 Task: Find connections with filter location Shambu with filter topic #communitybuildingwith filter profile language Spanish with filter current company IFF with filter school Rajeev Institute of Technology, HASSAN with filter industry Building Finishing Contractors with filter service category Search Engine Optimization (SEO) with filter keywords title Credit Counselor
Action: Mouse moved to (185, 279)
Screenshot: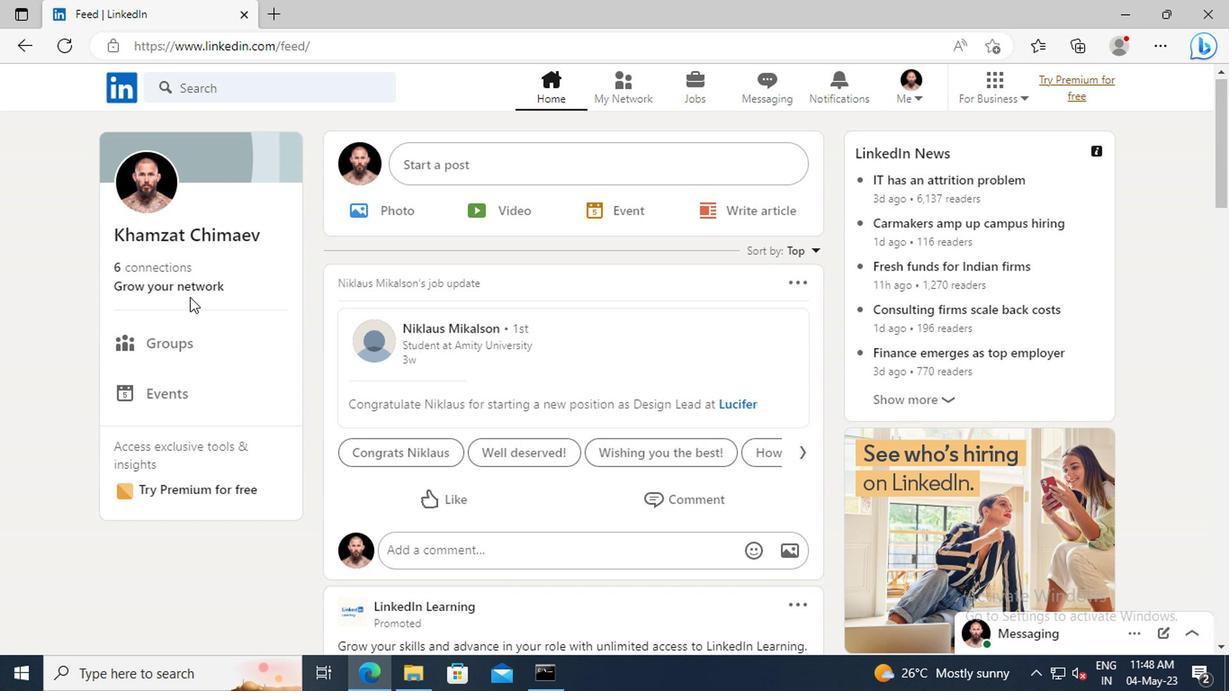 
Action: Mouse pressed left at (185, 279)
Screenshot: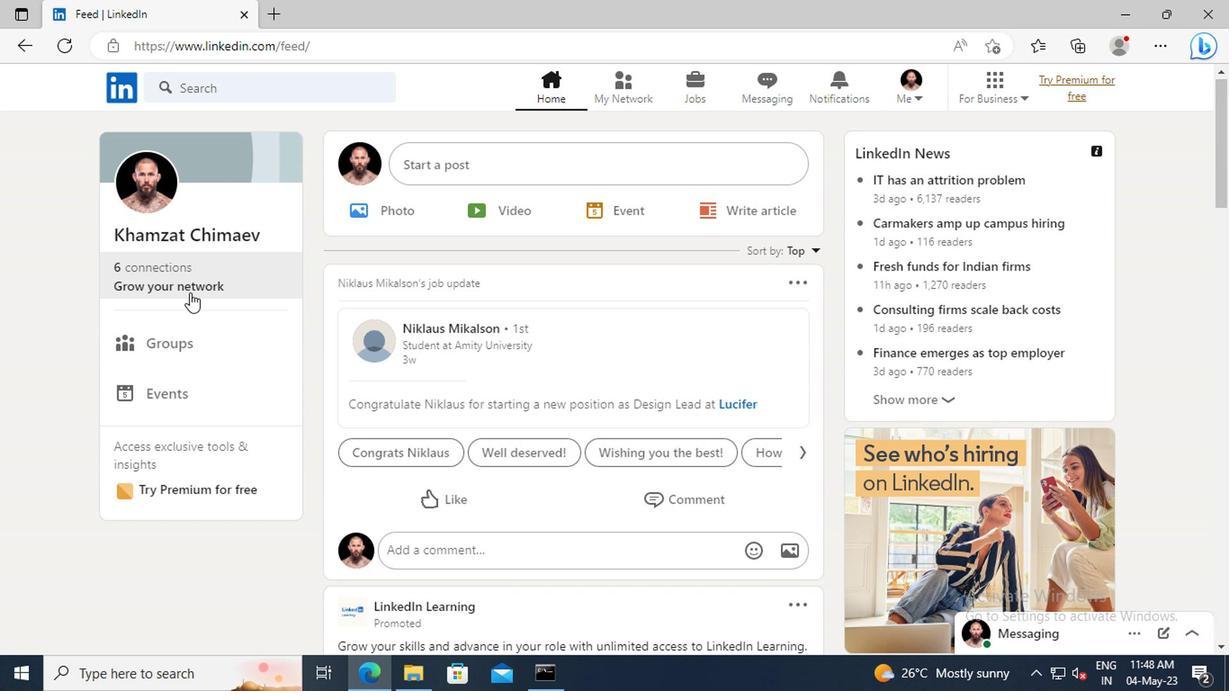 
Action: Mouse moved to (185, 185)
Screenshot: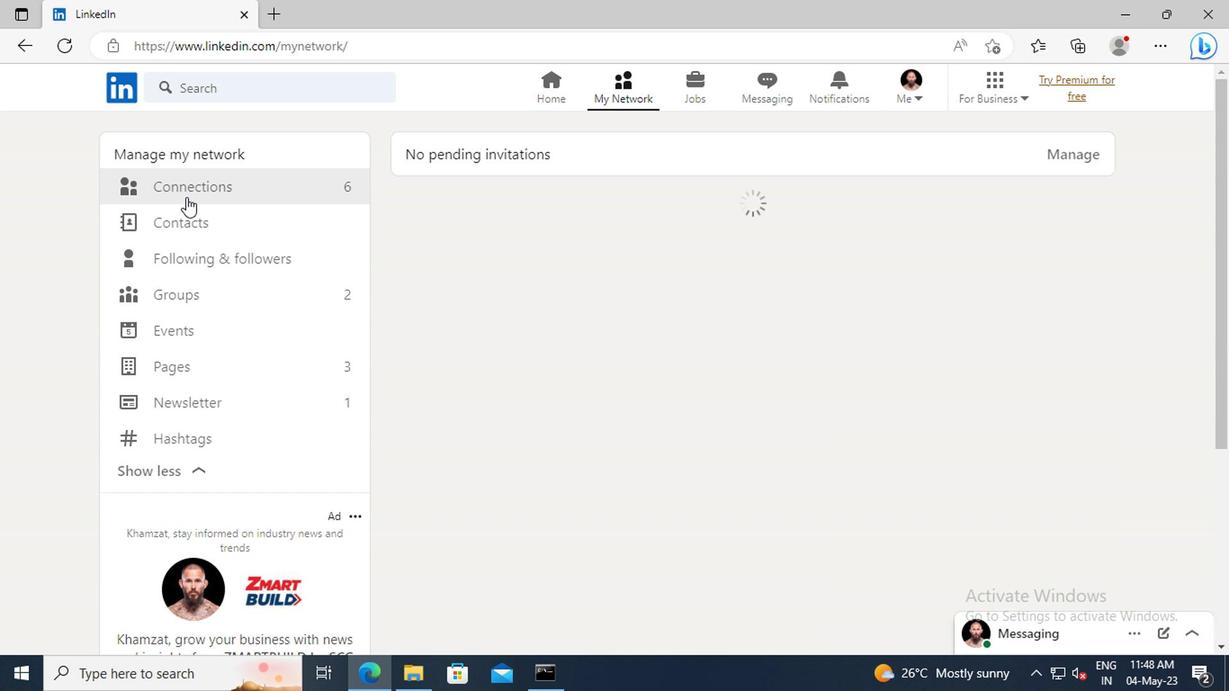 
Action: Mouse pressed left at (185, 185)
Screenshot: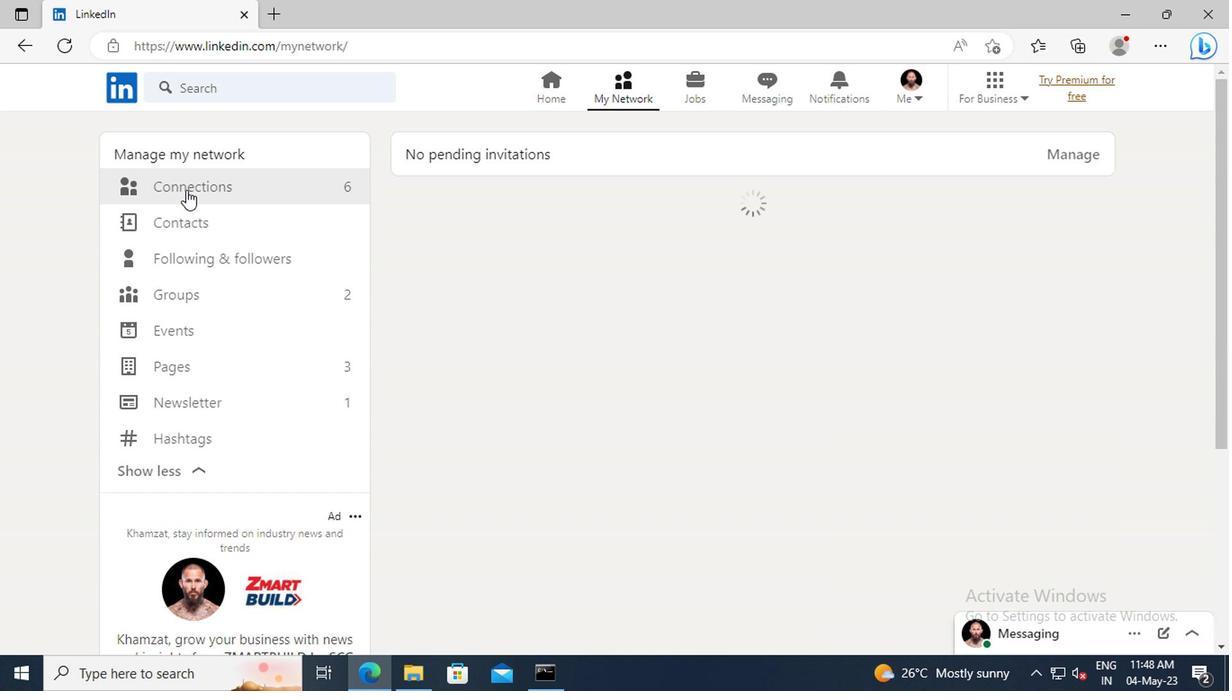 
Action: Mouse moved to (713, 192)
Screenshot: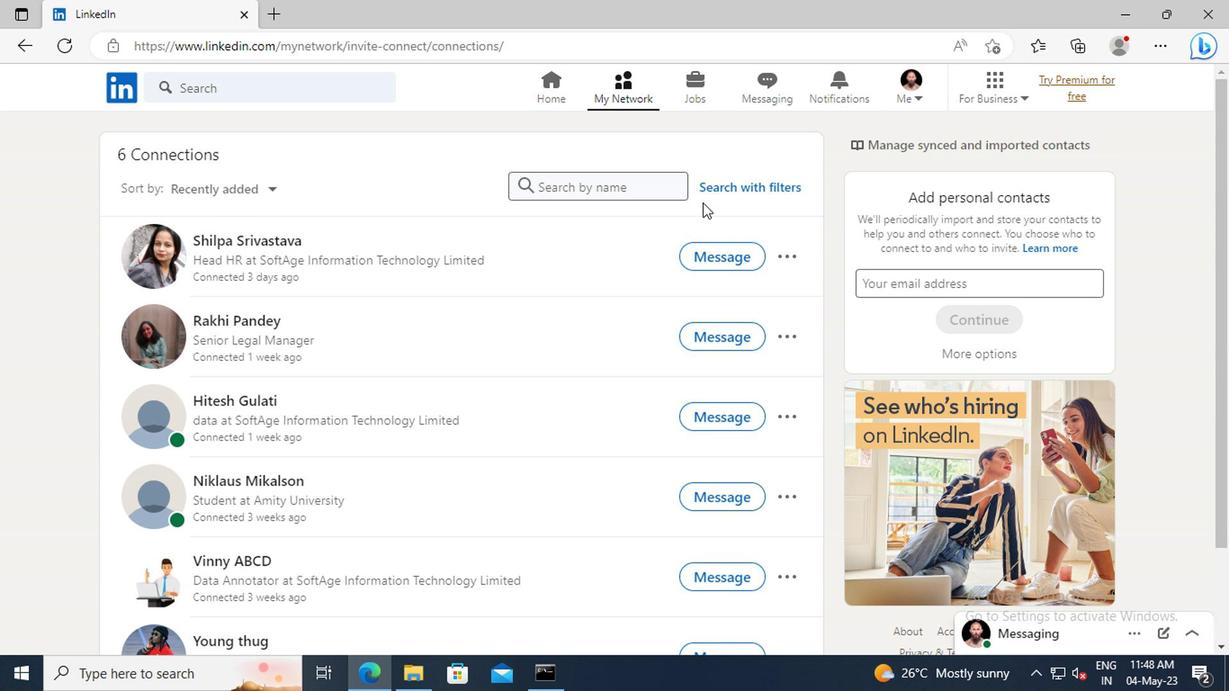 
Action: Mouse pressed left at (713, 192)
Screenshot: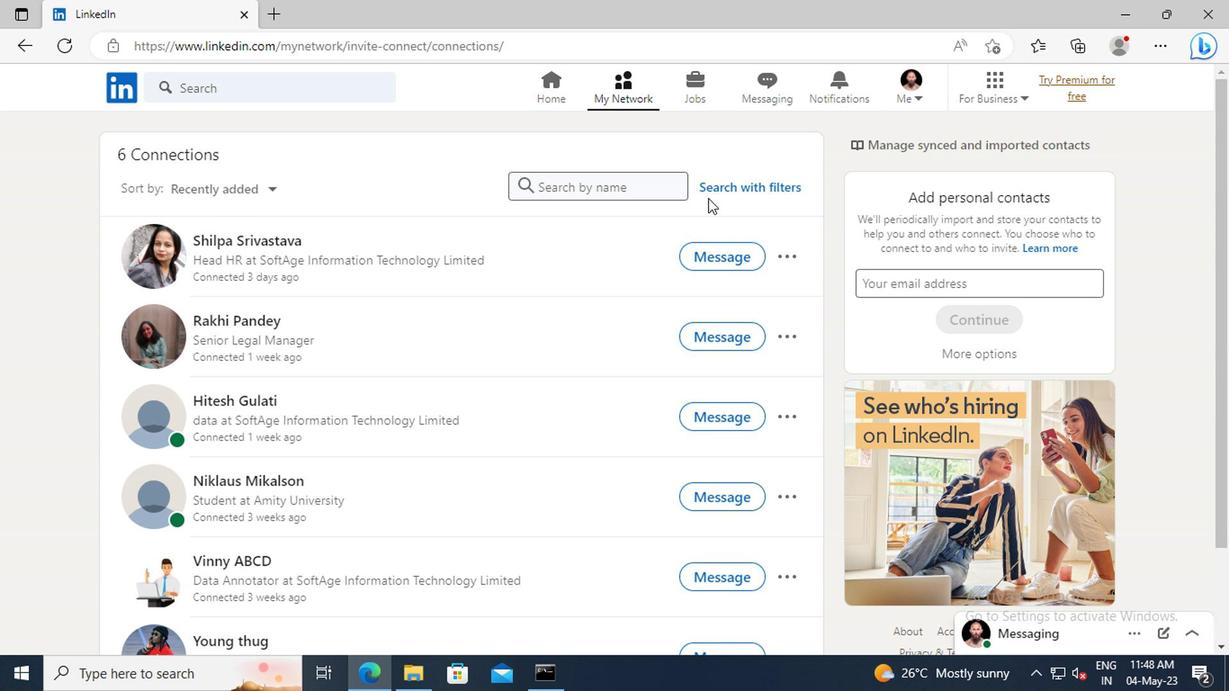 
Action: Mouse moved to (686, 139)
Screenshot: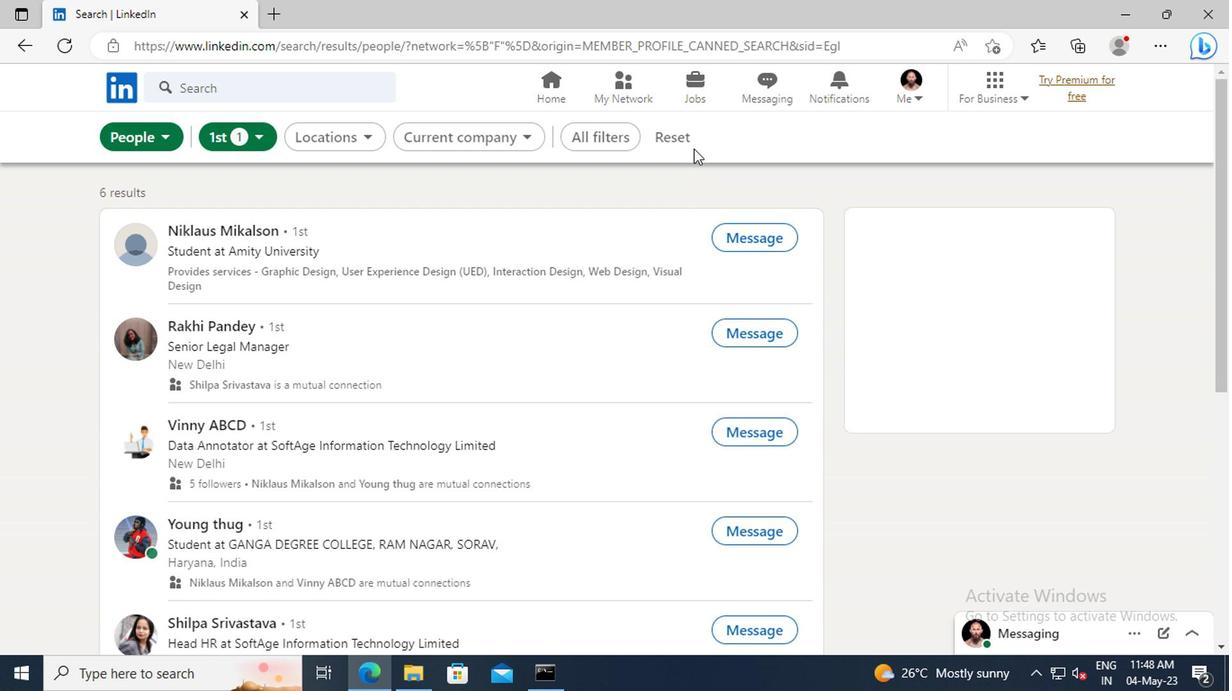 
Action: Mouse pressed left at (686, 139)
Screenshot: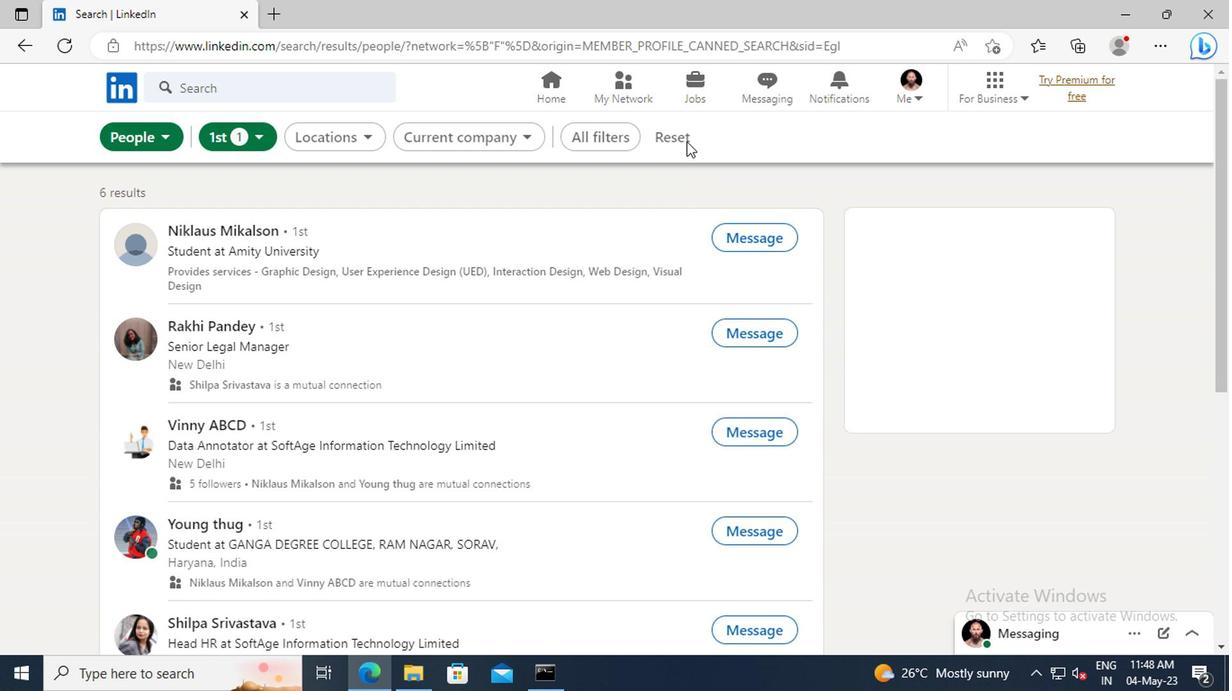 
Action: Mouse moved to (672, 138)
Screenshot: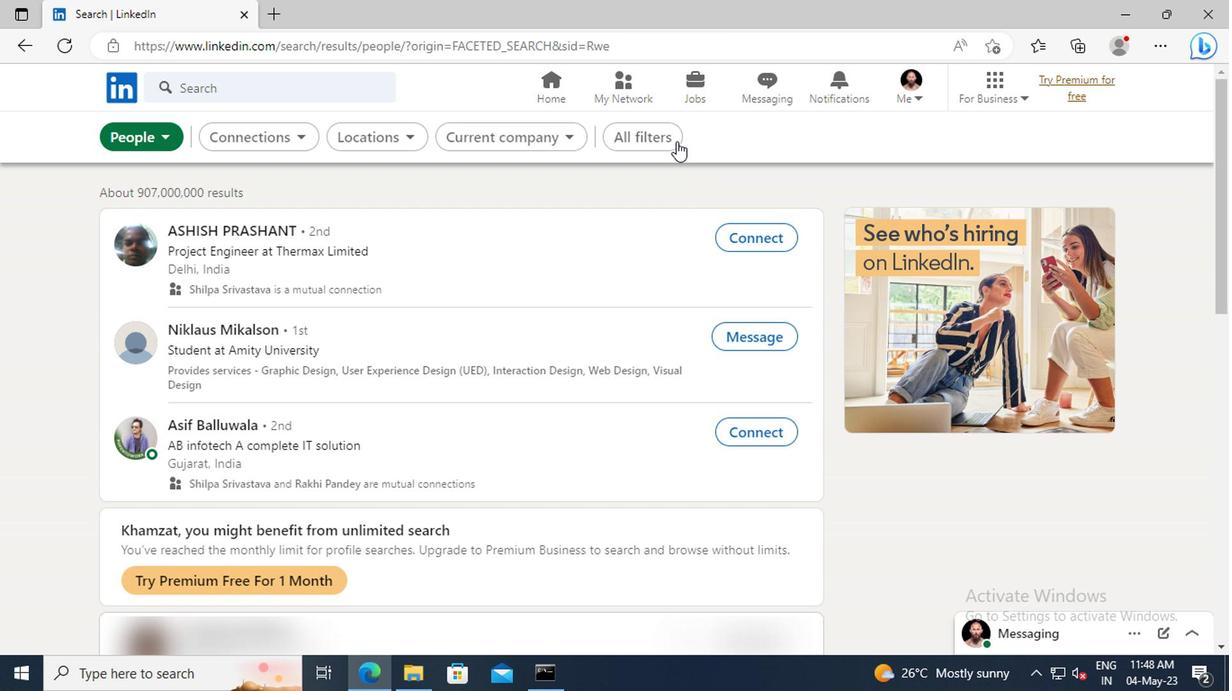 
Action: Mouse pressed left at (672, 138)
Screenshot: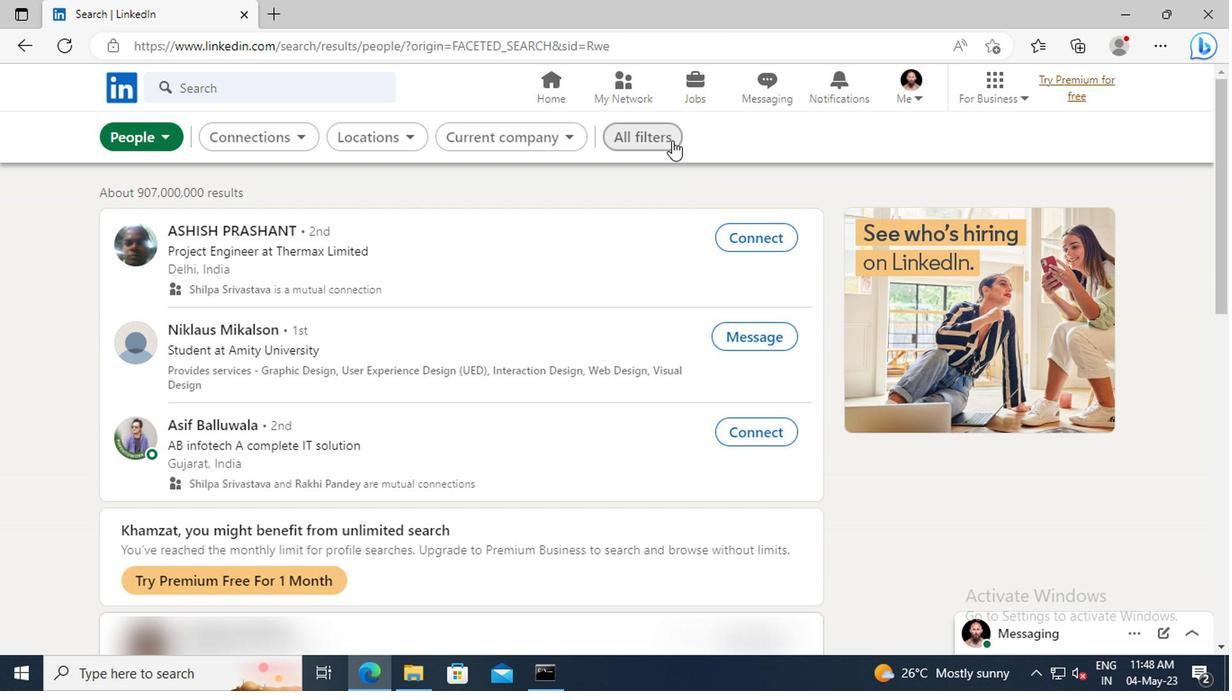 
Action: Mouse moved to (986, 329)
Screenshot: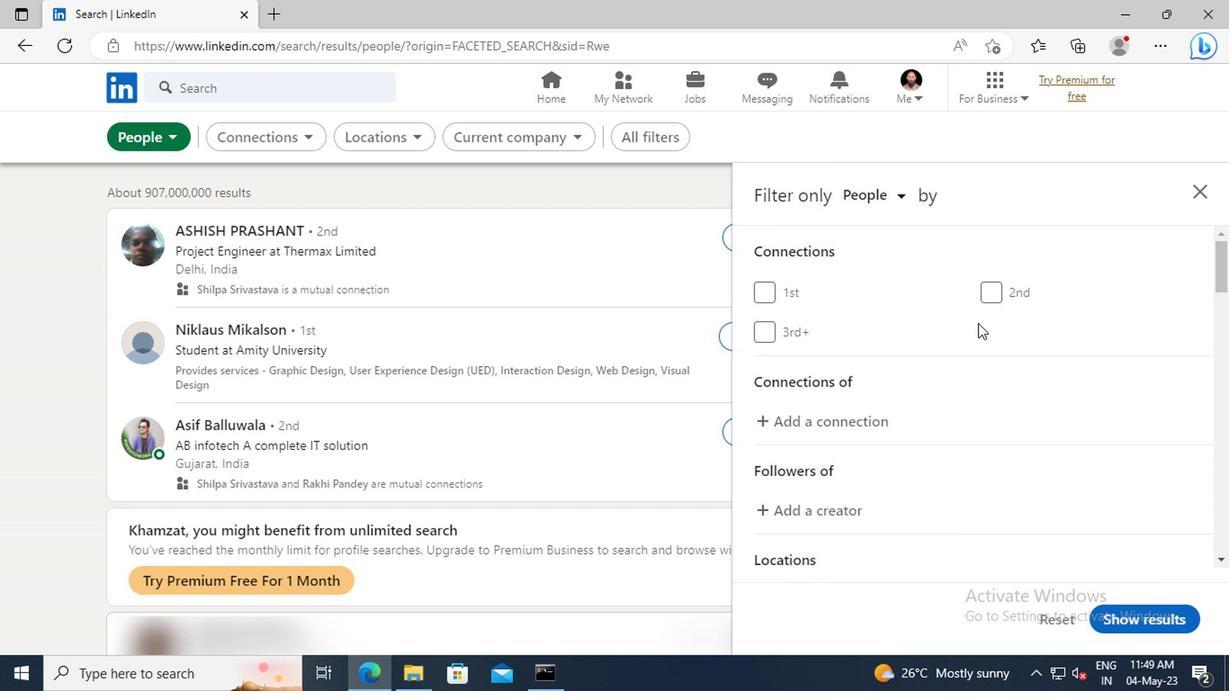 
Action: Mouse scrolled (986, 328) with delta (0, 0)
Screenshot: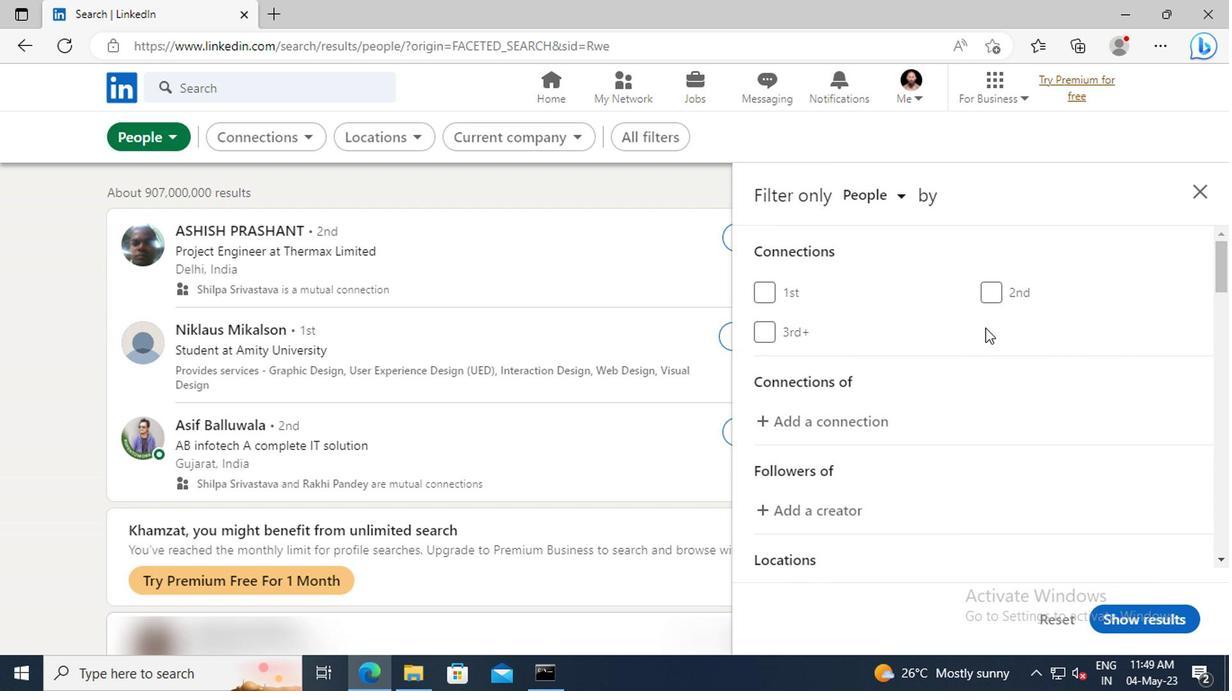 
Action: Mouse scrolled (986, 328) with delta (0, 0)
Screenshot: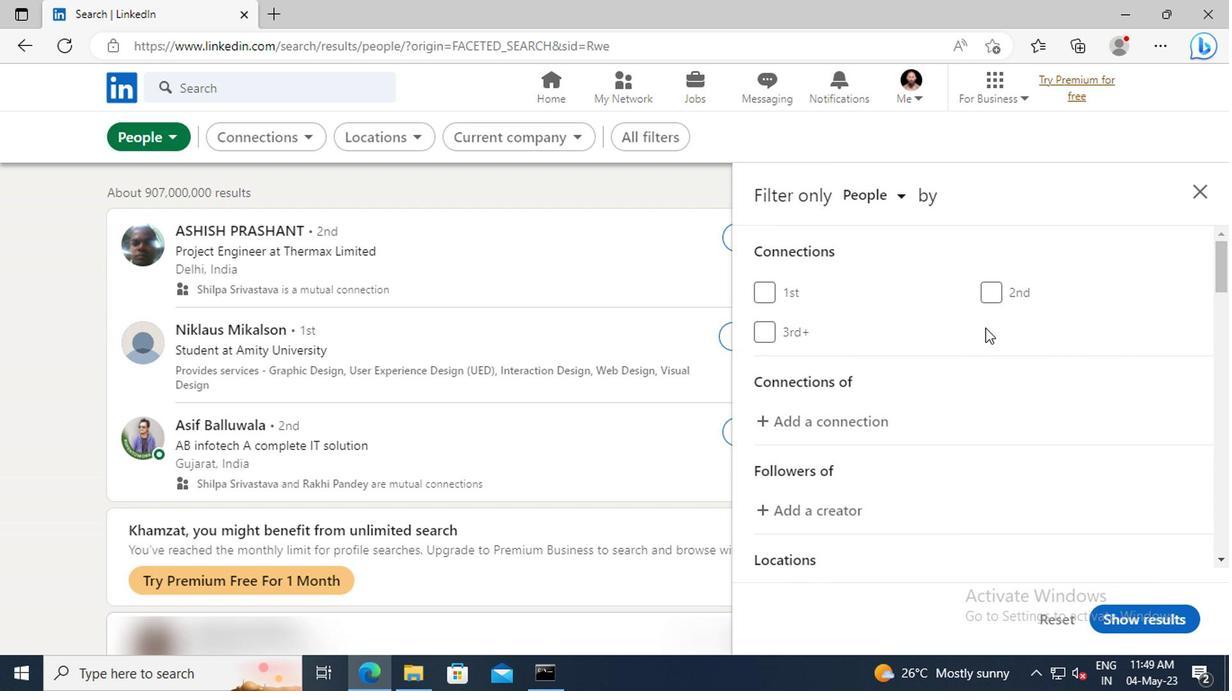 
Action: Mouse scrolled (986, 328) with delta (0, 0)
Screenshot: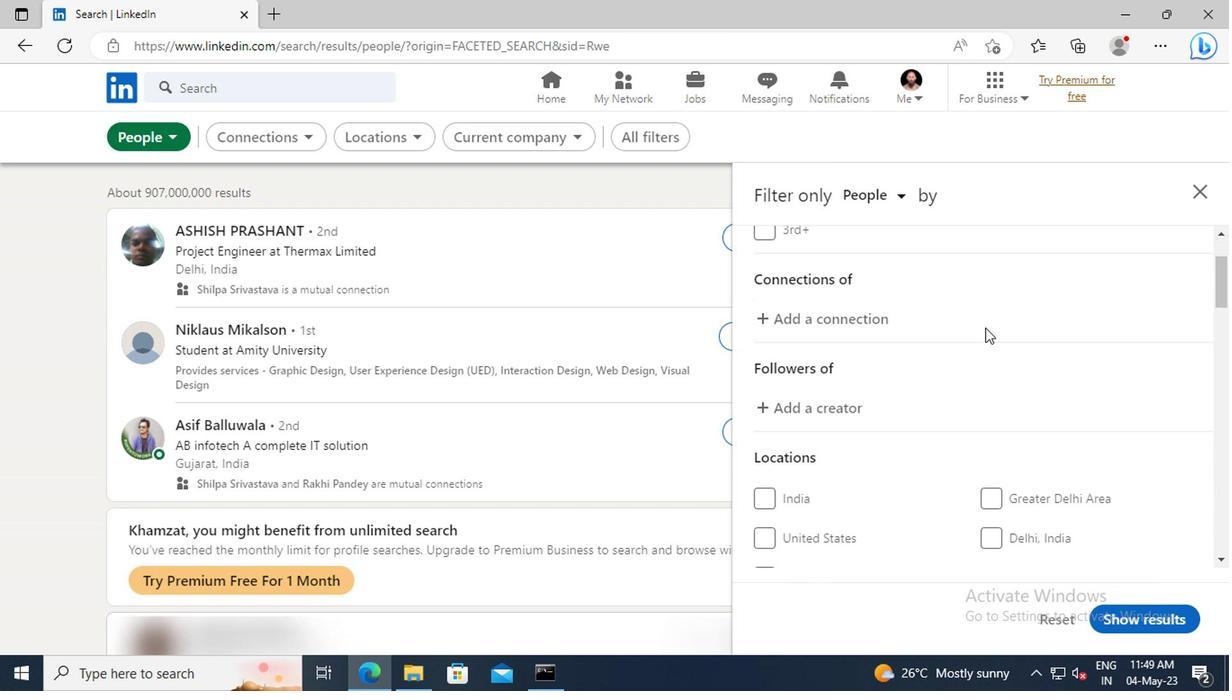 
Action: Mouse scrolled (986, 328) with delta (0, 0)
Screenshot: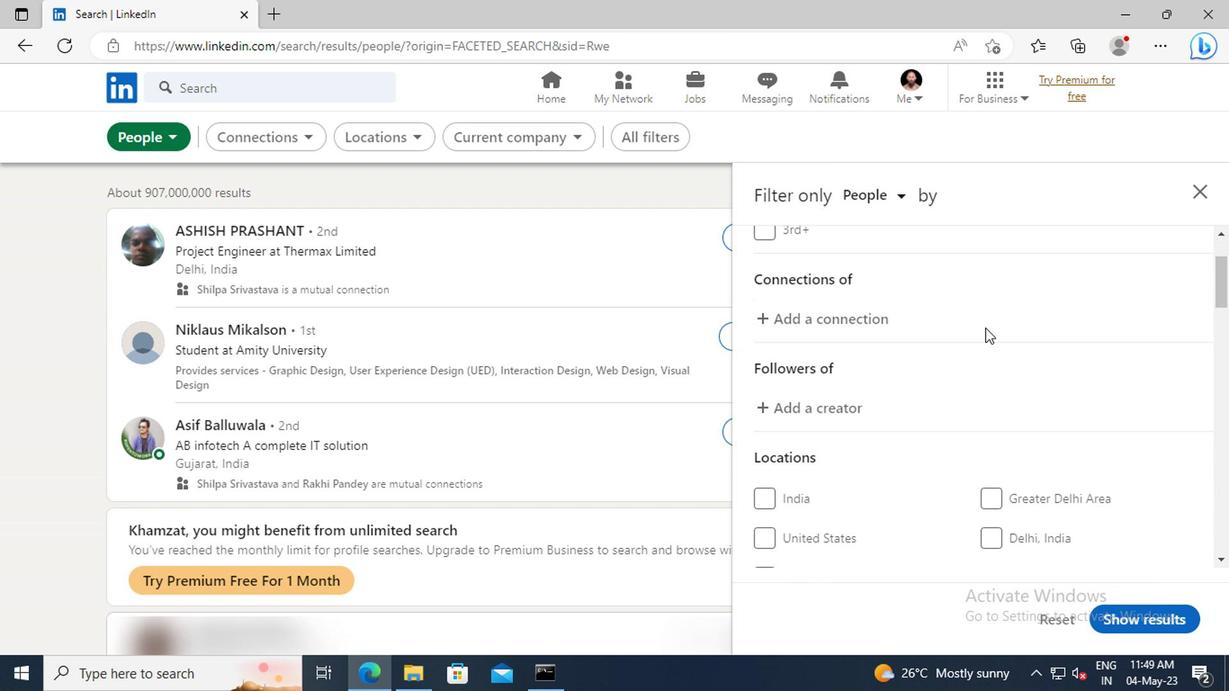 
Action: Mouse scrolled (986, 328) with delta (0, 0)
Screenshot: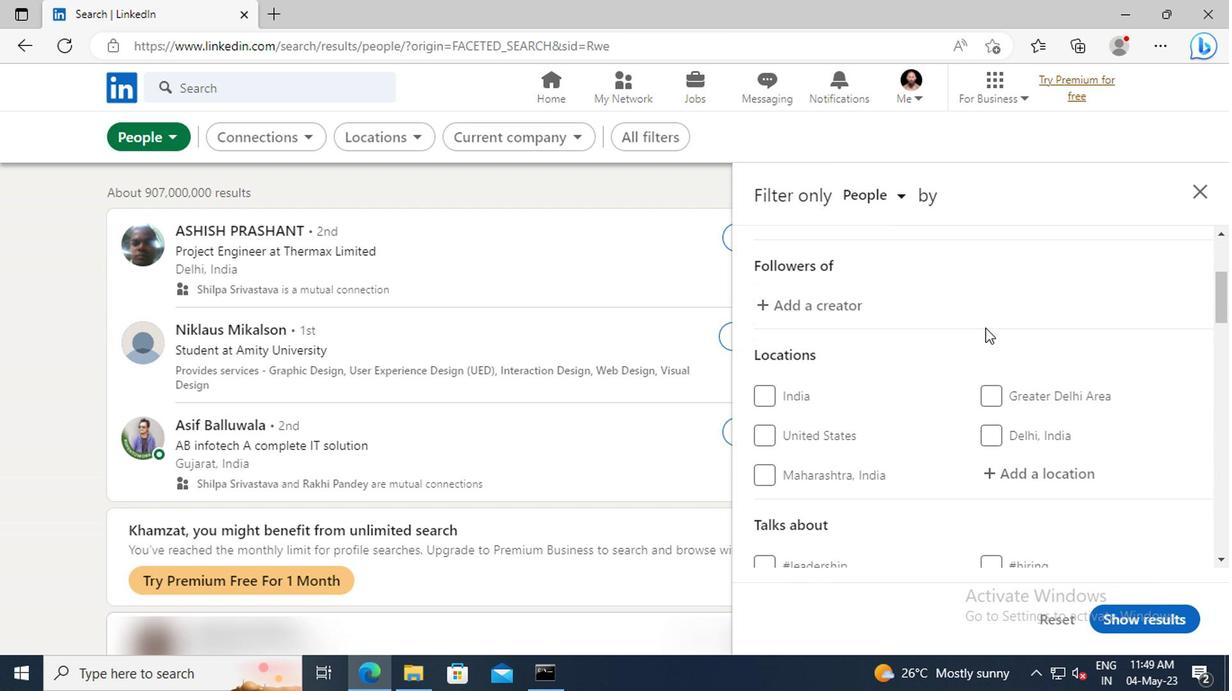 
Action: Mouse scrolled (986, 328) with delta (0, 0)
Screenshot: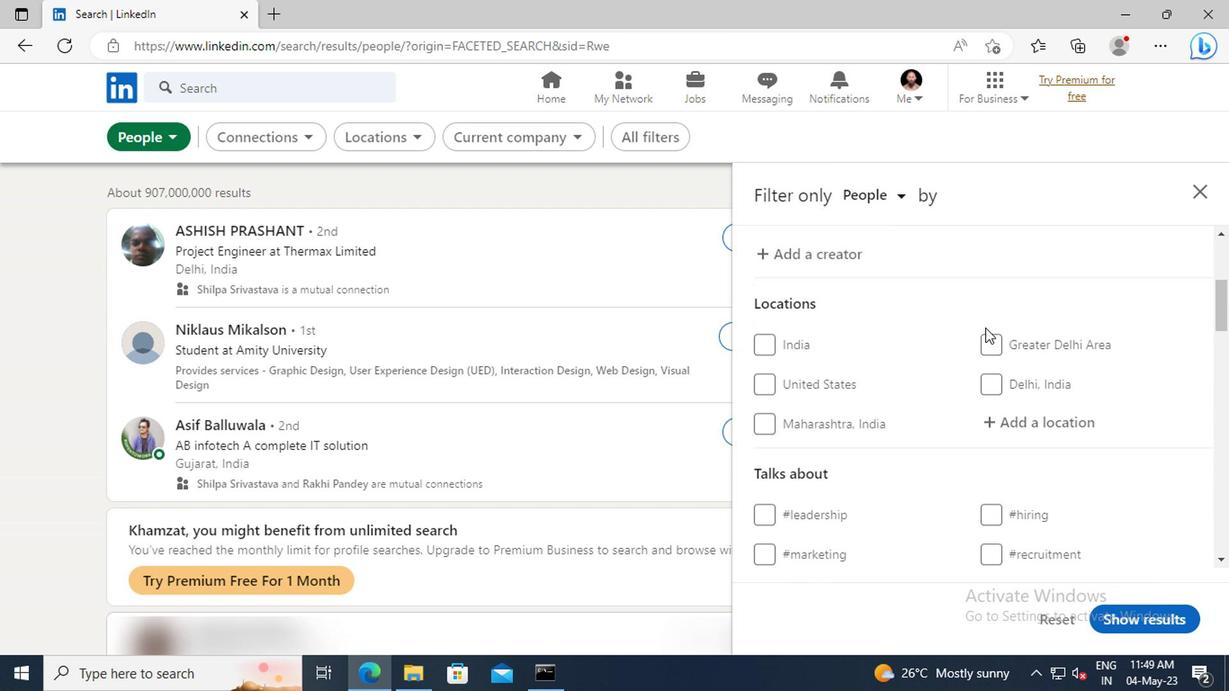 
Action: Mouse scrolled (986, 328) with delta (0, 0)
Screenshot: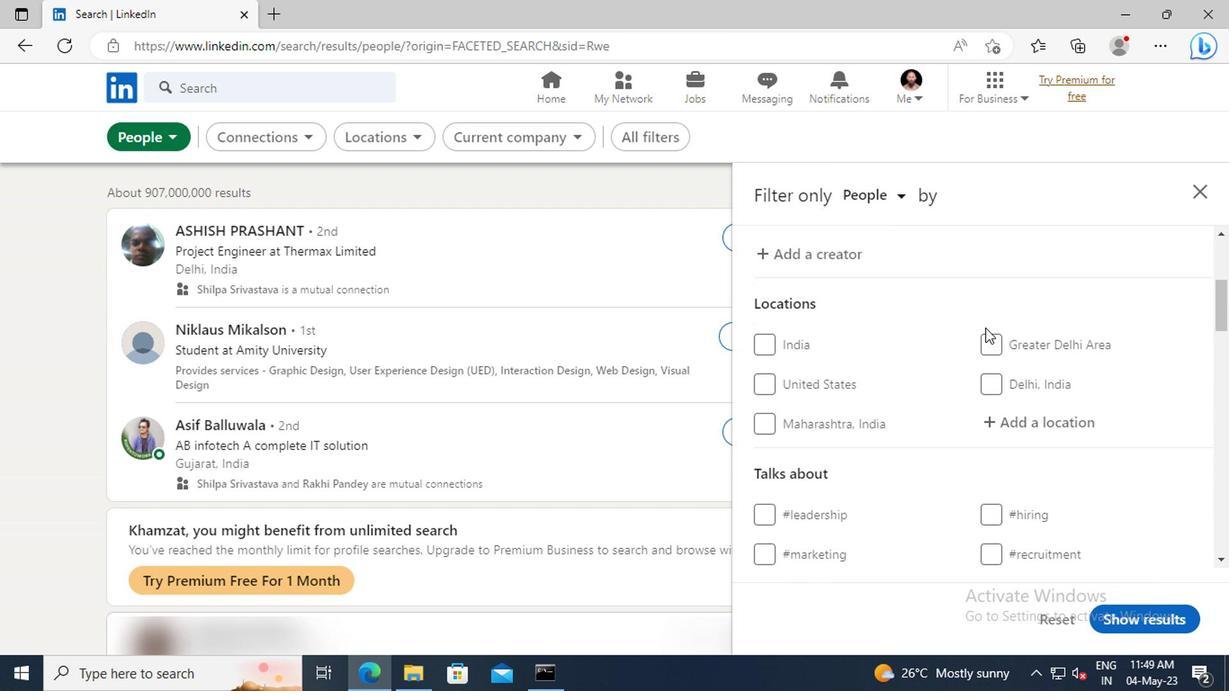 
Action: Mouse moved to (1000, 332)
Screenshot: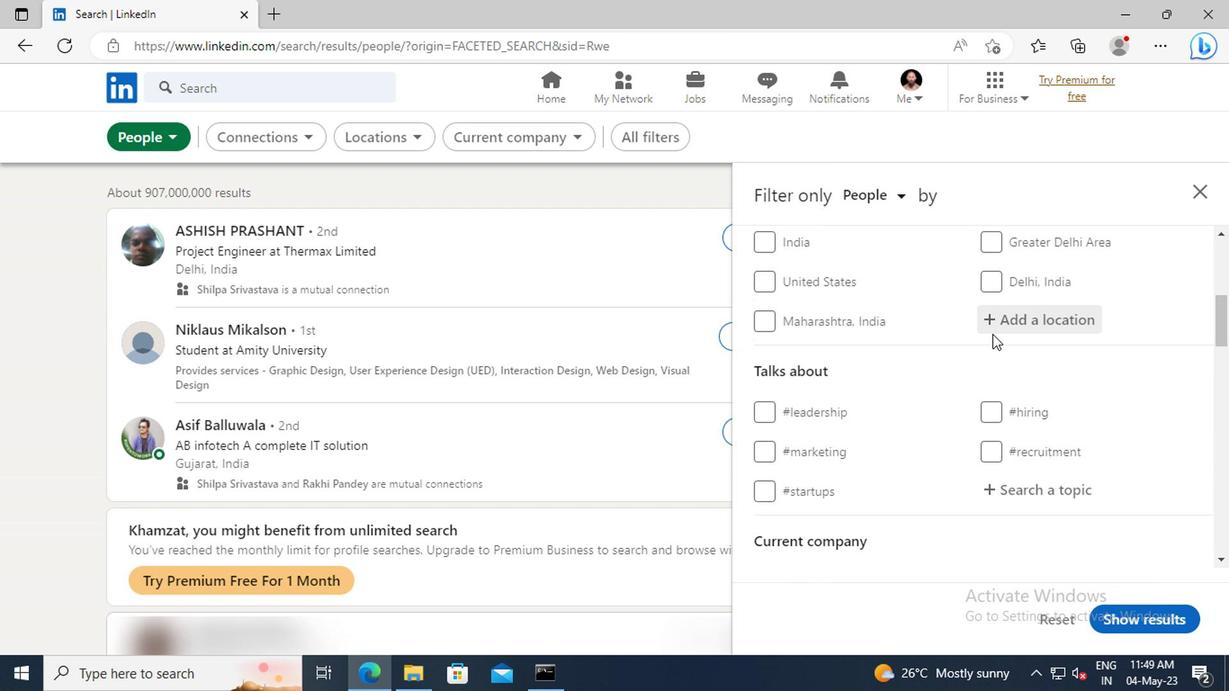 
Action: Mouse pressed left at (1000, 332)
Screenshot: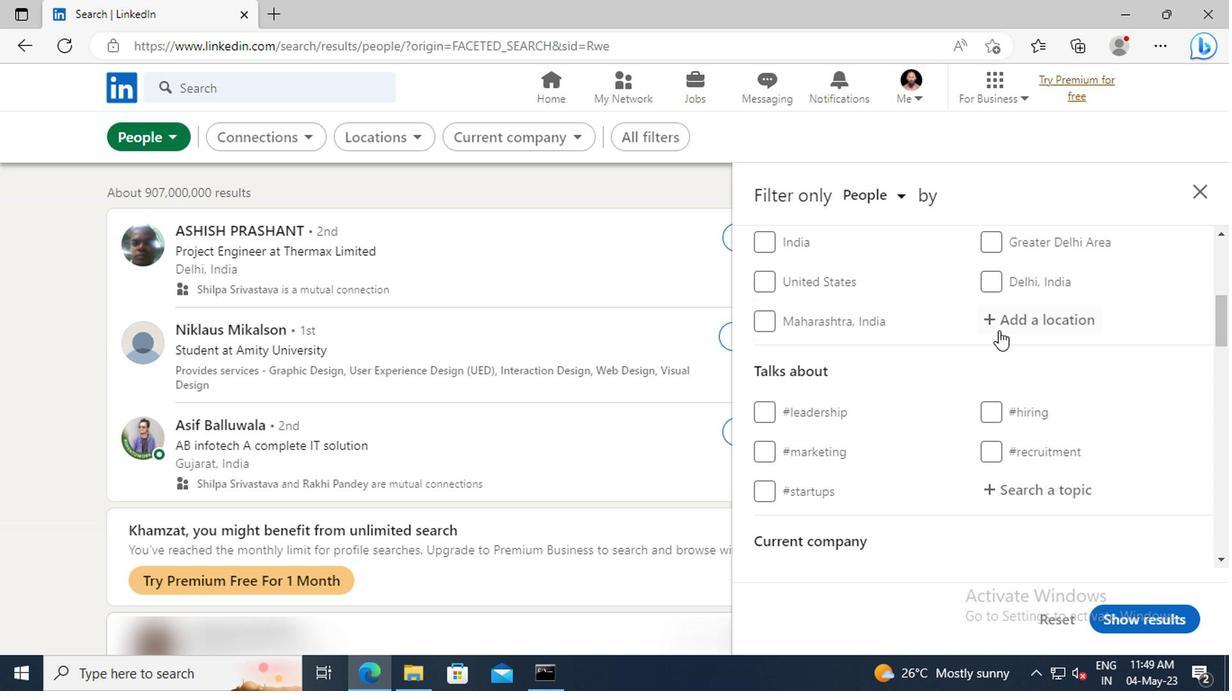 
Action: Key pressed <Key.shift>SHAMBU<Key.enter>
Screenshot: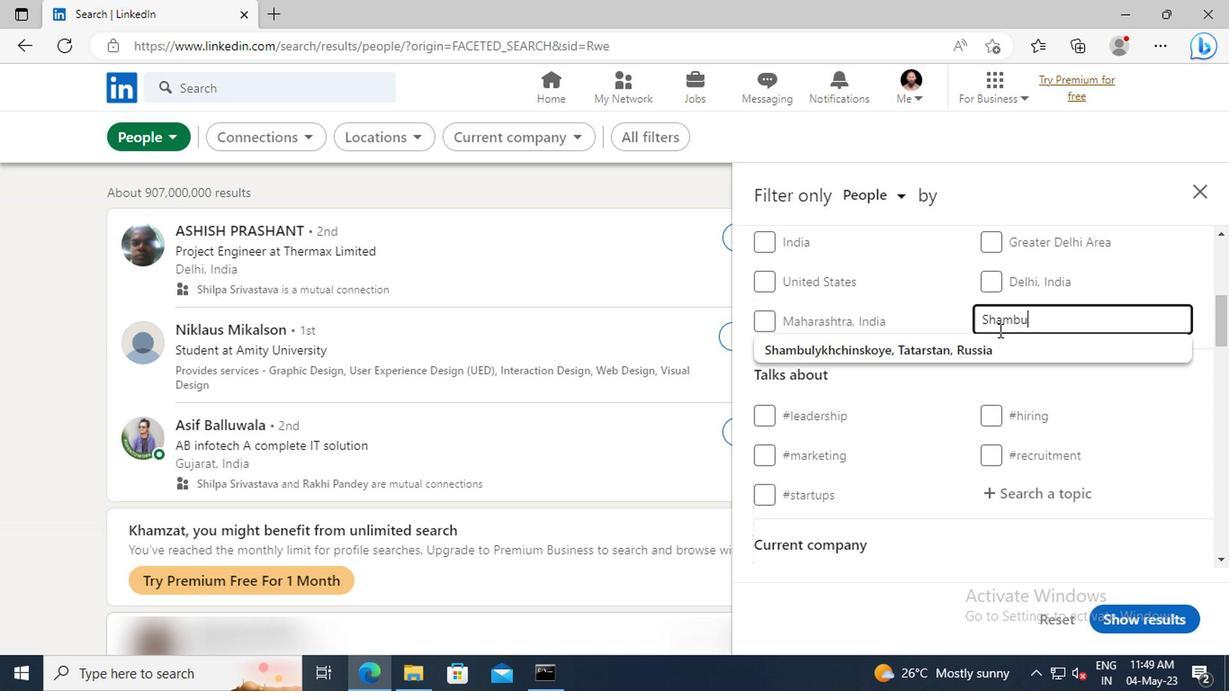 
Action: Mouse scrolled (1000, 331) with delta (0, -1)
Screenshot: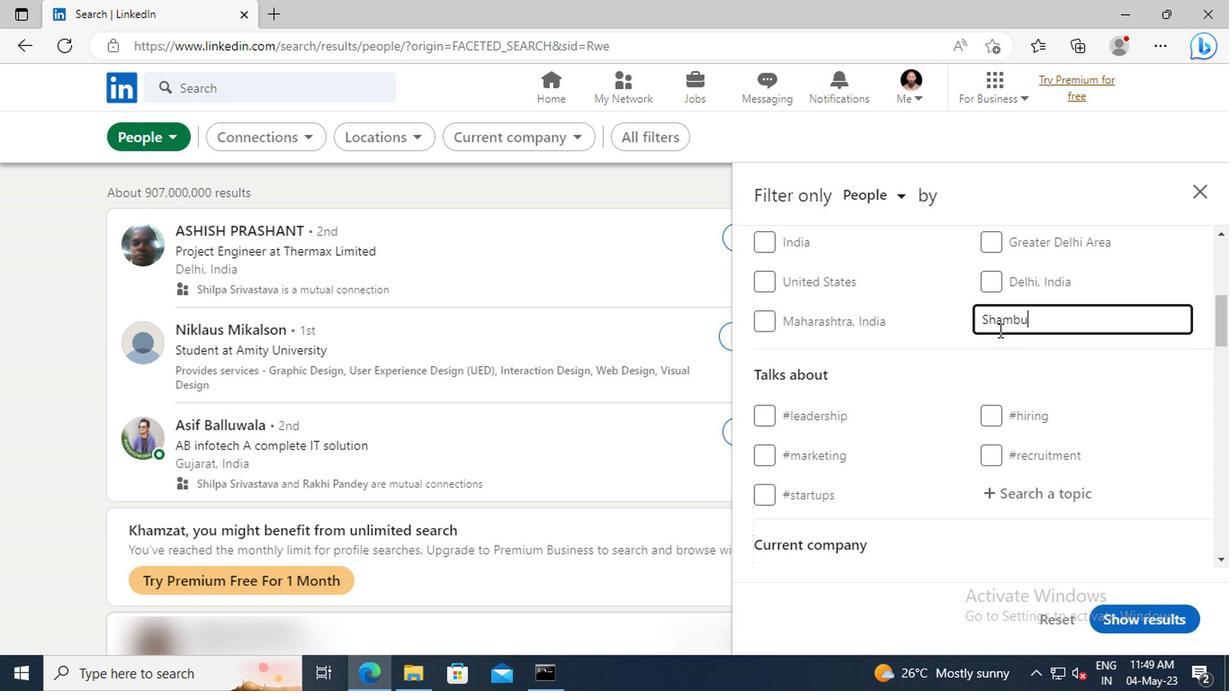 
Action: Mouse scrolled (1000, 331) with delta (0, -1)
Screenshot: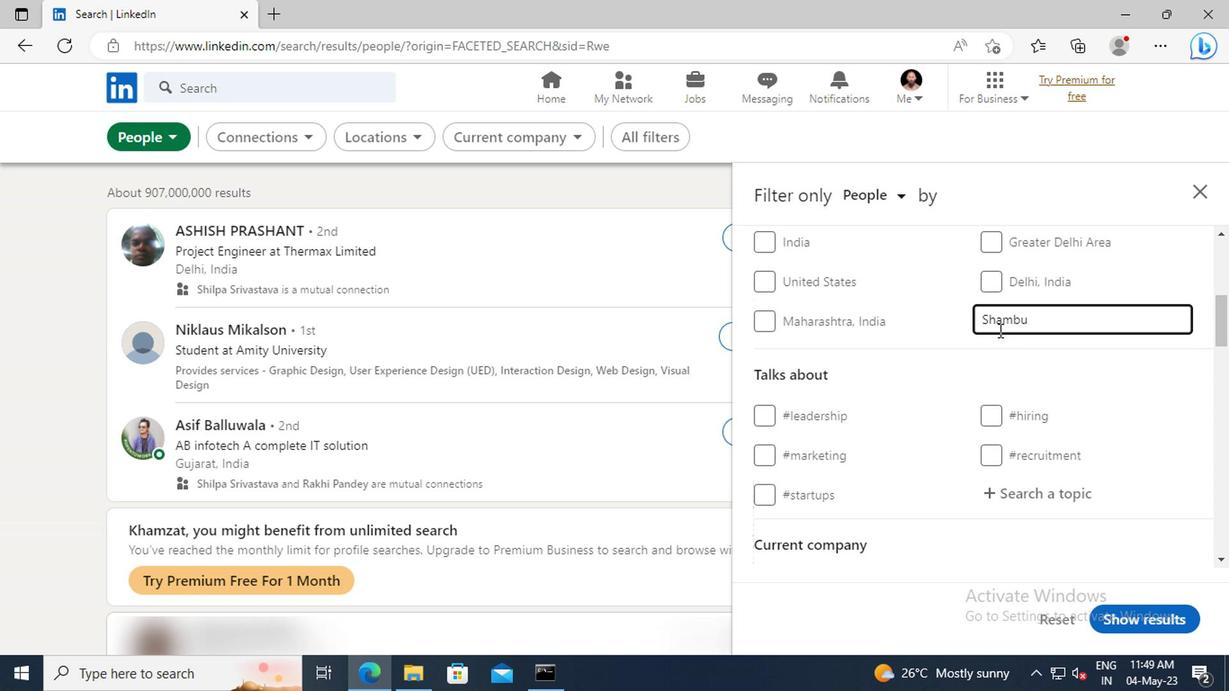 
Action: Mouse scrolled (1000, 331) with delta (0, -1)
Screenshot: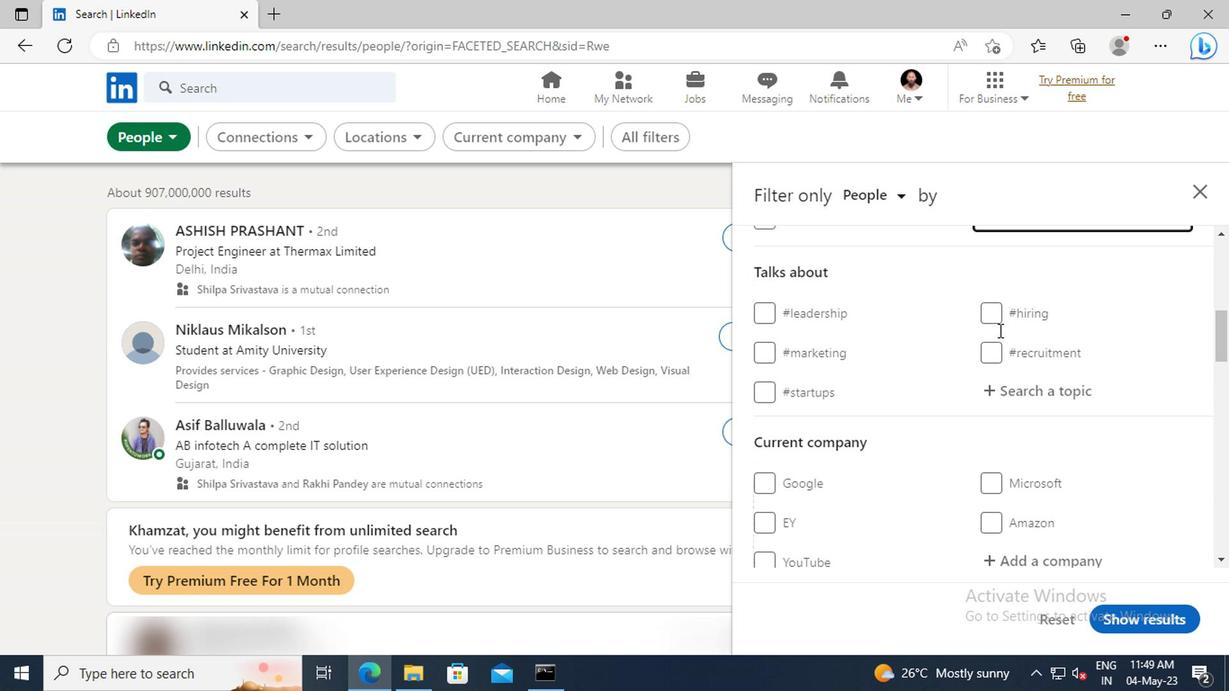 
Action: Mouse moved to (1000, 338)
Screenshot: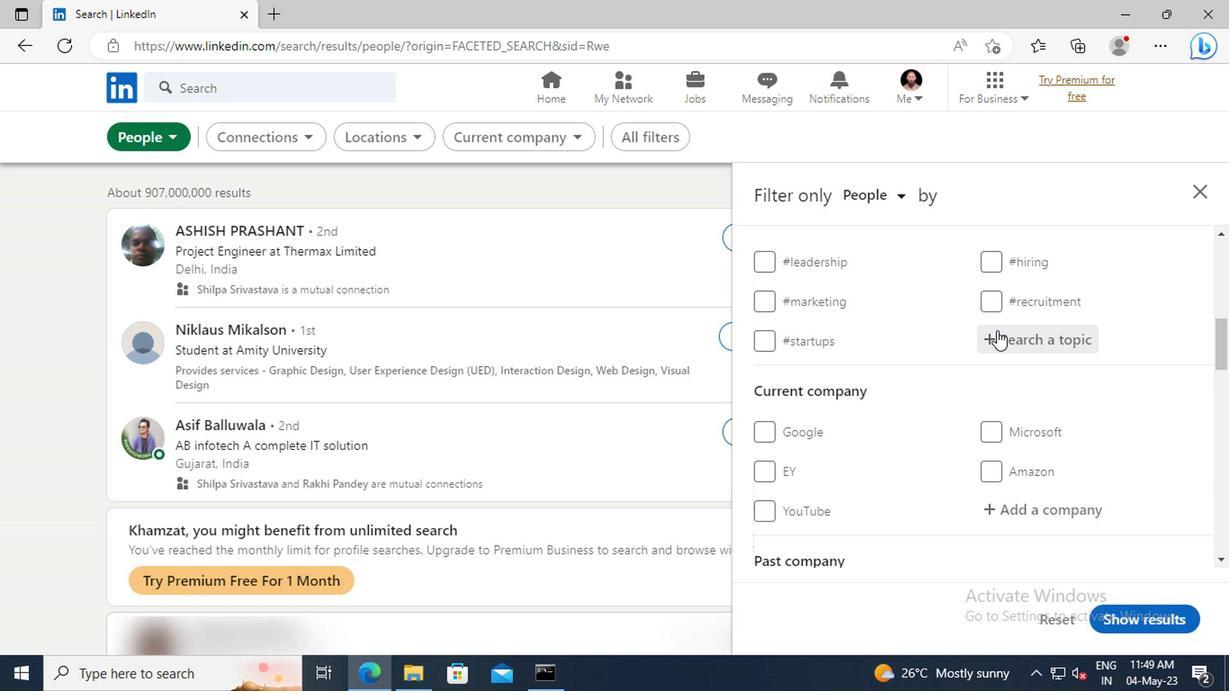 
Action: Mouse pressed left at (1000, 338)
Screenshot: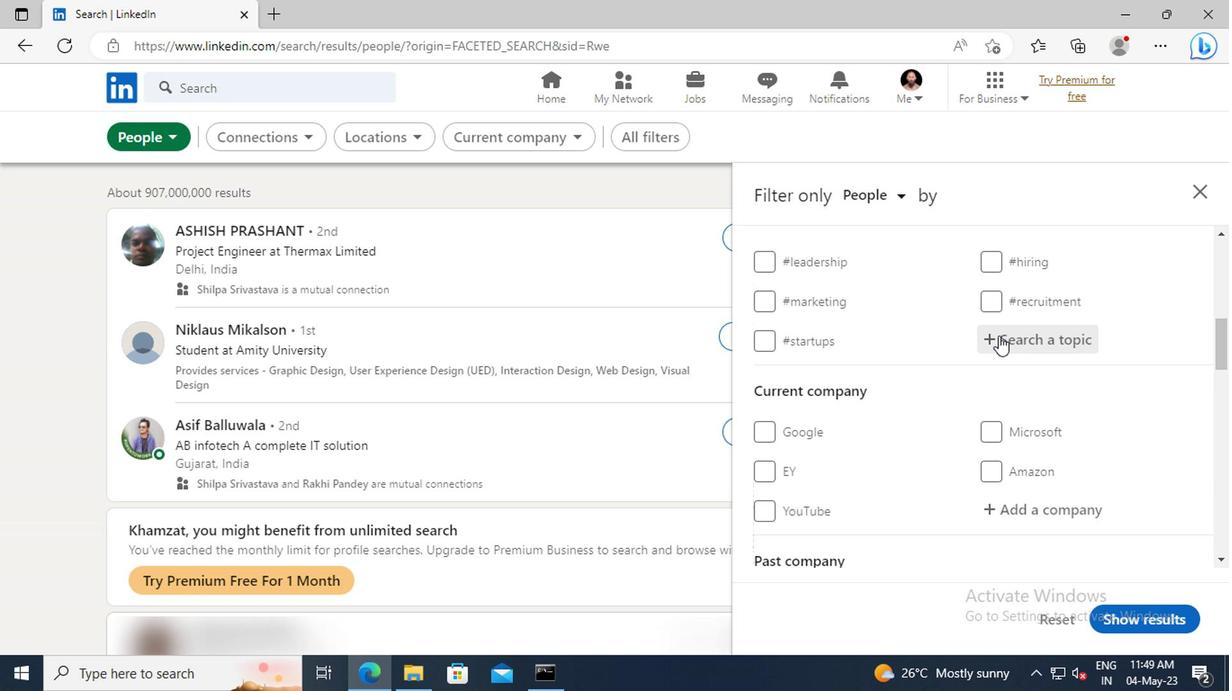 
Action: Key pressed COMMUNITYBU
Screenshot: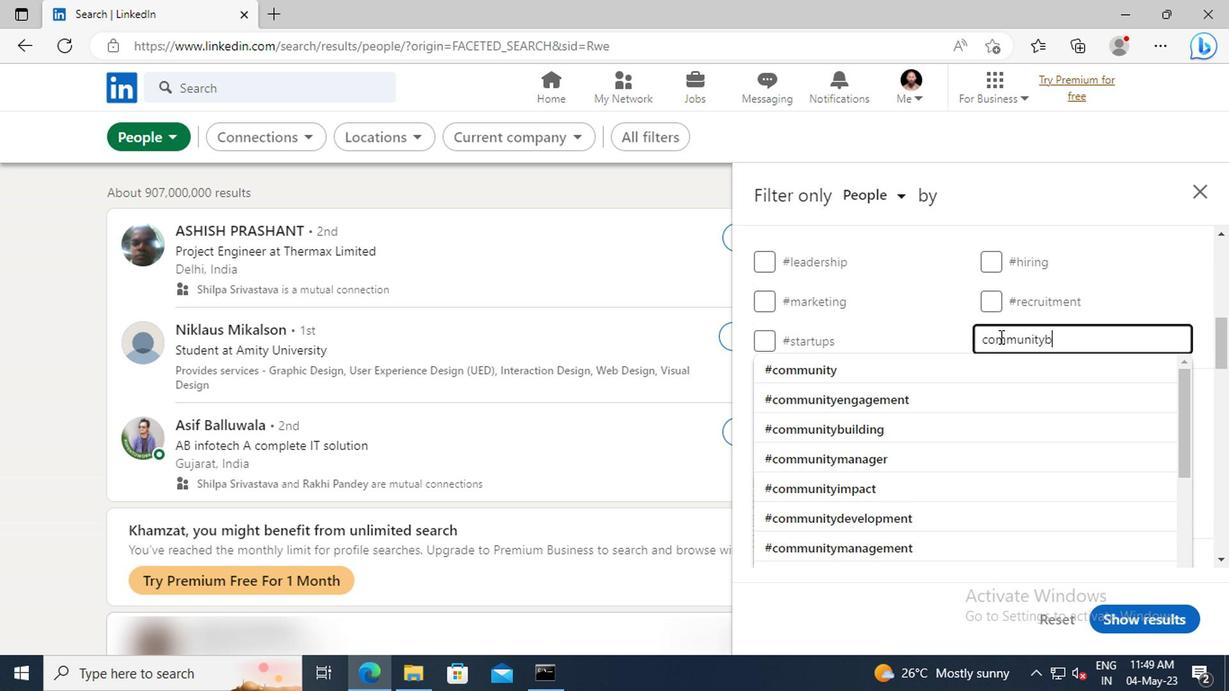 
Action: Mouse moved to (1002, 366)
Screenshot: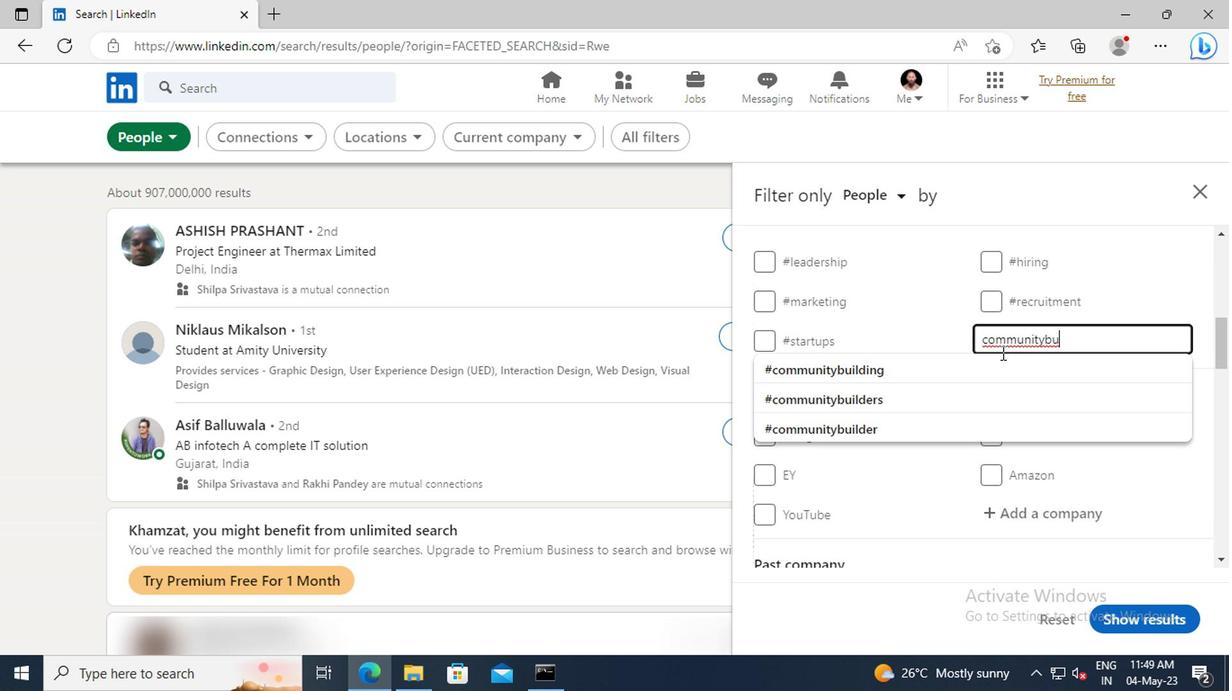 
Action: Mouse pressed left at (1002, 366)
Screenshot: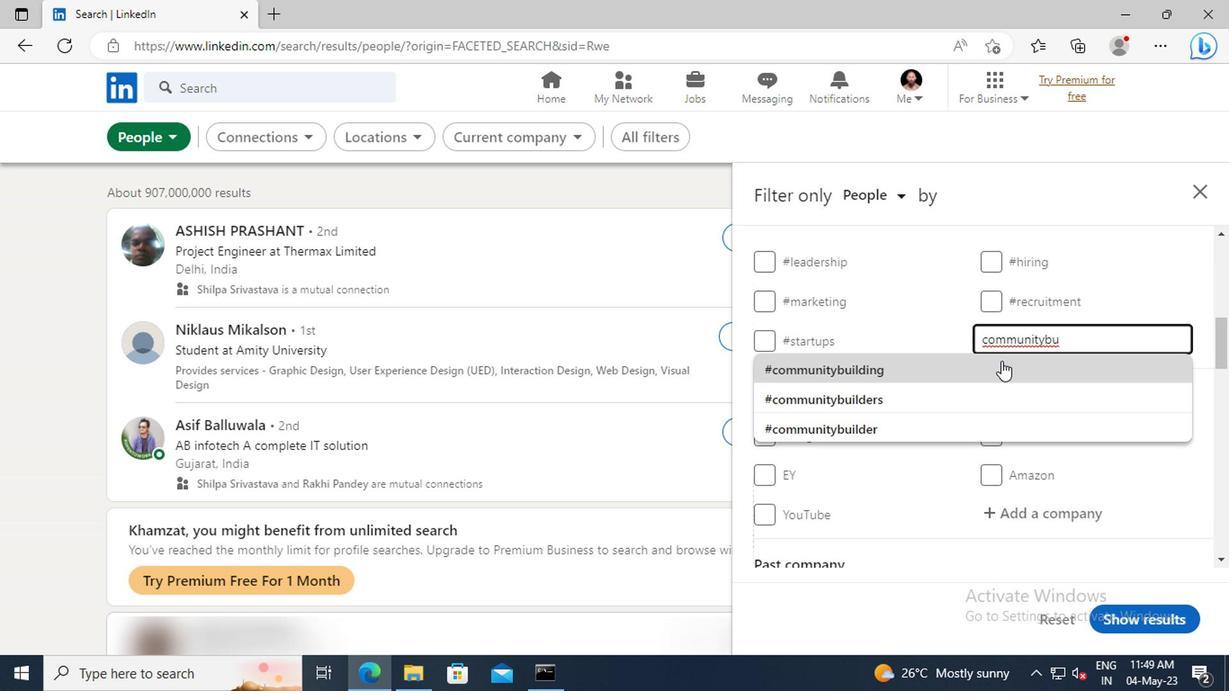 
Action: Mouse scrolled (1002, 366) with delta (0, 0)
Screenshot: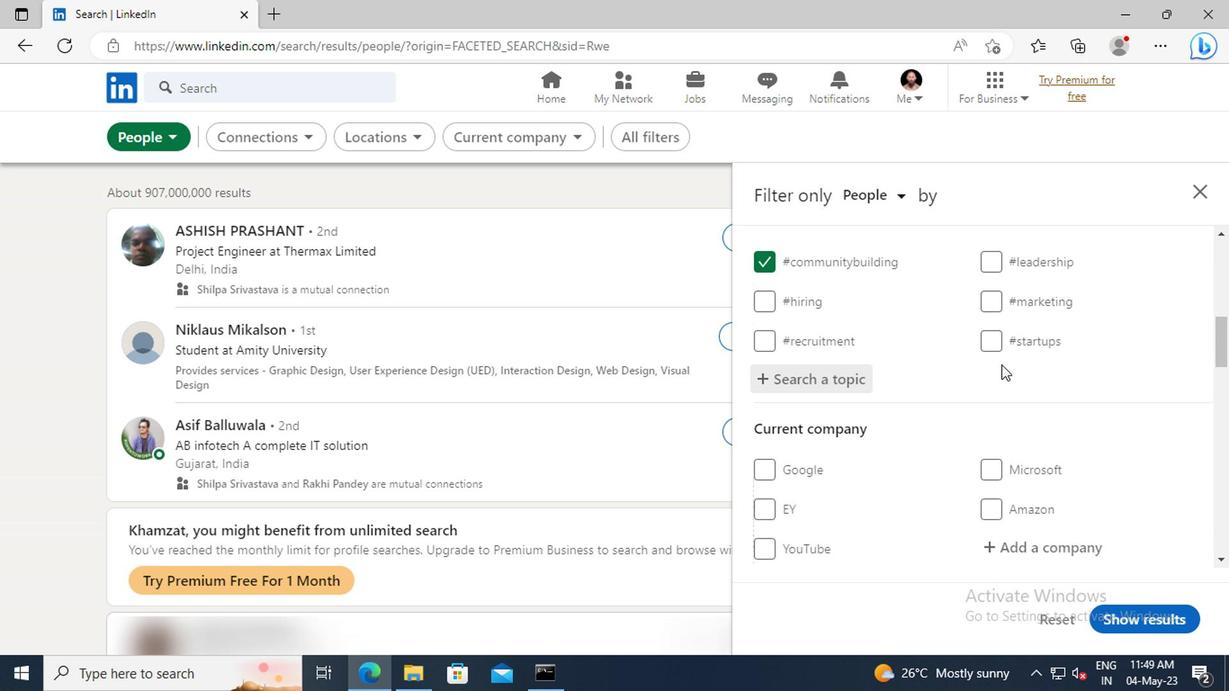 
Action: Mouse scrolled (1002, 366) with delta (0, 0)
Screenshot: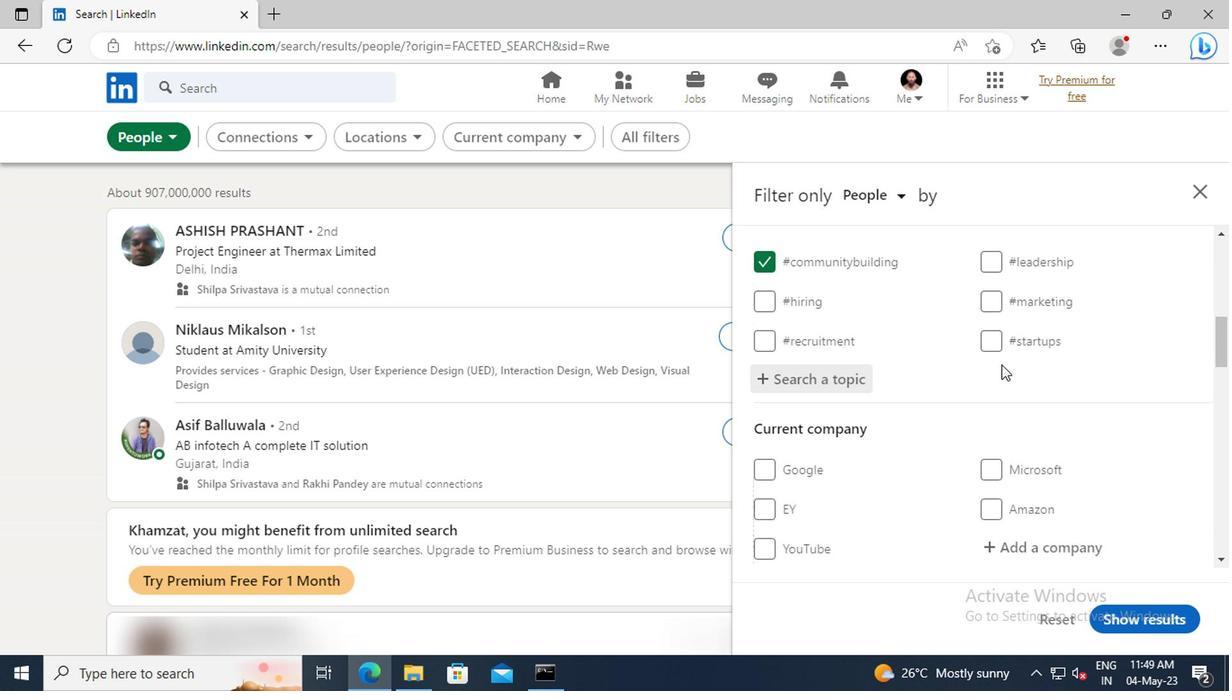 
Action: Mouse scrolled (1002, 366) with delta (0, 0)
Screenshot: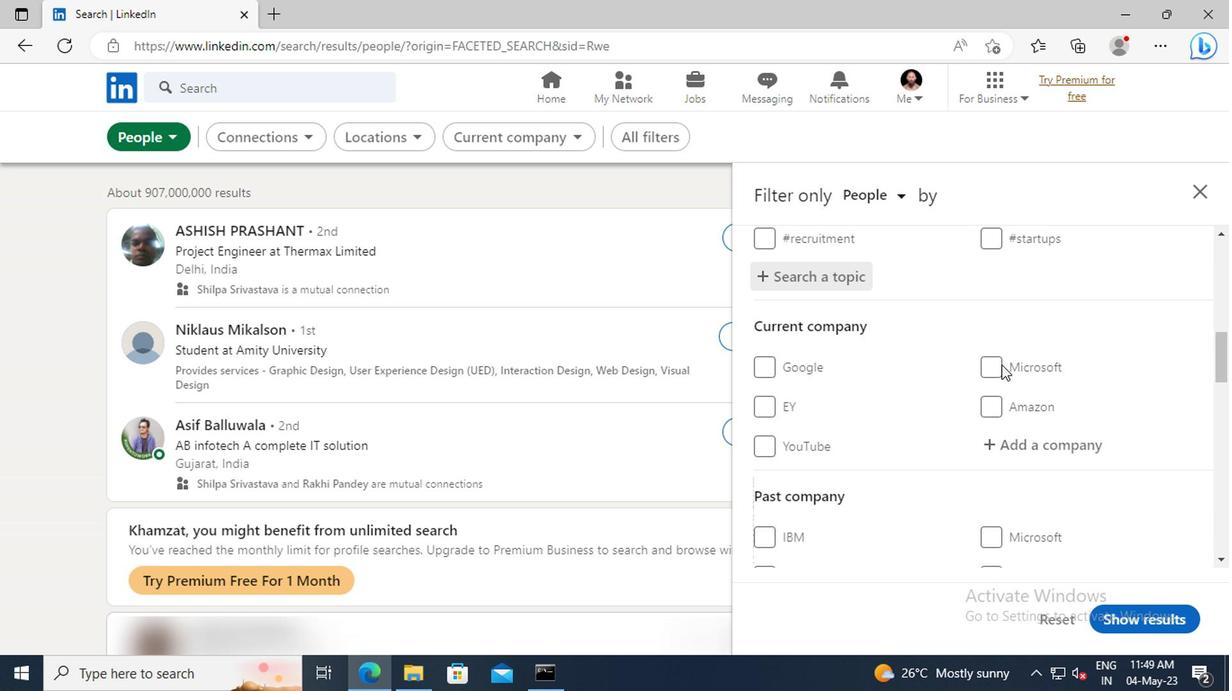 
Action: Mouse scrolled (1002, 366) with delta (0, 0)
Screenshot: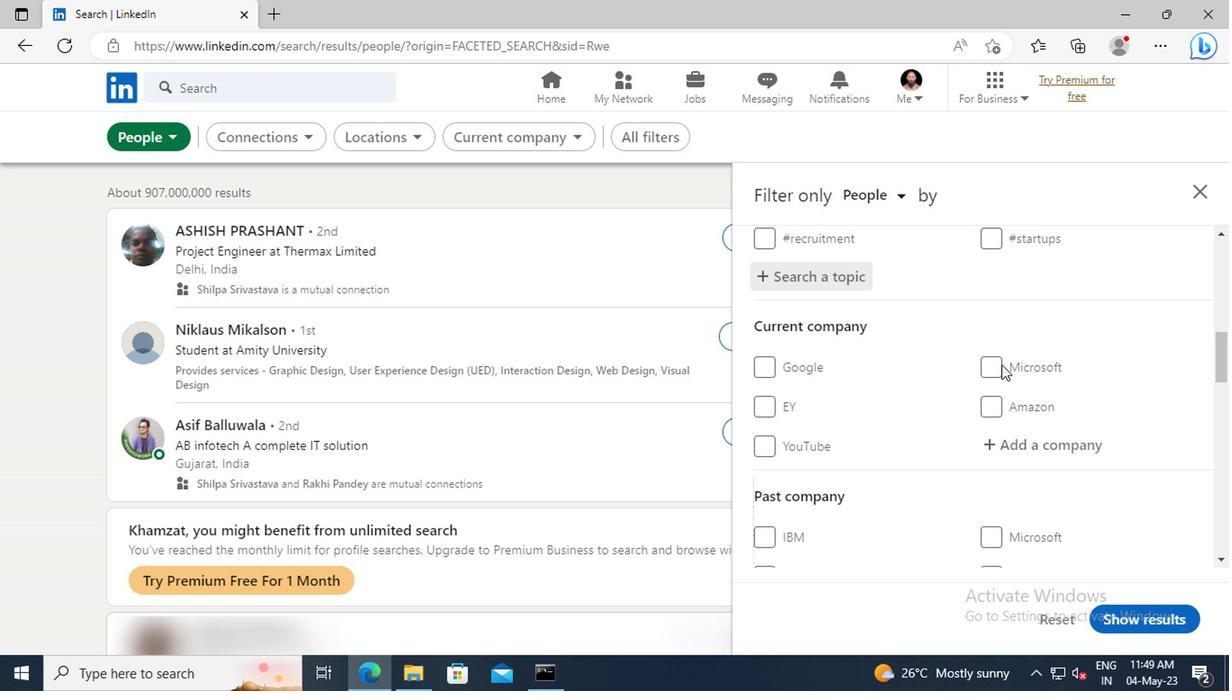 
Action: Mouse scrolled (1002, 366) with delta (0, 0)
Screenshot: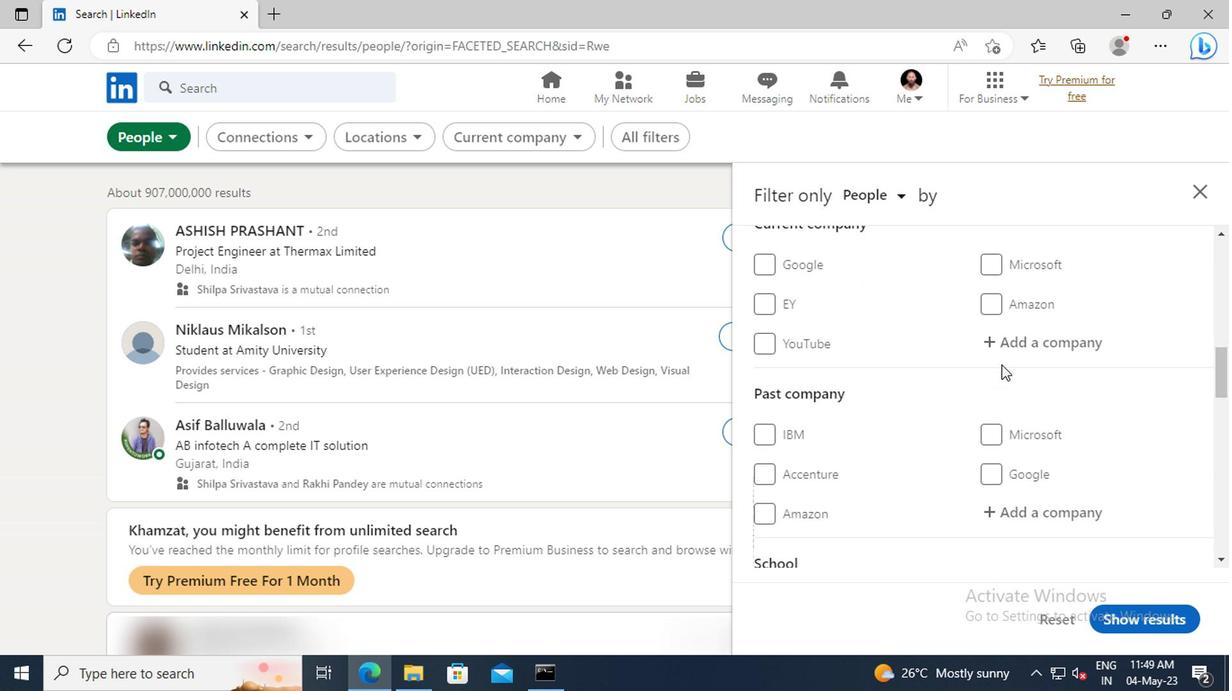 
Action: Mouse scrolled (1002, 366) with delta (0, 0)
Screenshot: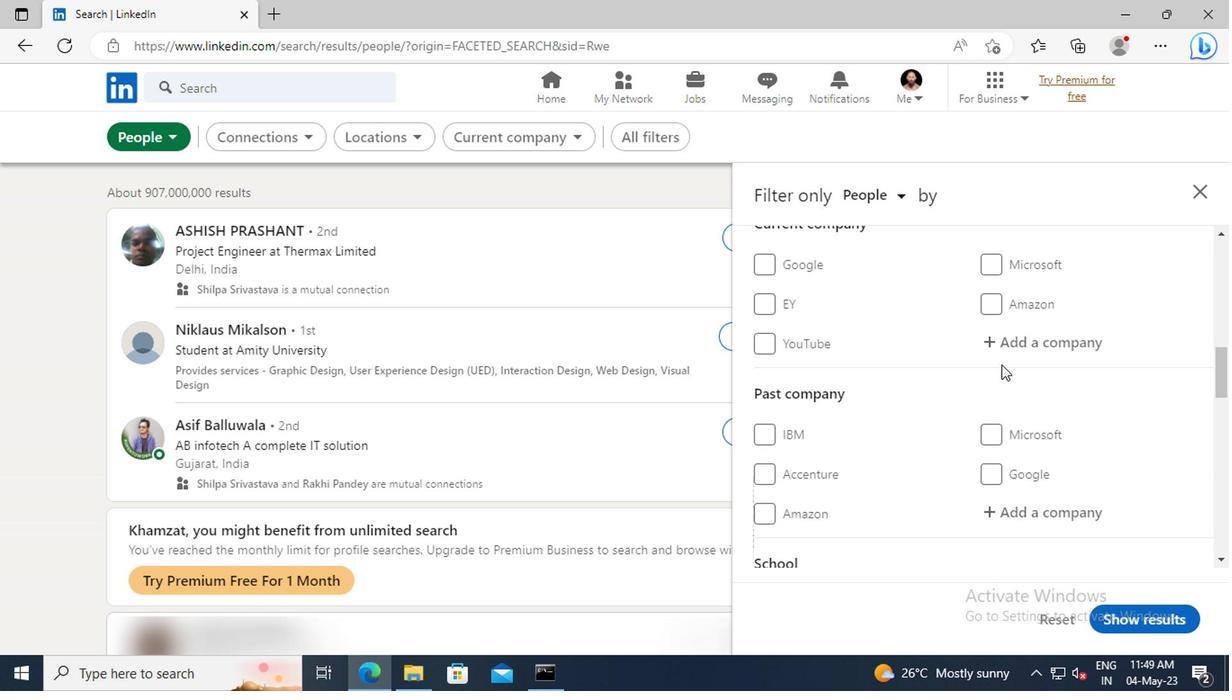 
Action: Mouse scrolled (1002, 366) with delta (0, 0)
Screenshot: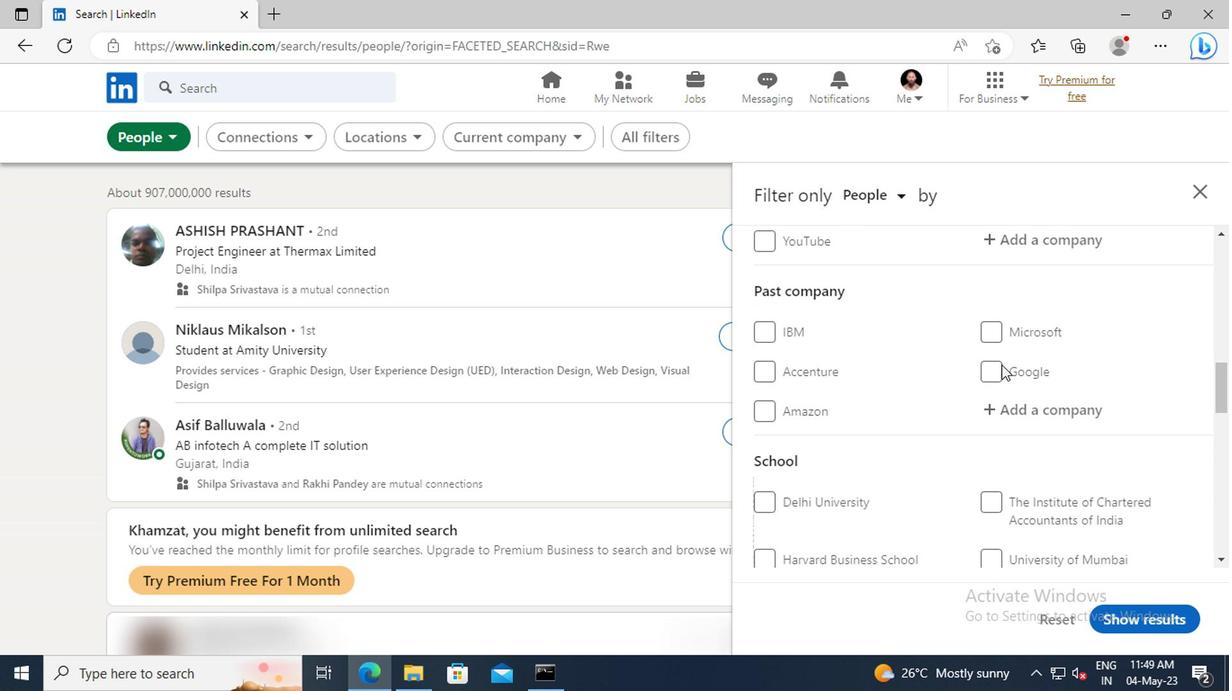 
Action: Mouse scrolled (1002, 366) with delta (0, 0)
Screenshot: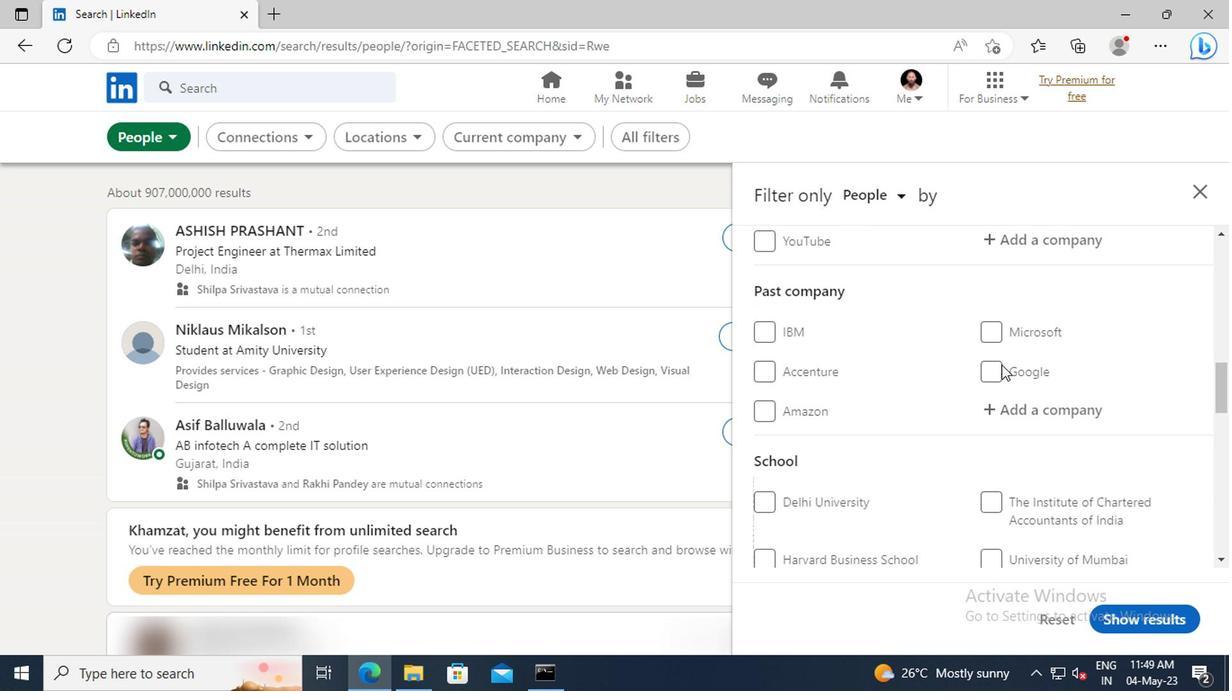 
Action: Mouse scrolled (1002, 366) with delta (0, 0)
Screenshot: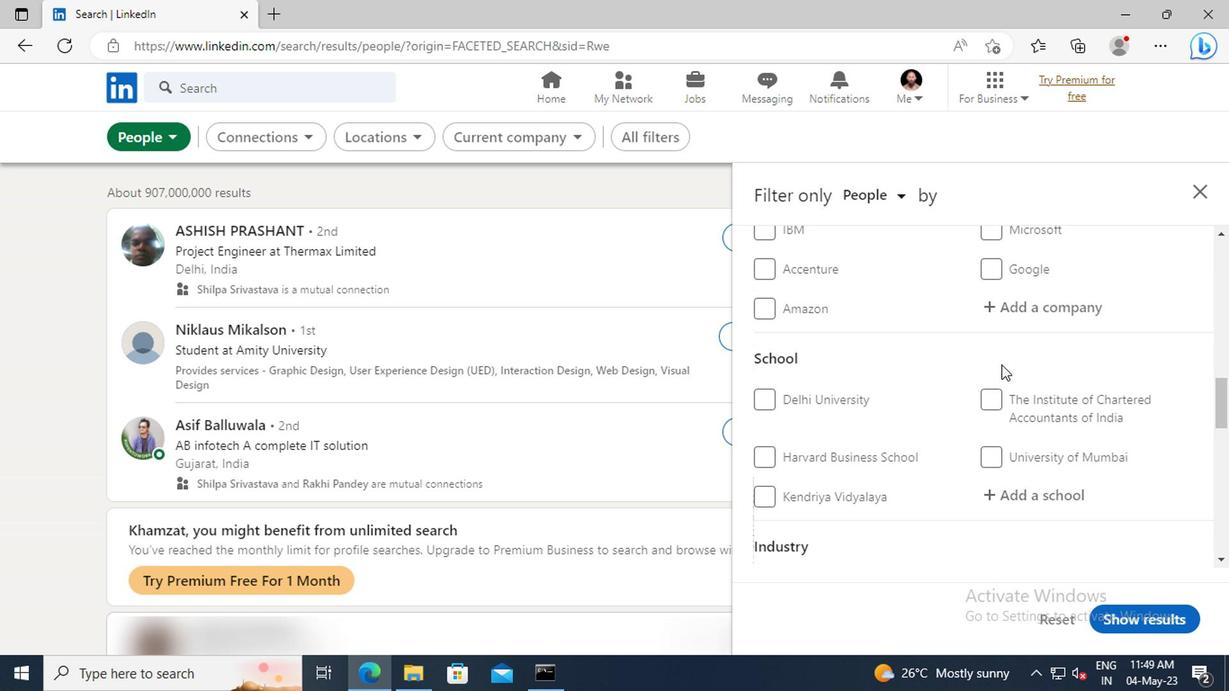 
Action: Mouse scrolled (1002, 366) with delta (0, 0)
Screenshot: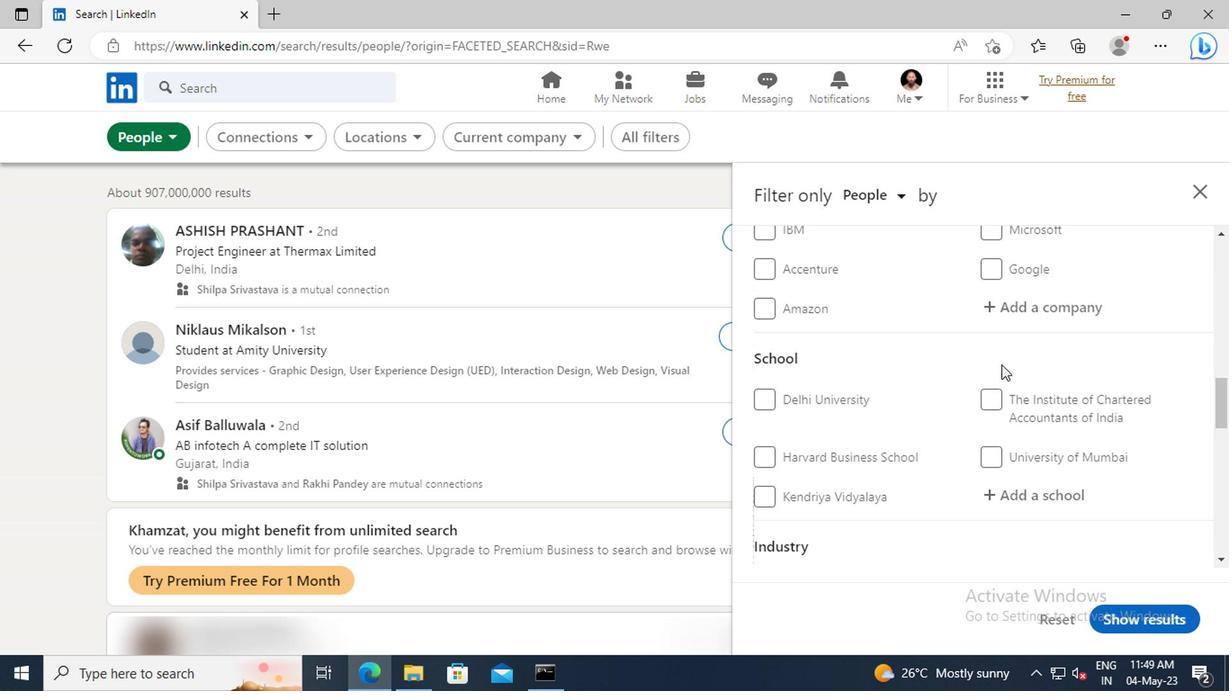 
Action: Mouse scrolled (1002, 366) with delta (0, 0)
Screenshot: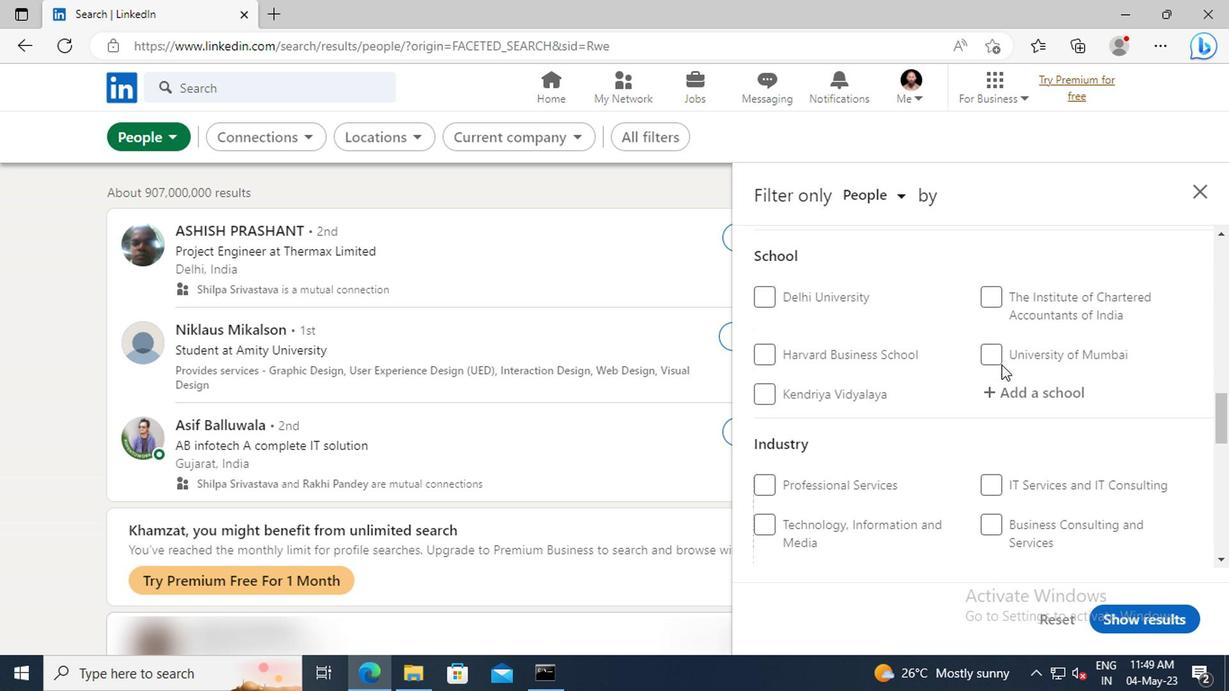 
Action: Mouse scrolled (1002, 366) with delta (0, 0)
Screenshot: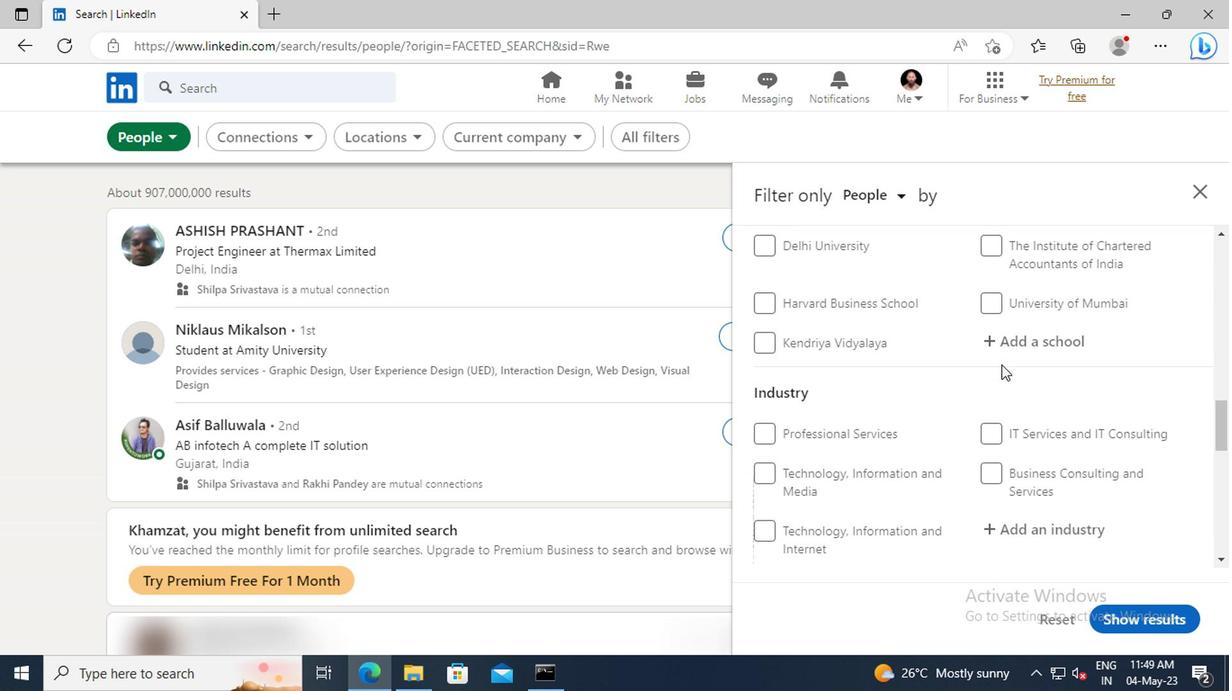 
Action: Mouse scrolled (1002, 366) with delta (0, 0)
Screenshot: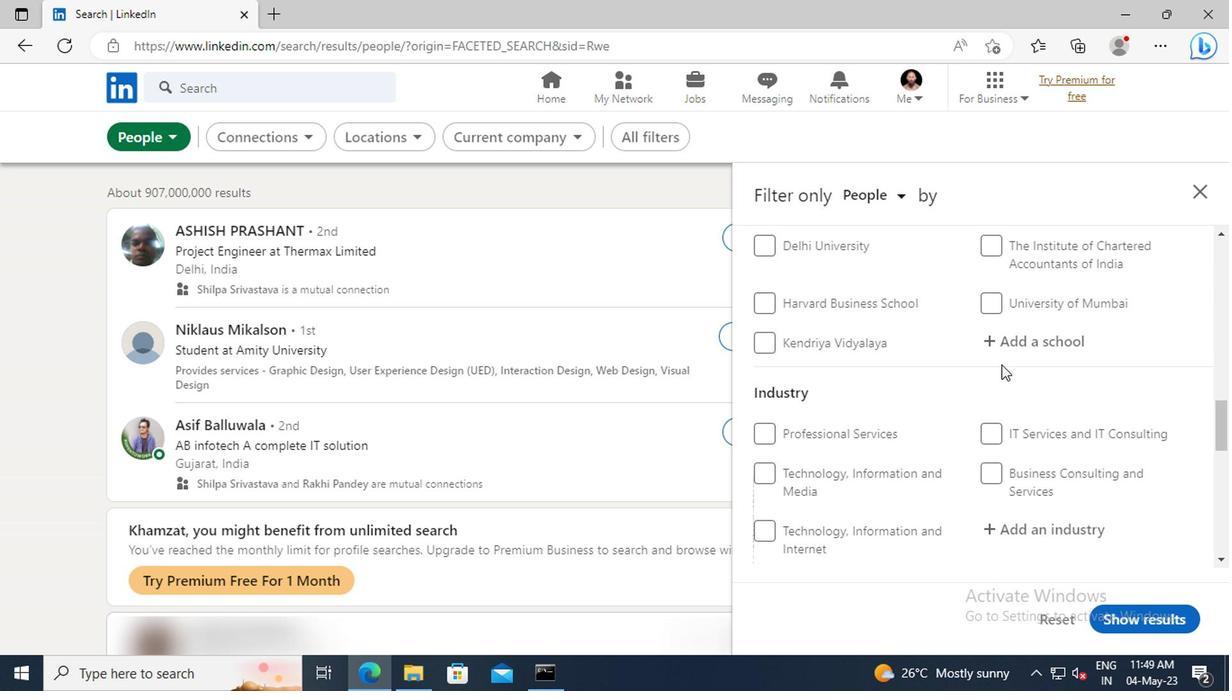 
Action: Mouse scrolled (1002, 366) with delta (0, 0)
Screenshot: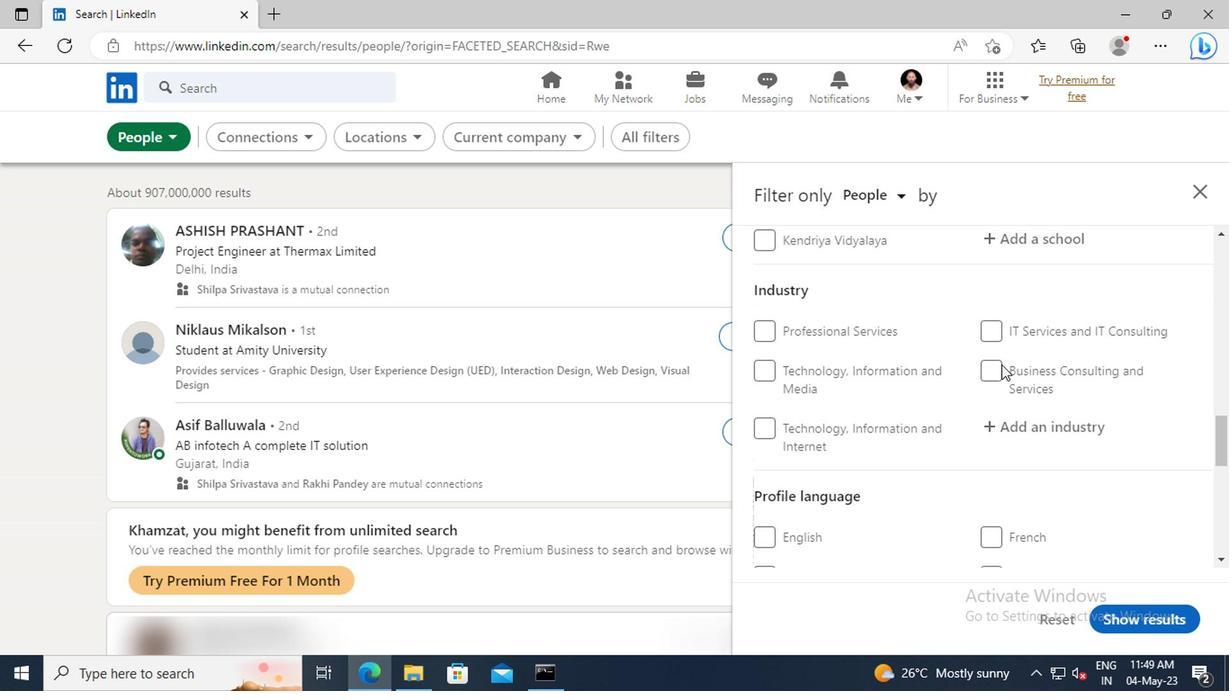 
Action: Mouse scrolled (1002, 366) with delta (0, 0)
Screenshot: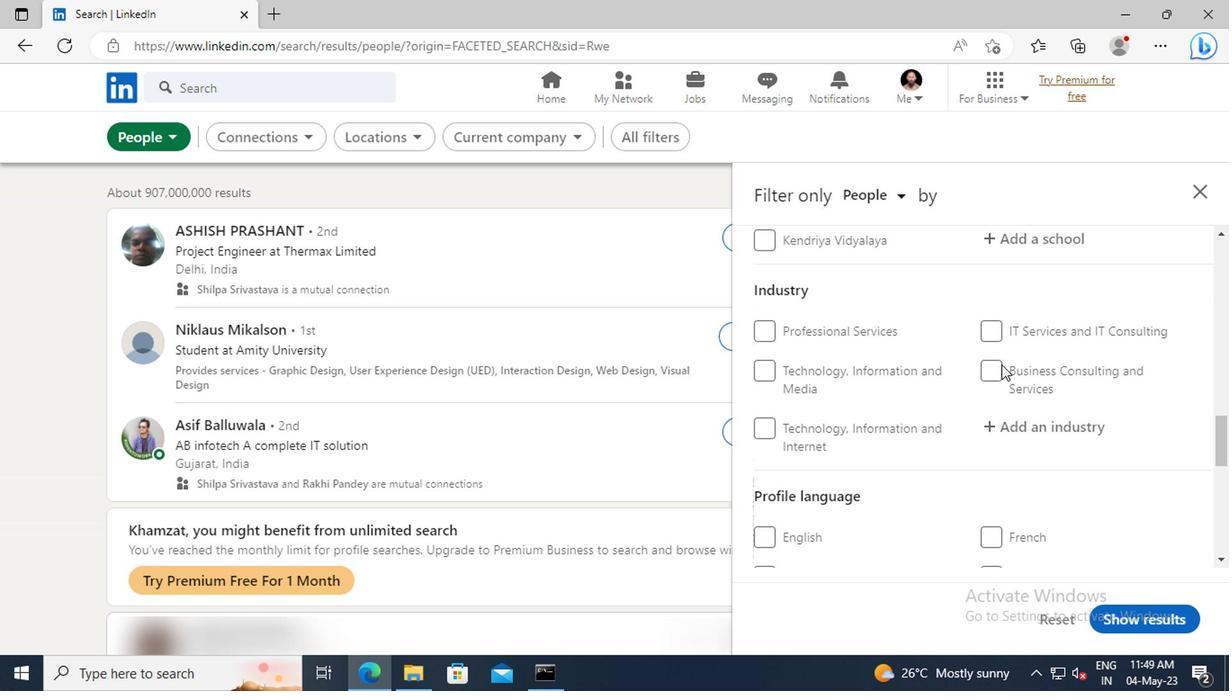 
Action: Mouse moved to (772, 478)
Screenshot: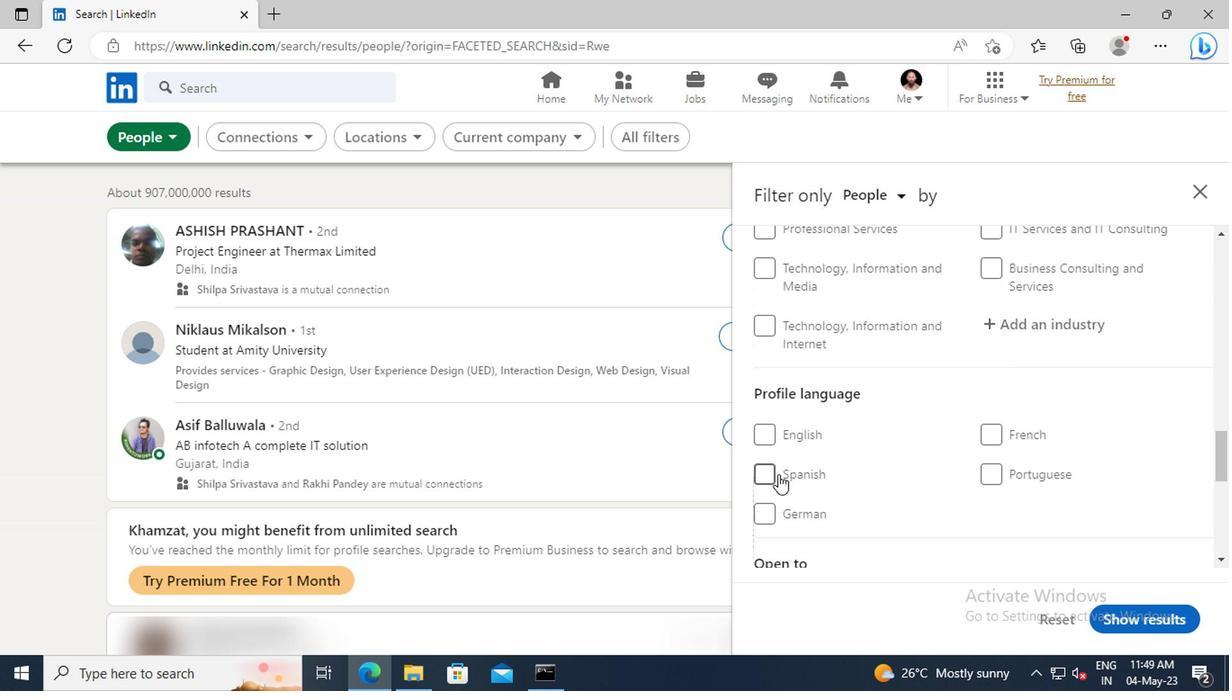
Action: Mouse pressed left at (772, 478)
Screenshot: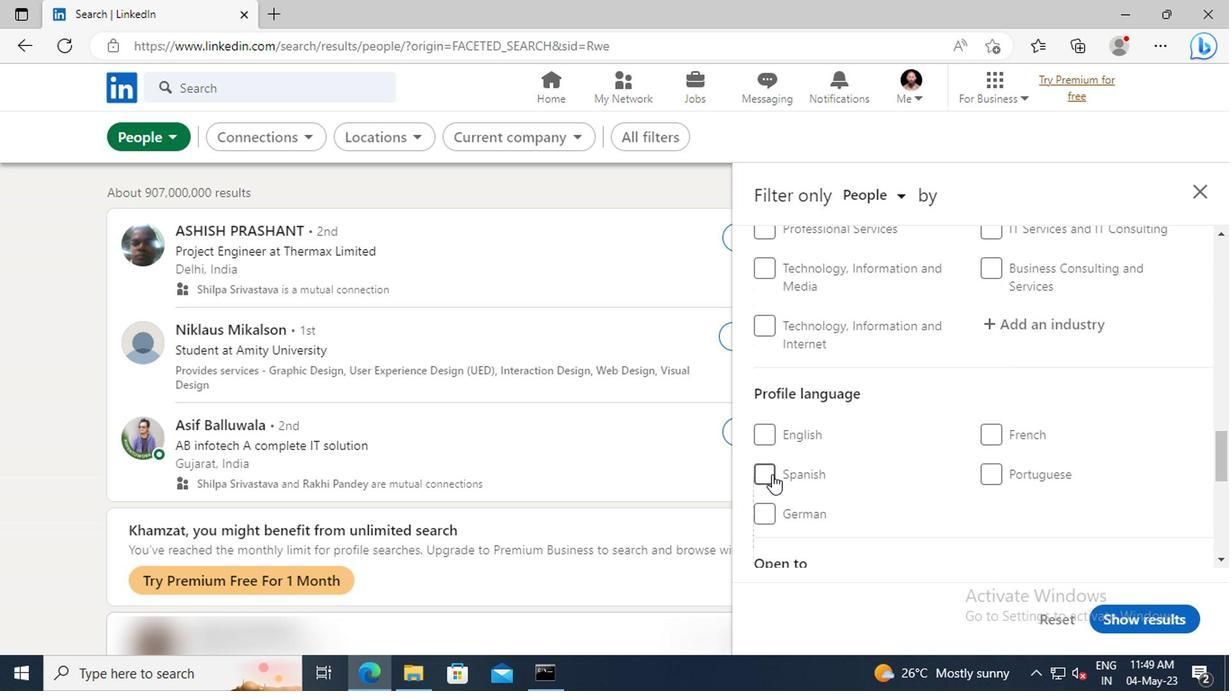 
Action: Mouse moved to (964, 436)
Screenshot: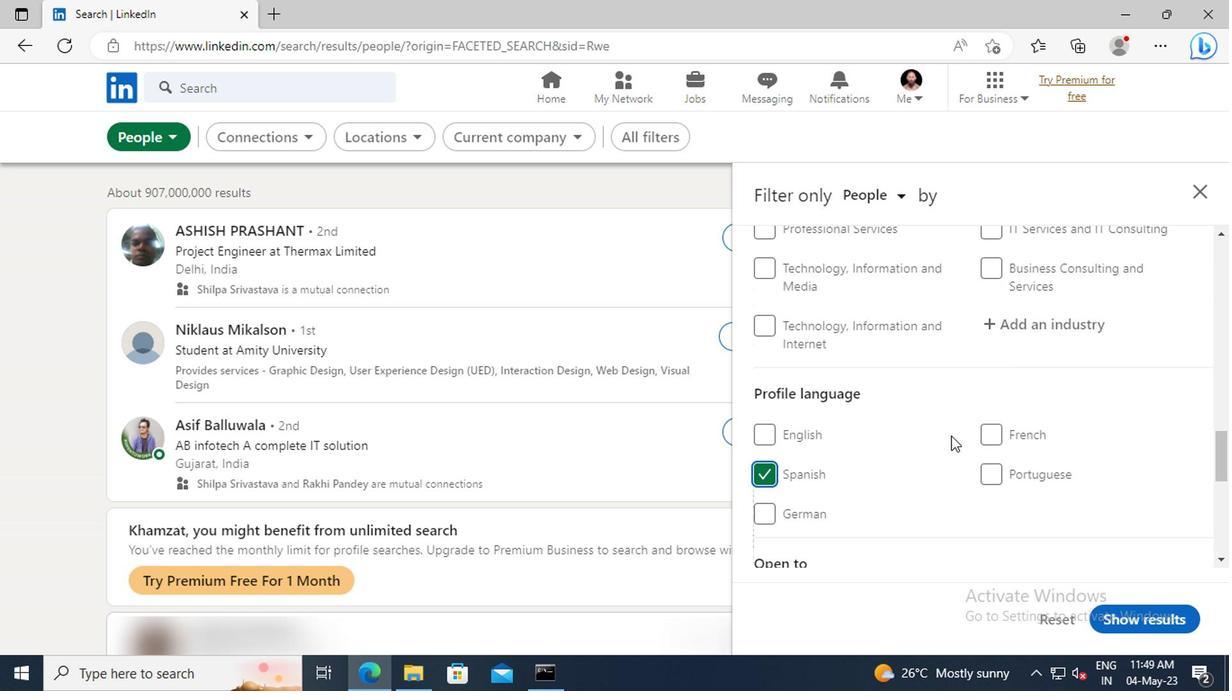 
Action: Mouse scrolled (964, 436) with delta (0, 0)
Screenshot: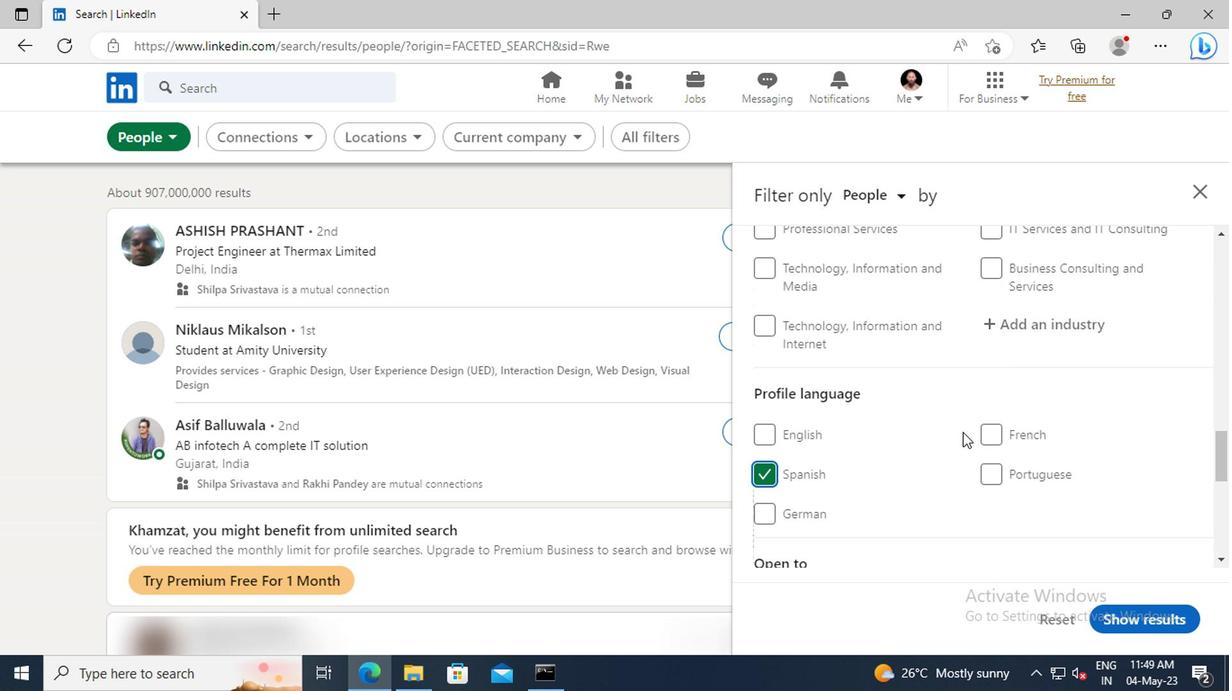 
Action: Mouse scrolled (964, 436) with delta (0, 0)
Screenshot: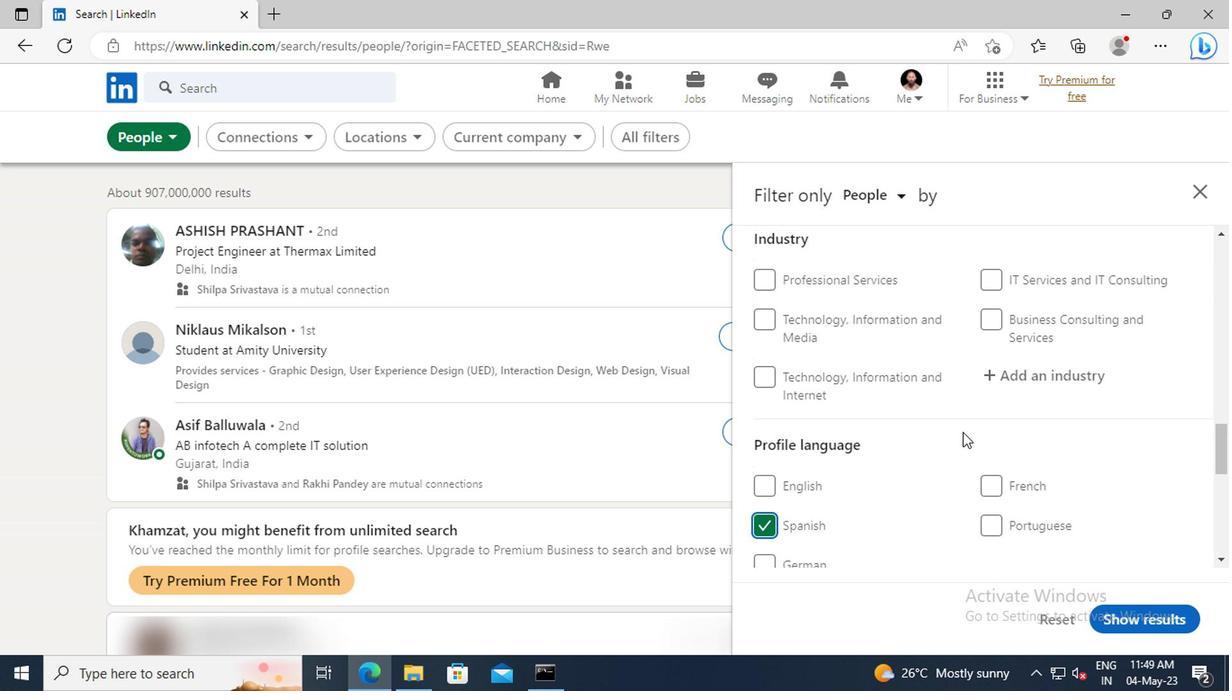 
Action: Mouse scrolled (964, 436) with delta (0, 0)
Screenshot: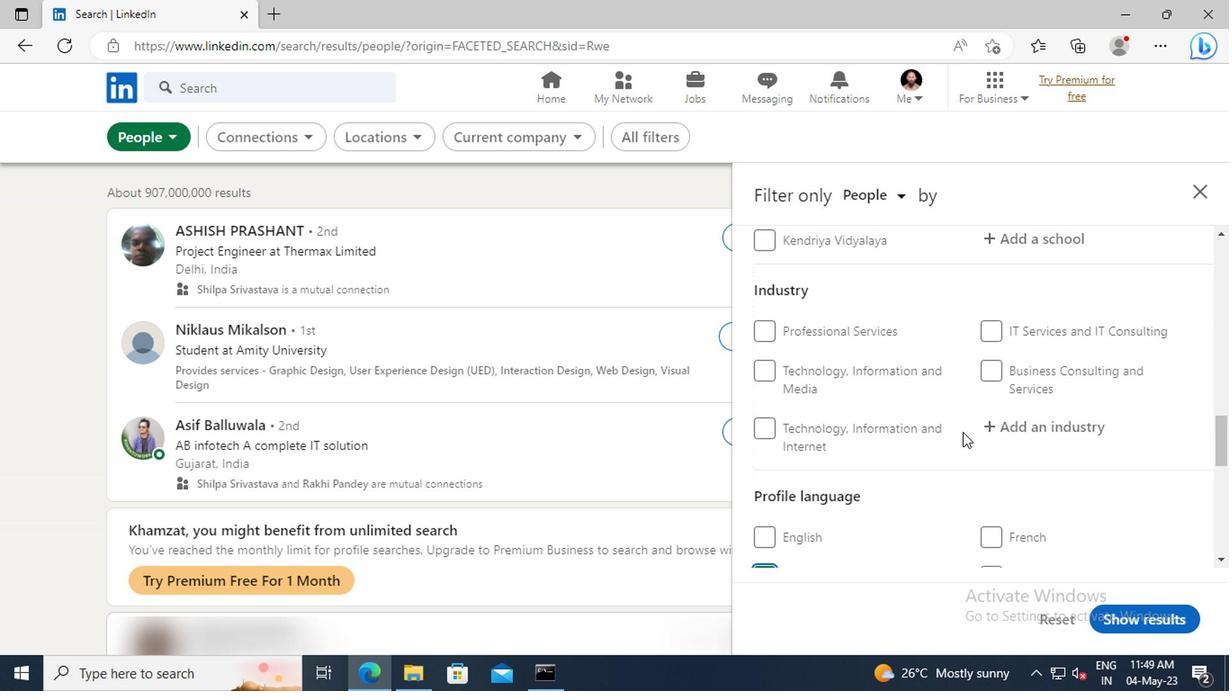 
Action: Mouse scrolled (964, 436) with delta (0, 0)
Screenshot: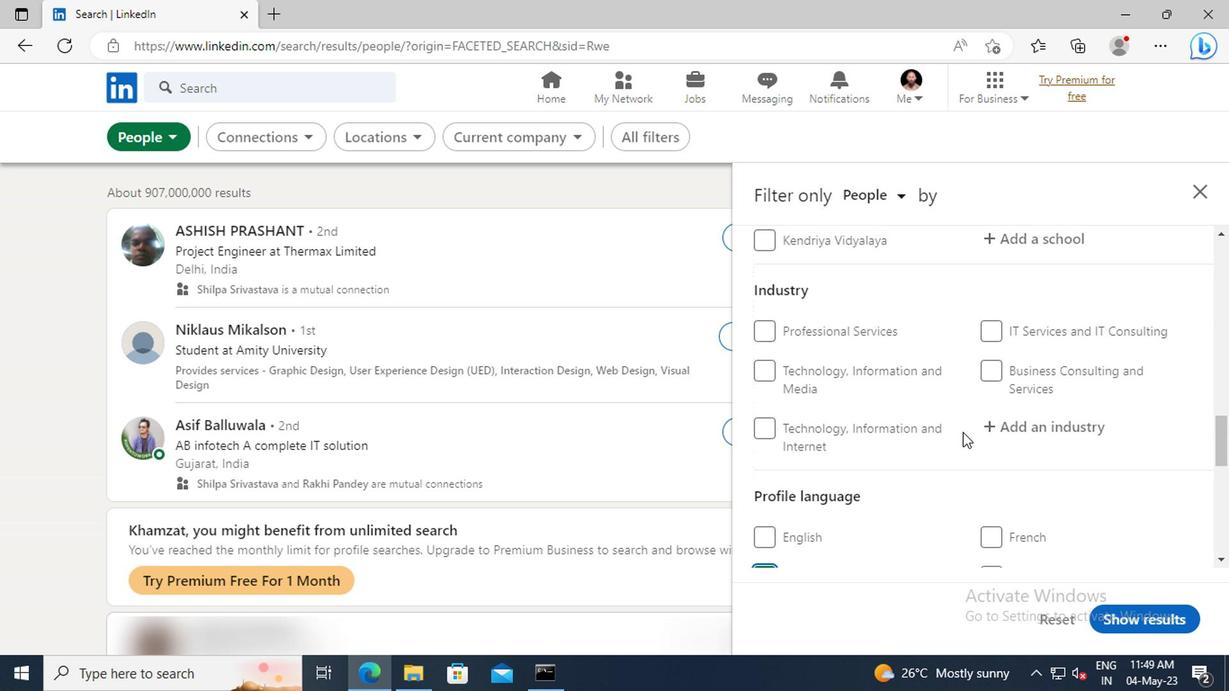 
Action: Mouse scrolled (964, 436) with delta (0, 0)
Screenshot: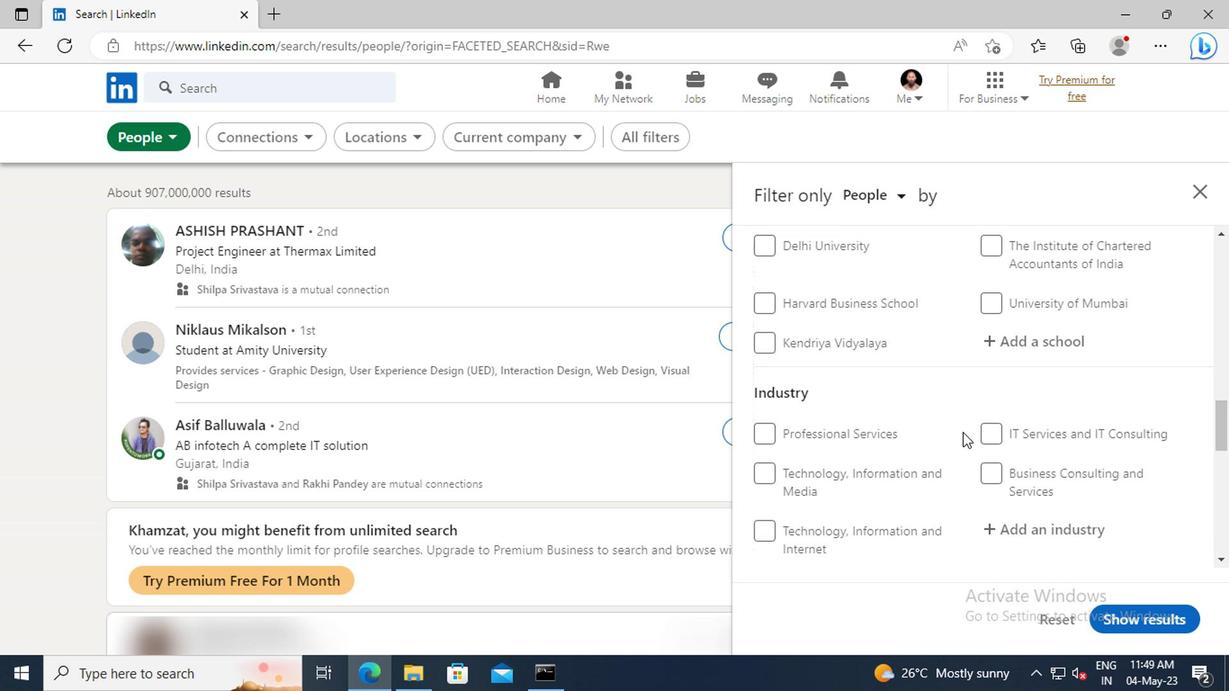 
Action: Mouse scrolled (964, 436) with delta (0, 0)
Screenshot: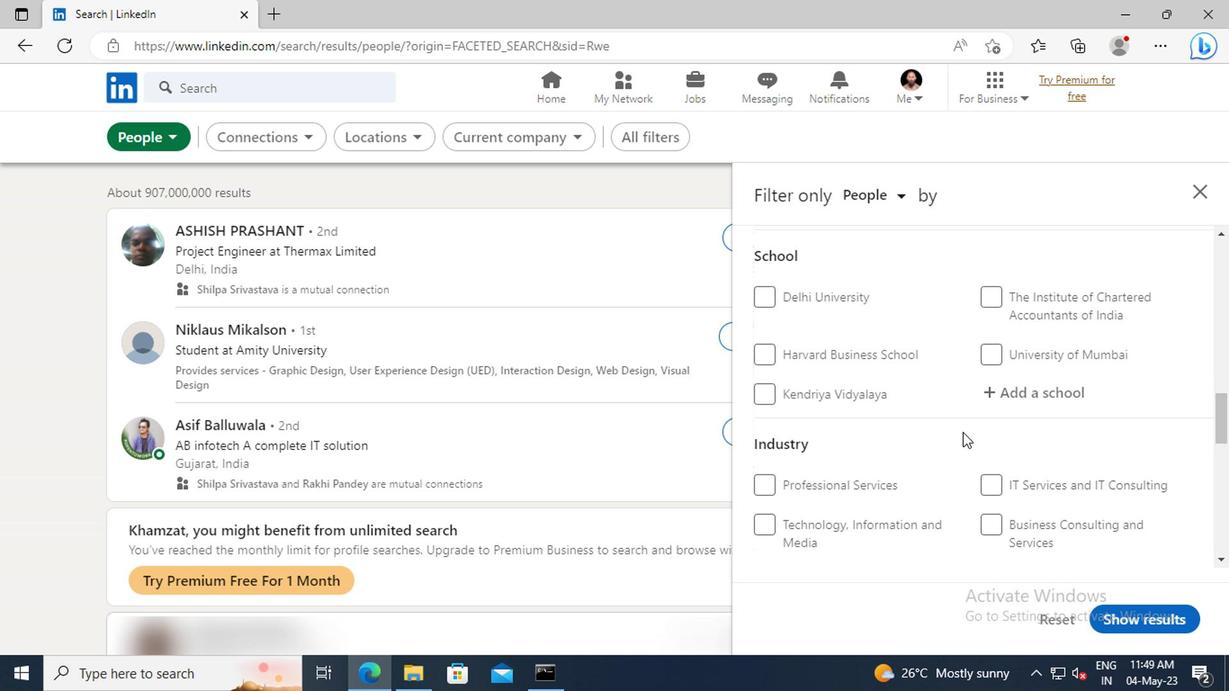 
Action: Mouse scrolled (964, 436) with delta (0, 0)
Screenshot: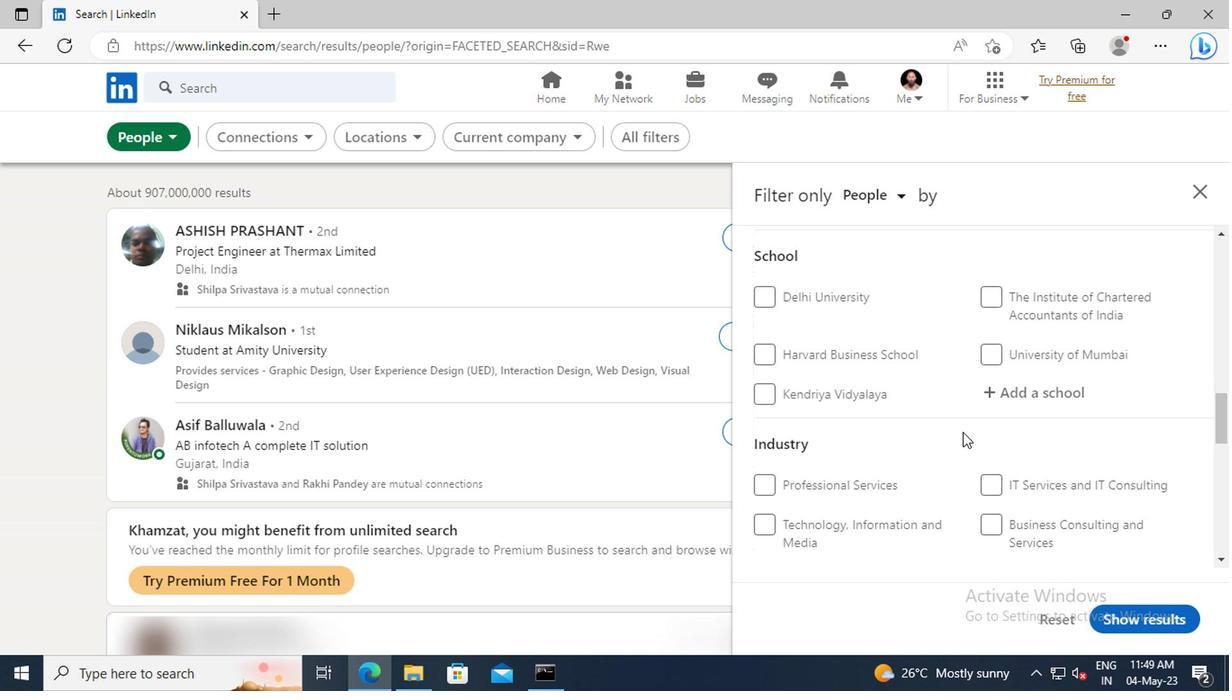 
Action: Mouse scrolled (964, 436) with delta (0, 0)
Screenshot: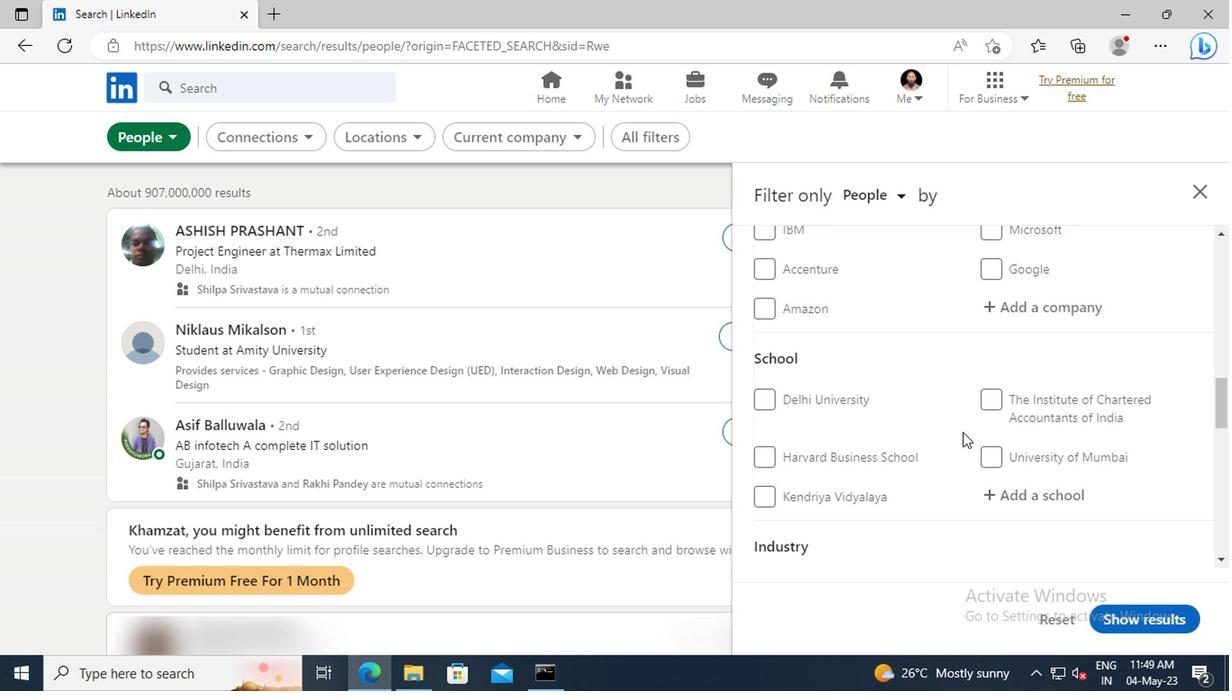
Action: Mouse scrolled (964, 436) with delta (0, 0)
Screenshot: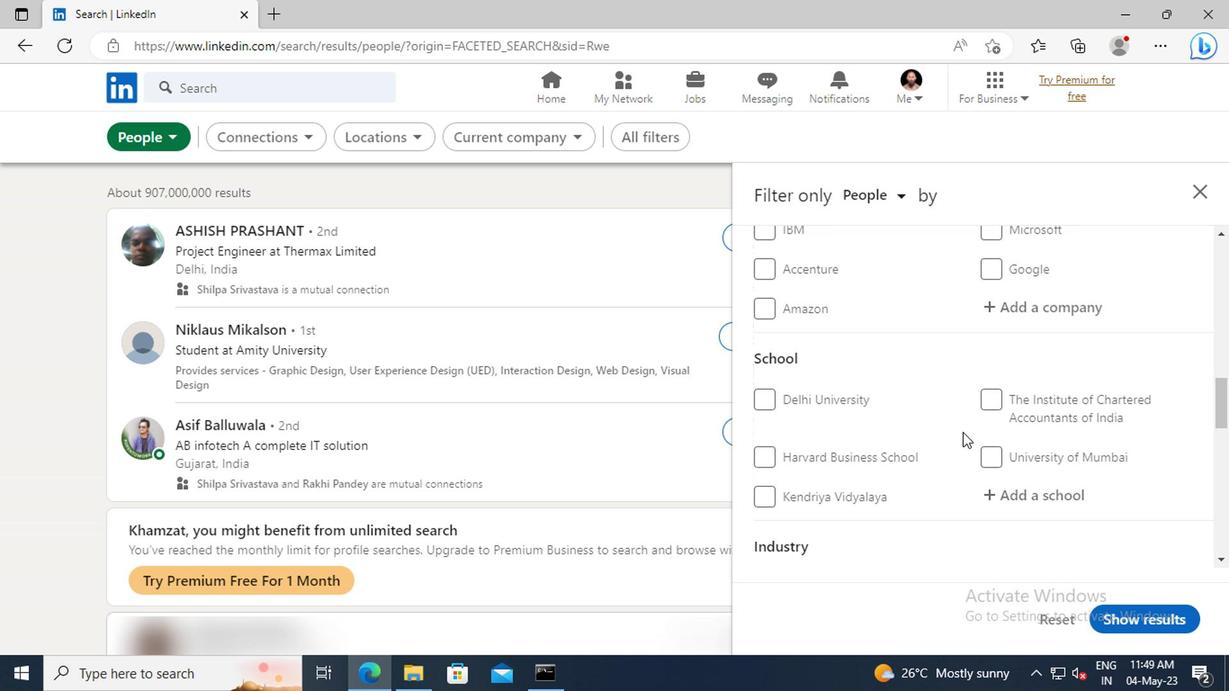 
Action: Mouse scrolled (964, 436) with delta (0, 0)
Screenshot: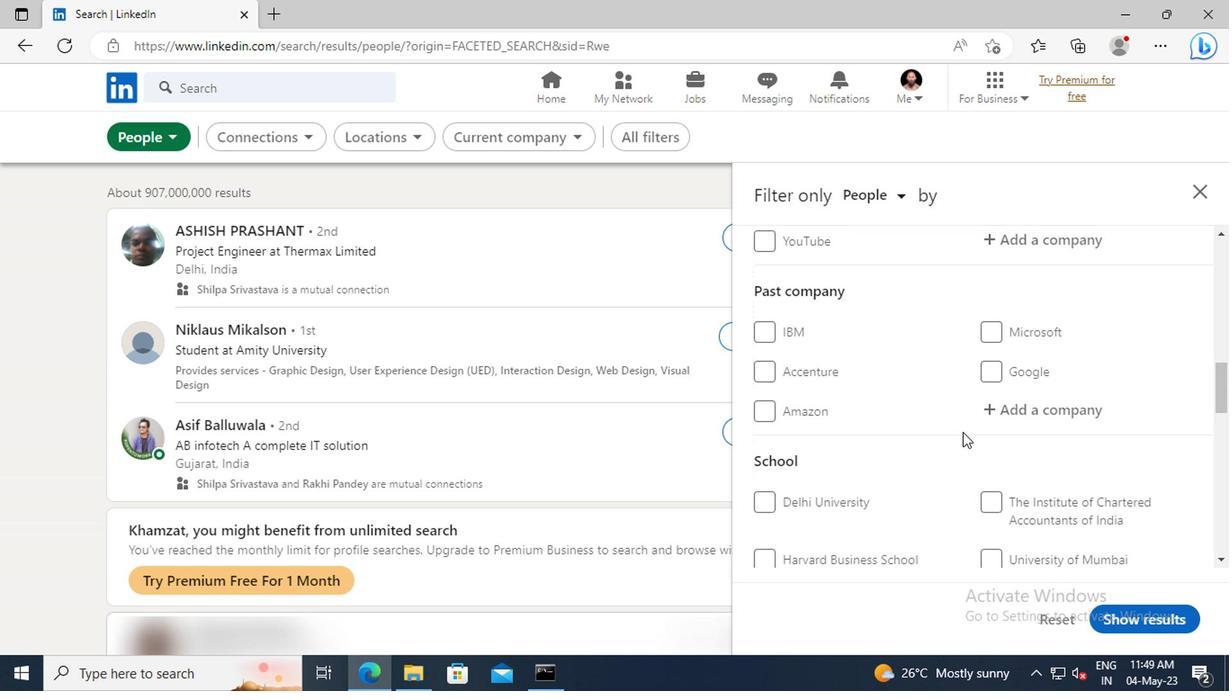
Action: Mouse scrolled (964, 436) with delta (0, 0)
Screenshot: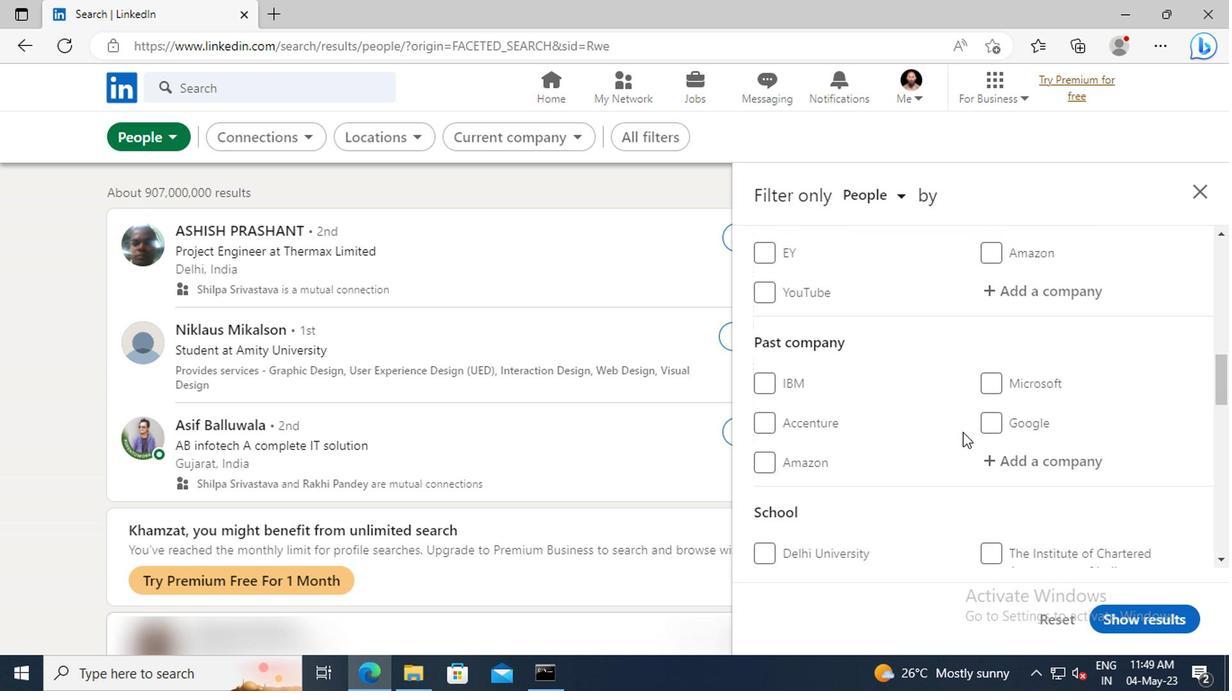 
Action: Mouse scrolled (964, 436) with delta (0, 0)
Screenshot: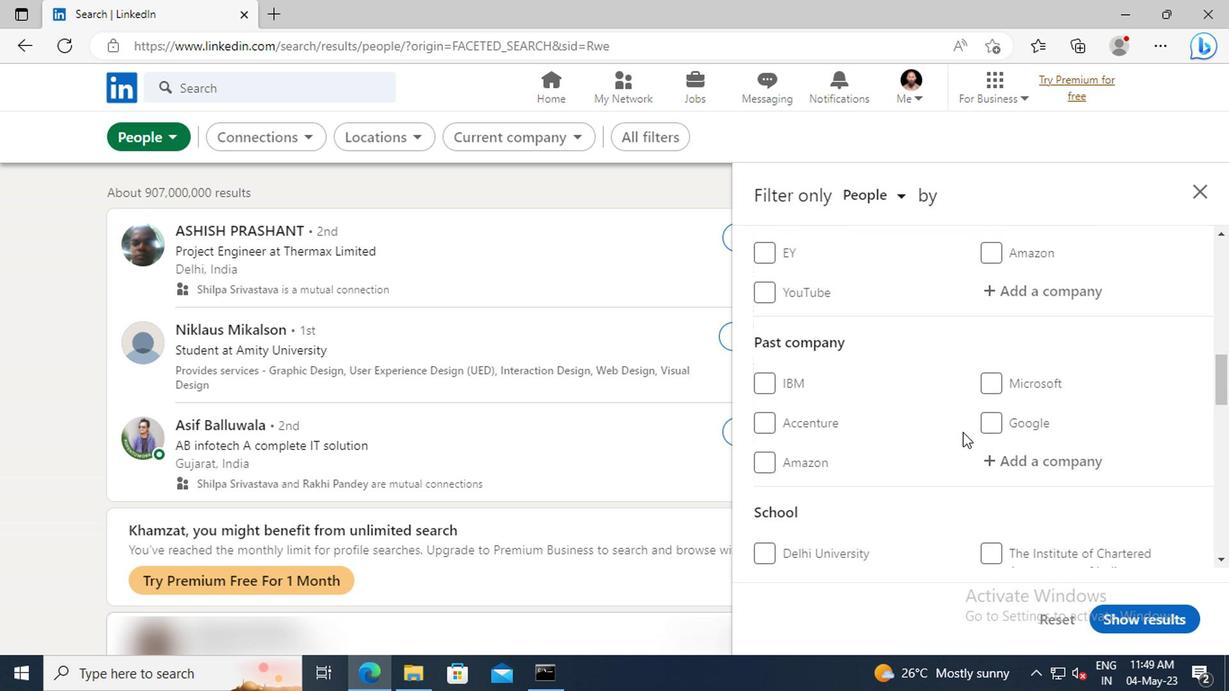 
Action: Mouse moved to (999, 404)
Screenshot: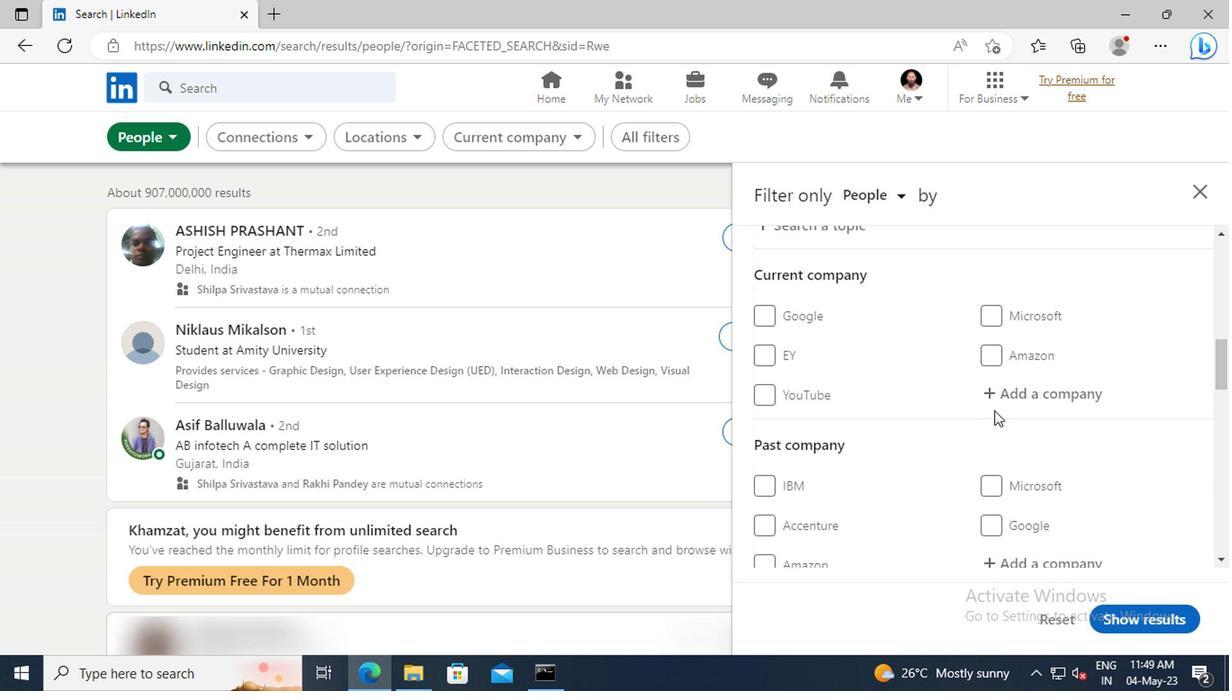 
Action: Mouse pressed left at (999, 404)
Screenshot: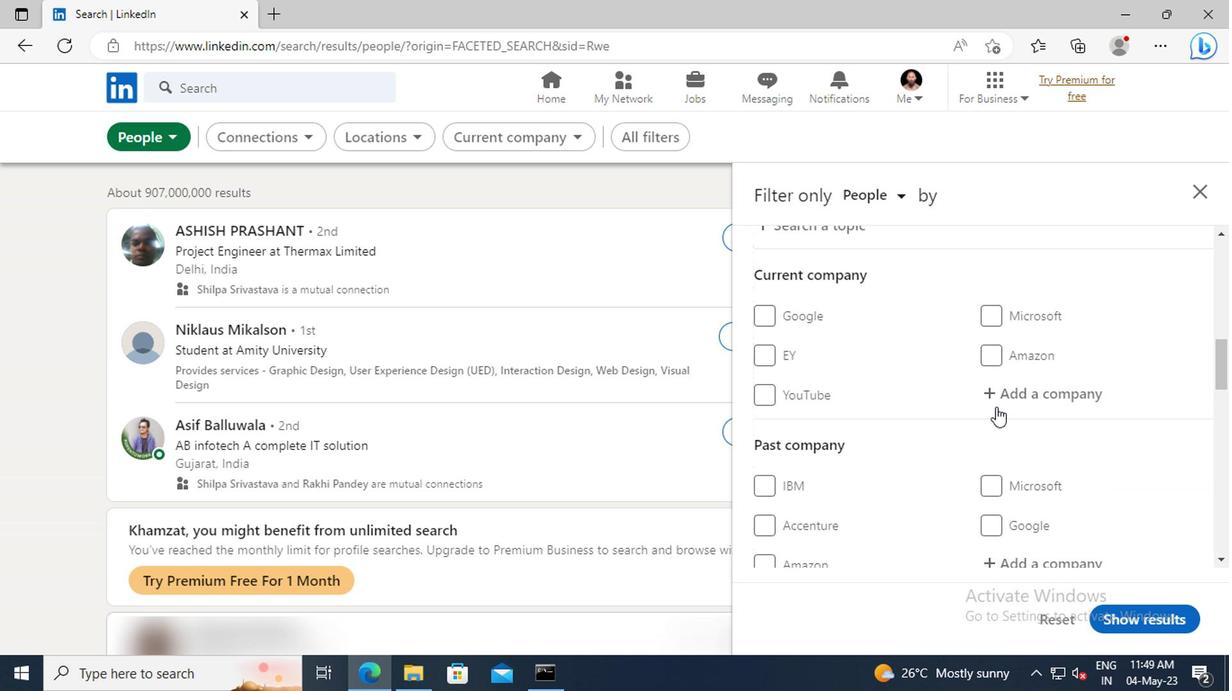 
Action: Key pressed <Key.shift><Key.shift><Key.shift><Key.shift><Key.shift><Key.shift><Key.shift><Key.shift>IFF
Screenshot: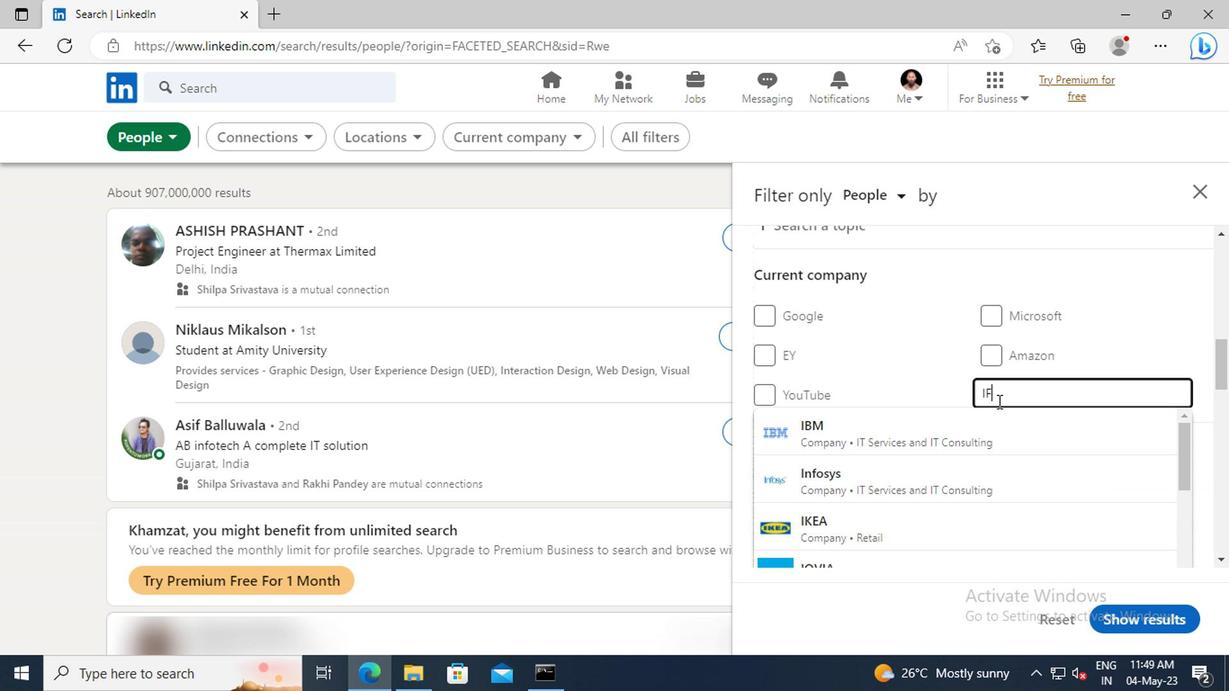 
Action: Mouse moved to (1001, 426)
Screenshot: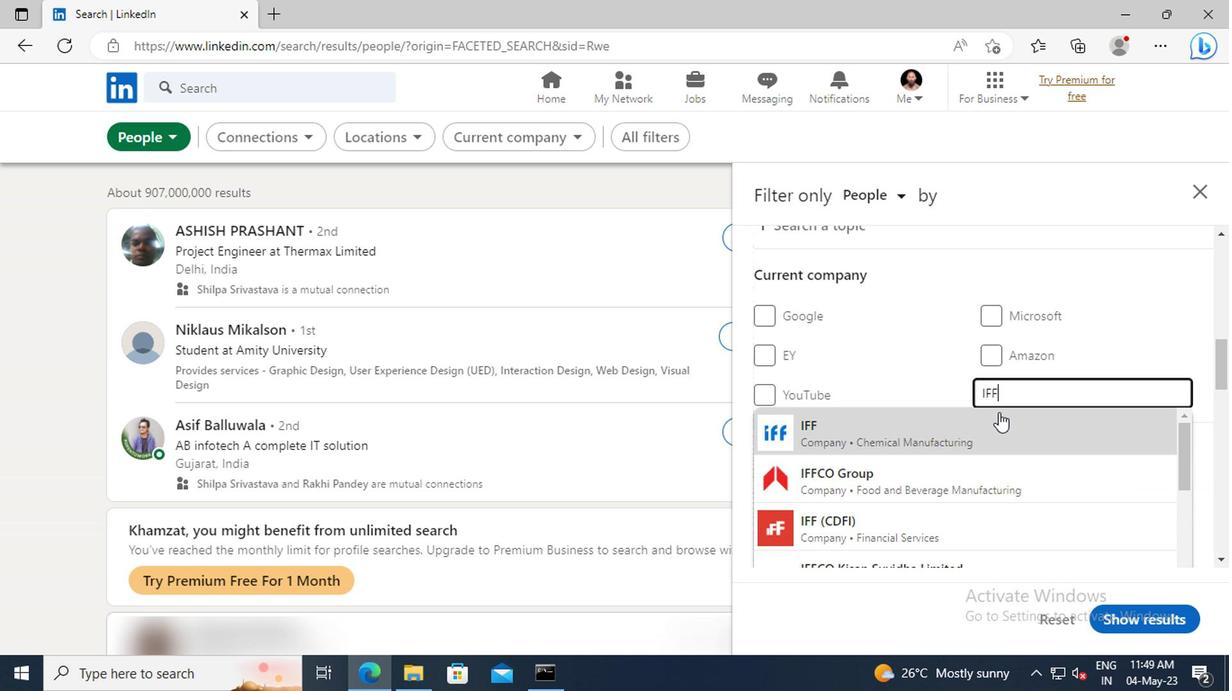 
Action: Mouse pressed left at (1001, 426)
Screenshot: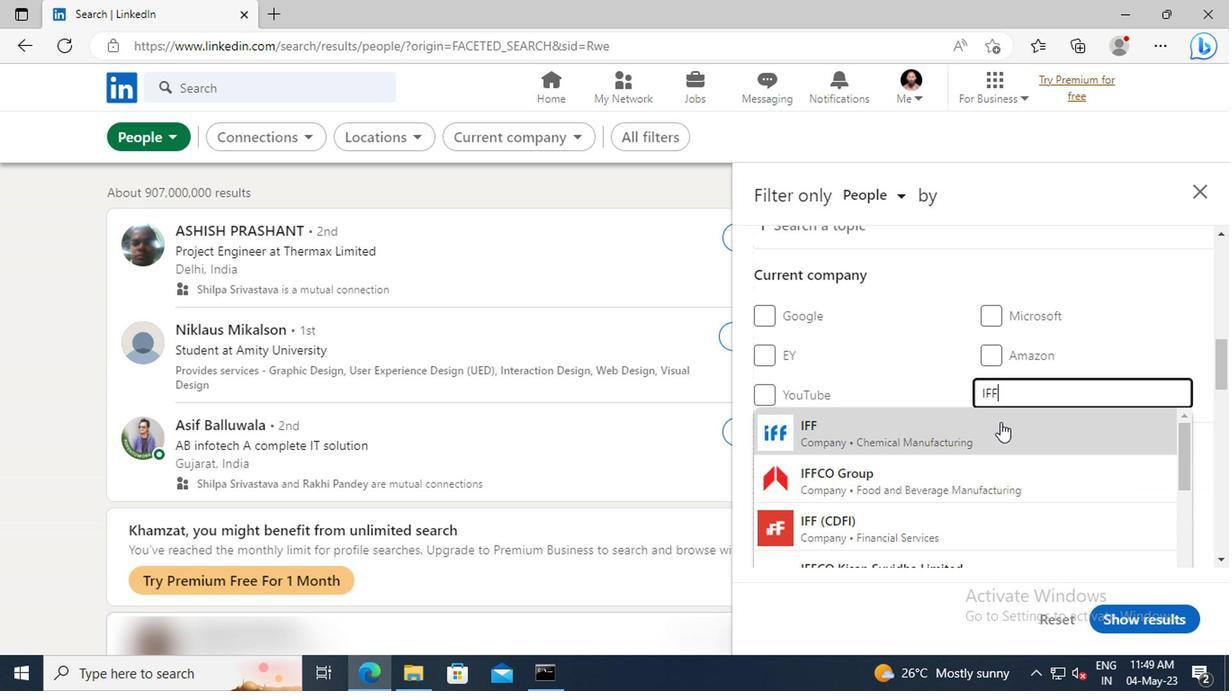 
Action: Mouse scrolled (1001, 425) with delta (0, 0)
Screenshot: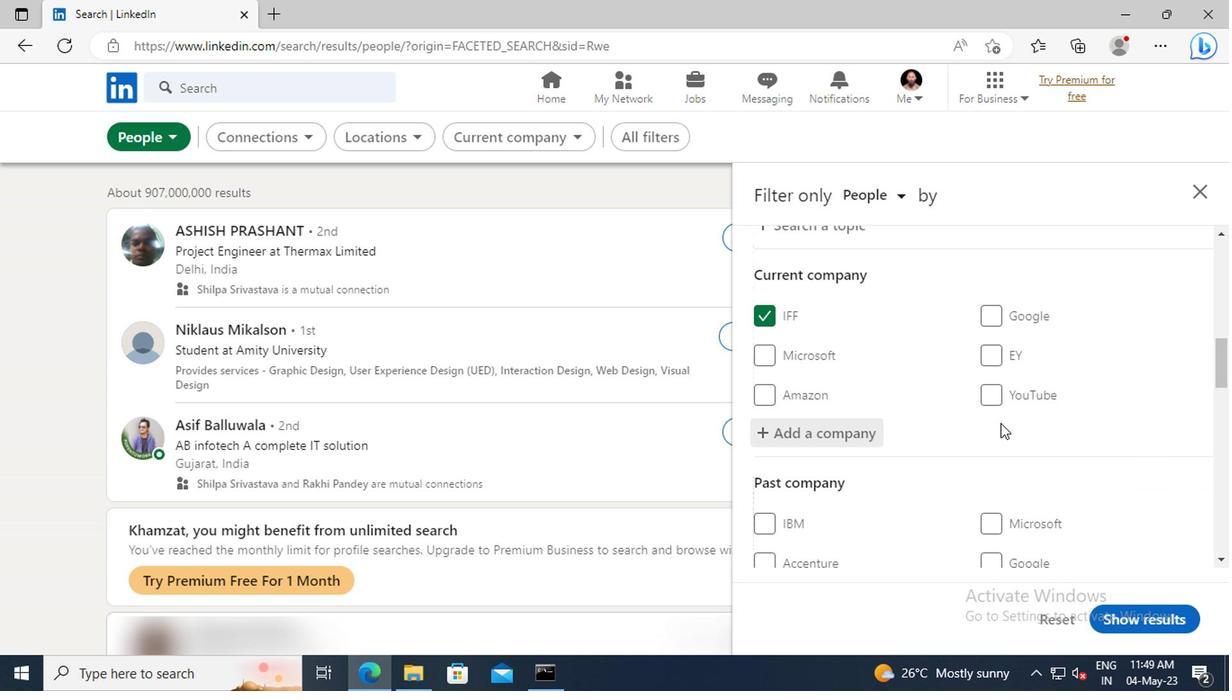 
Action: Mouse moved to (1001, 427)
Screenshot: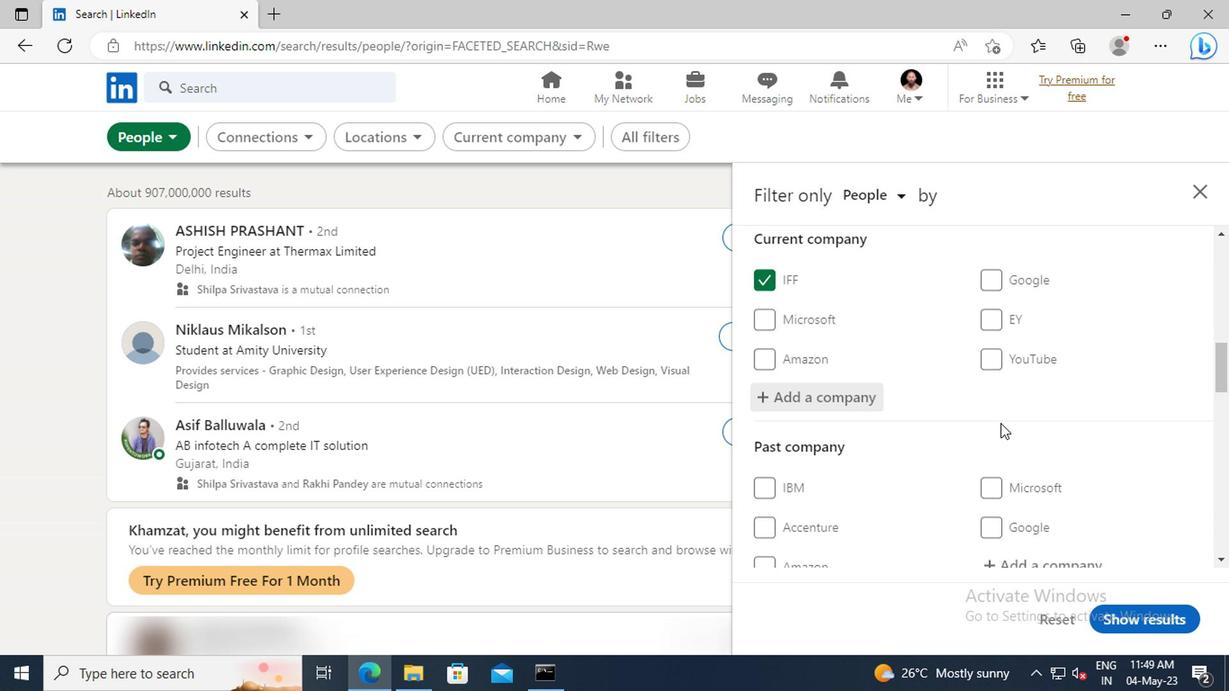 
Action: Mouse scrolled (1001, 426) with delta (0, -1)
Screenshot: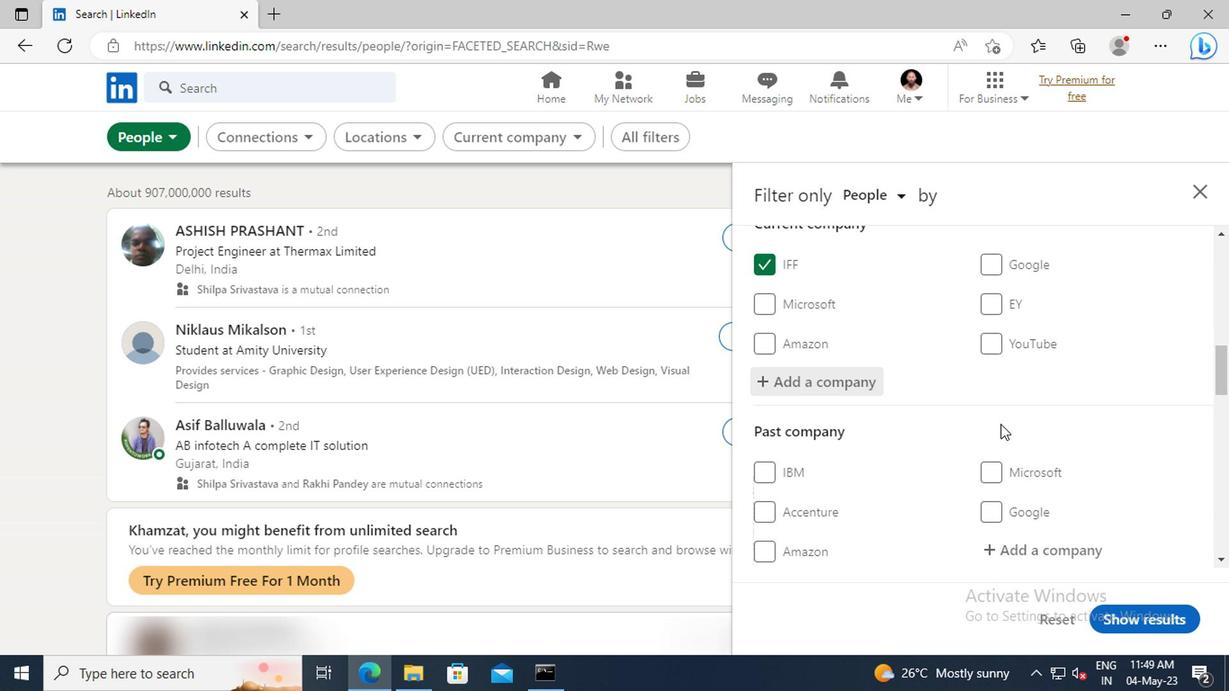 
Action: Mouse scrolled (1001, 426) with delta (0, -1)
Screenshot: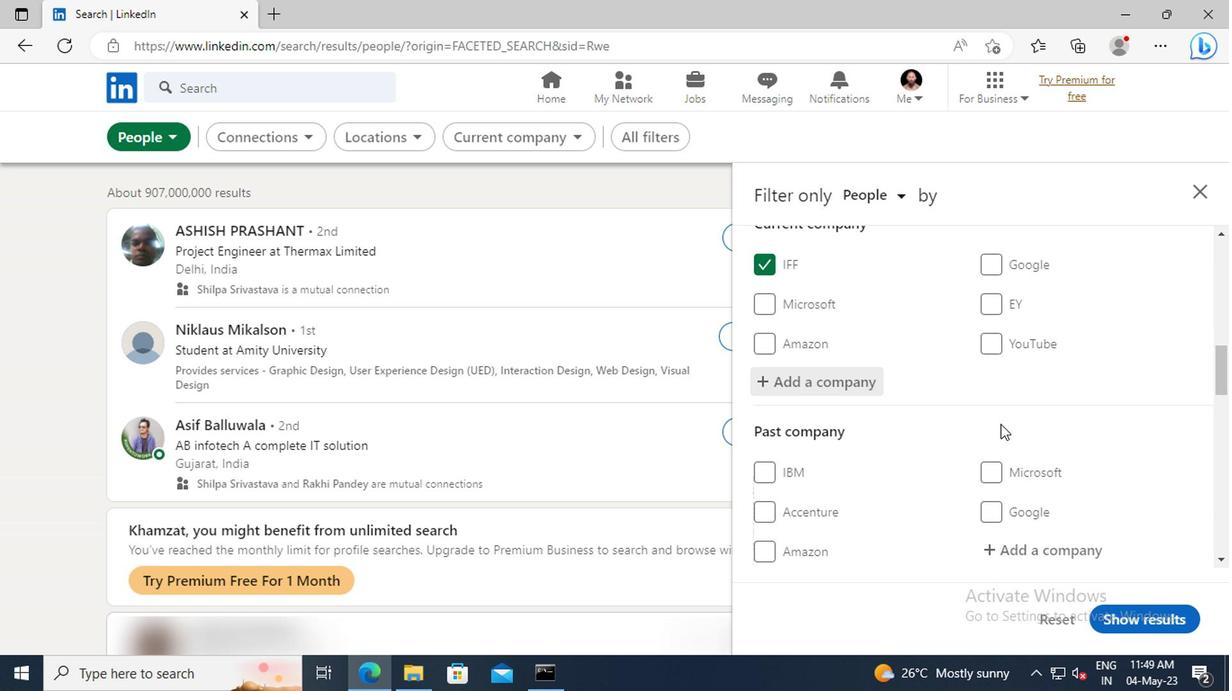 
Action: Mouse scrolled (1001, 426) with delta (0, -1)
Screenshot: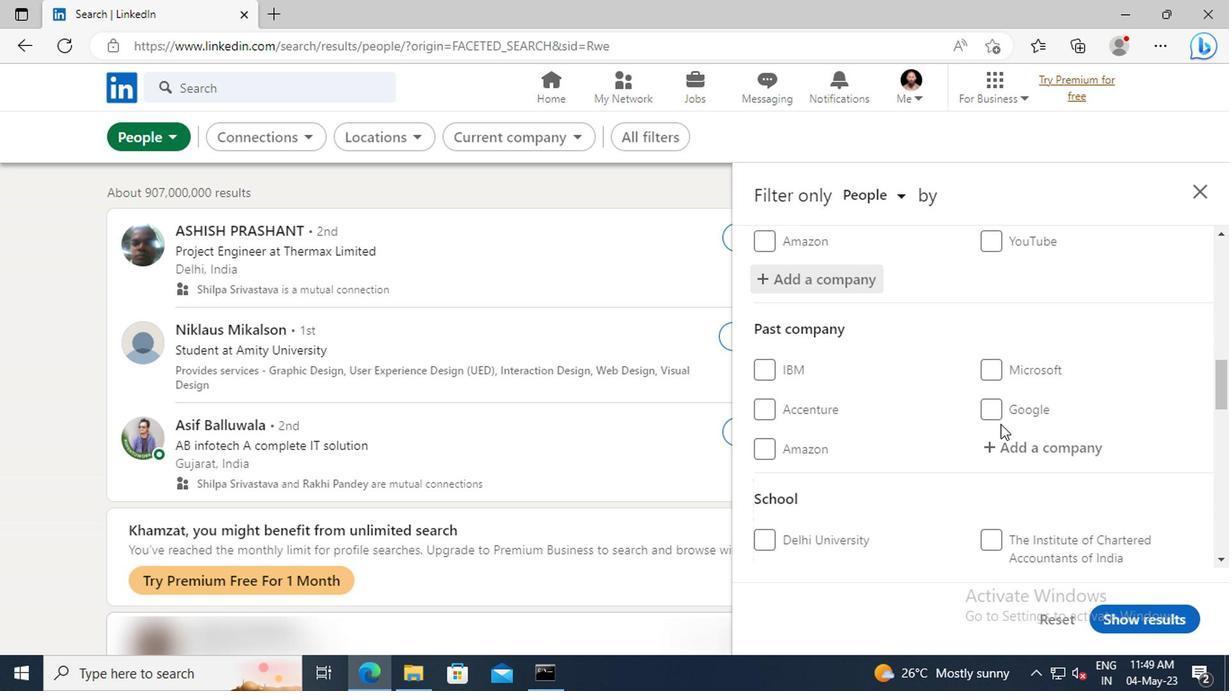 
Action: Mouse scrolled (1001, 426) with delta (0, -1)
Screenshot: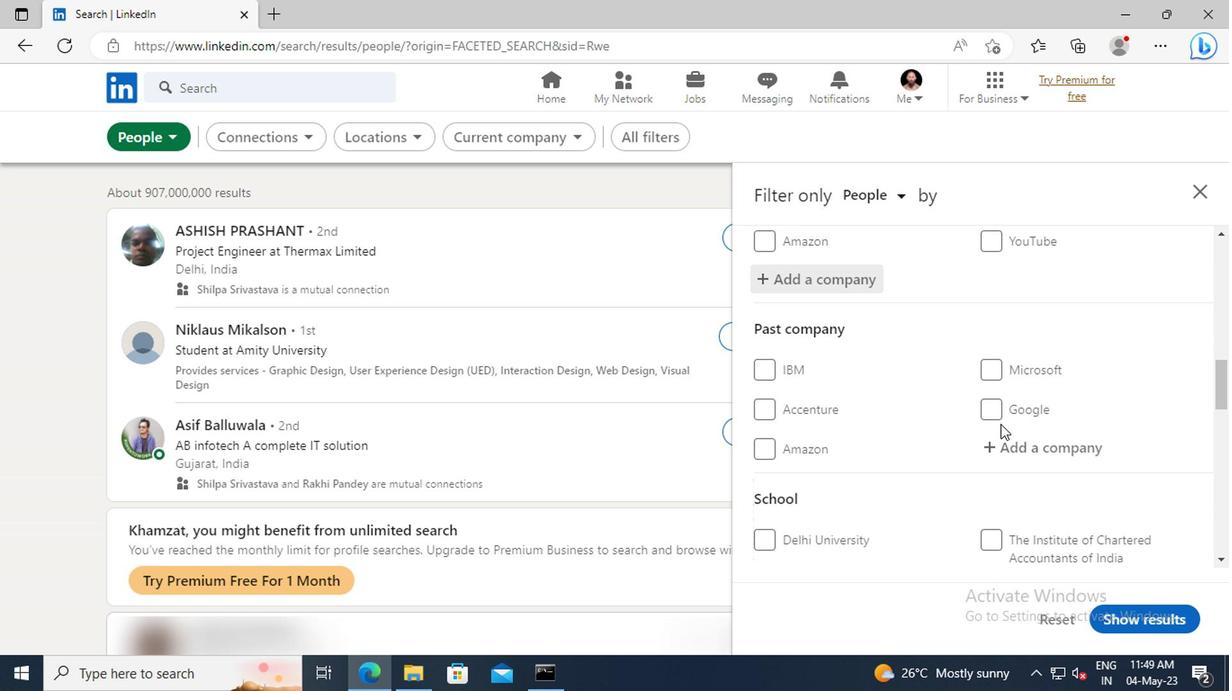 
Action: Mouse scrolled (1001, 426) with delta (0, -1)
Screenshot: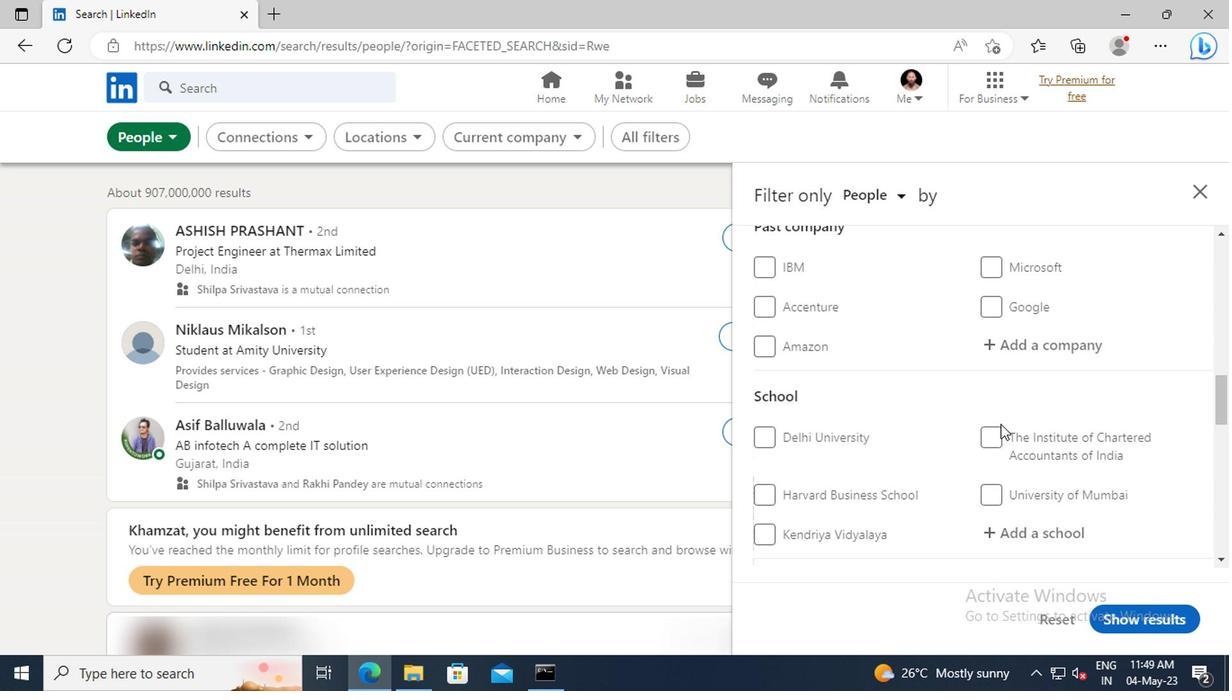 
Action: Mouse scrolled (1001, 426) with delta (0, -1)
Screenshot: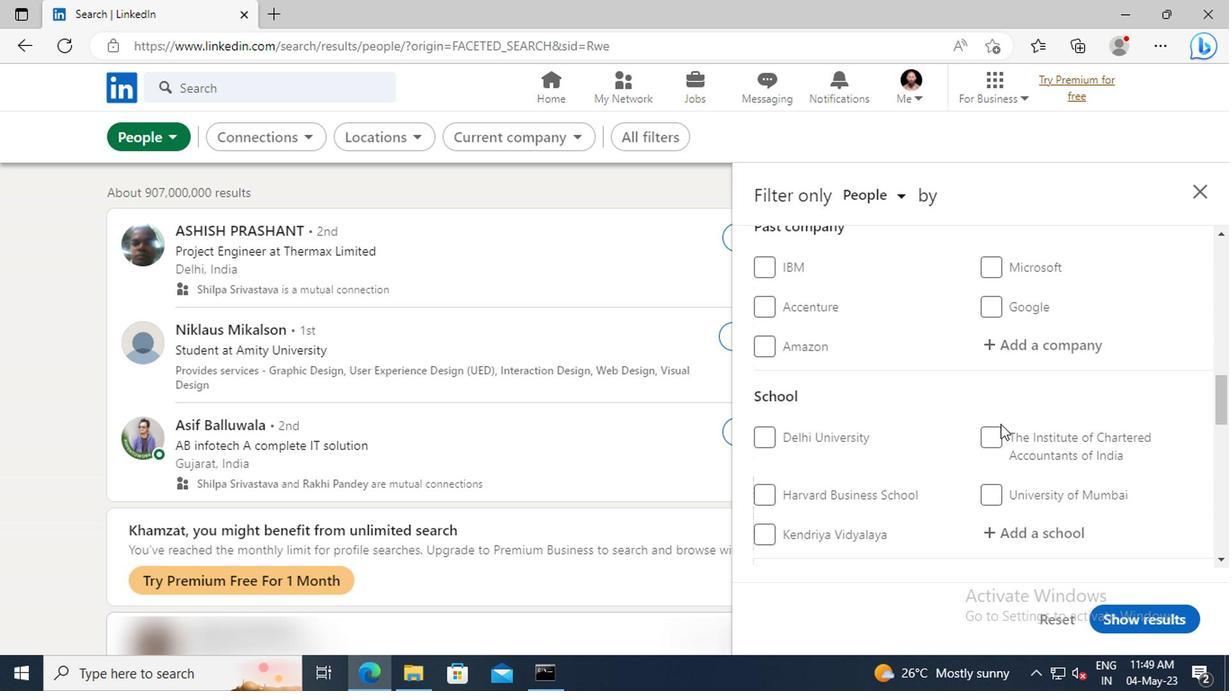 
Action: Mouse moved to (1010, 432)
Screenshot: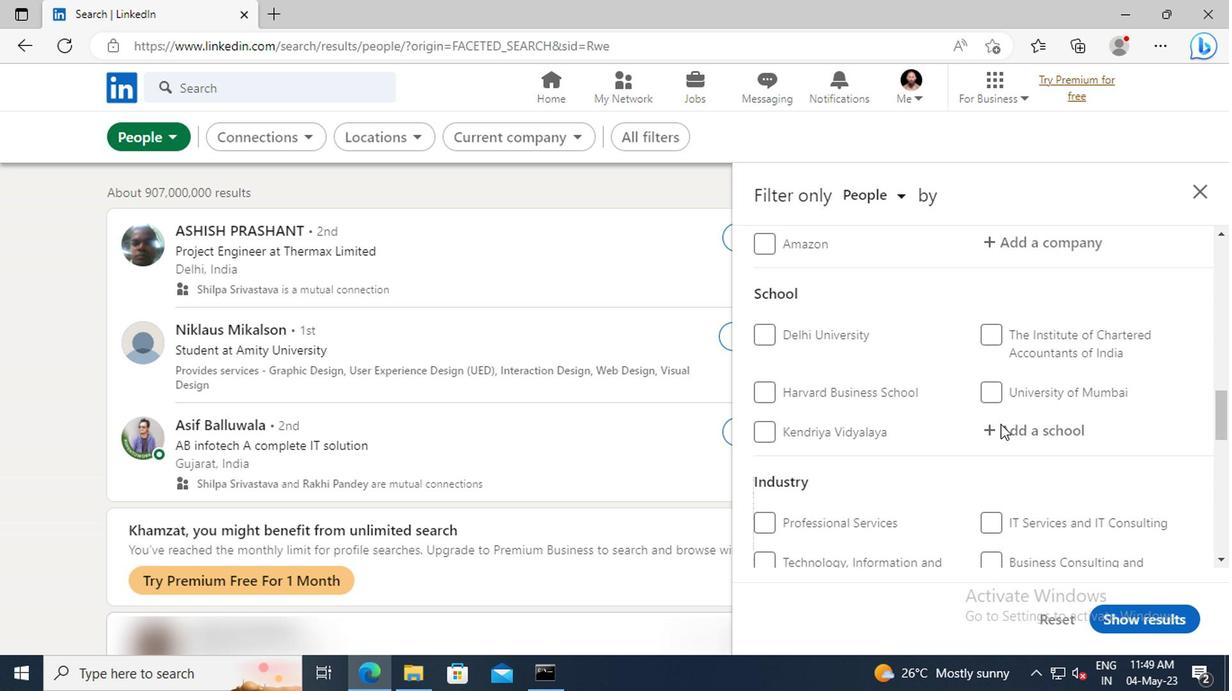
Action: Mouse pressed left at (1010, 432)
Screenshot: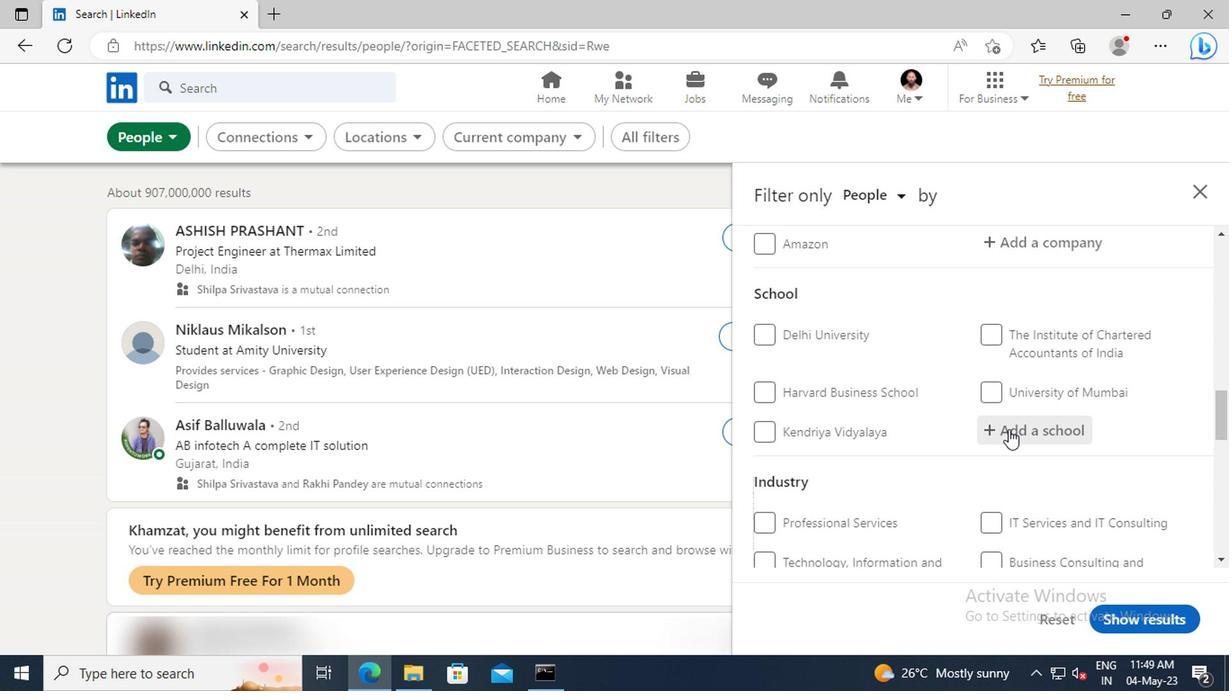 
Action: Key pressed <Key.shift>RAJEEV<Key.space><Key.shift>INSTIT
Screenshot: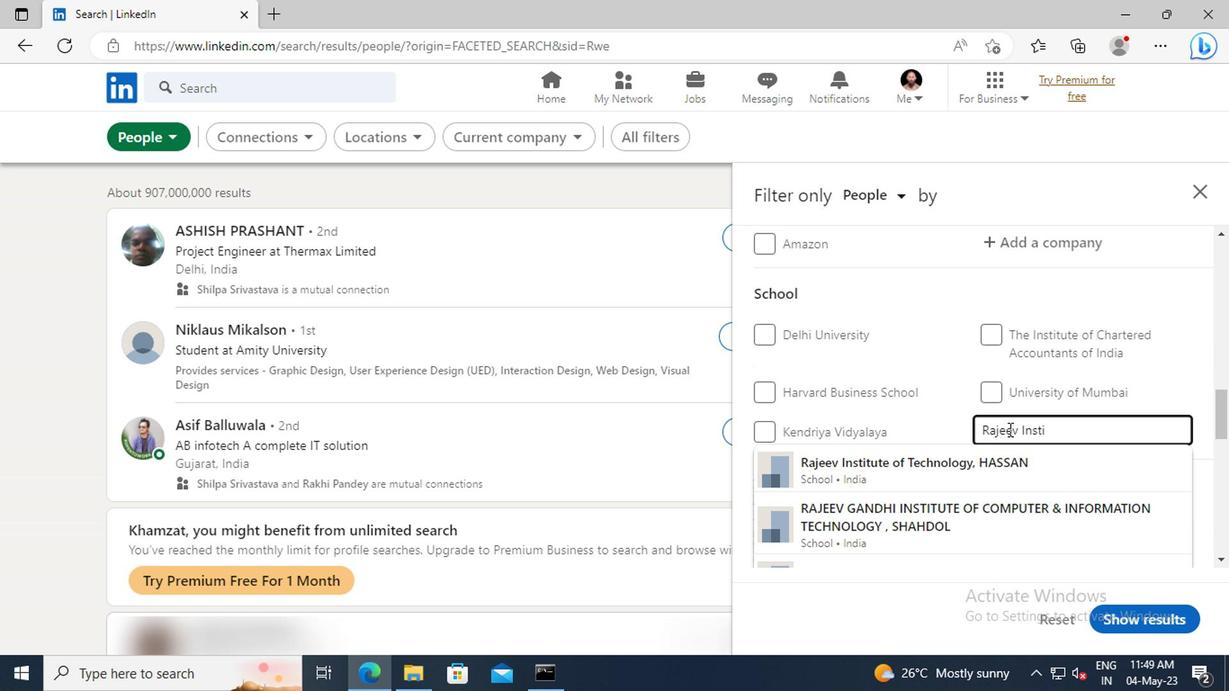 
Action: Mouse moved to (1014, 466)
Screenshot: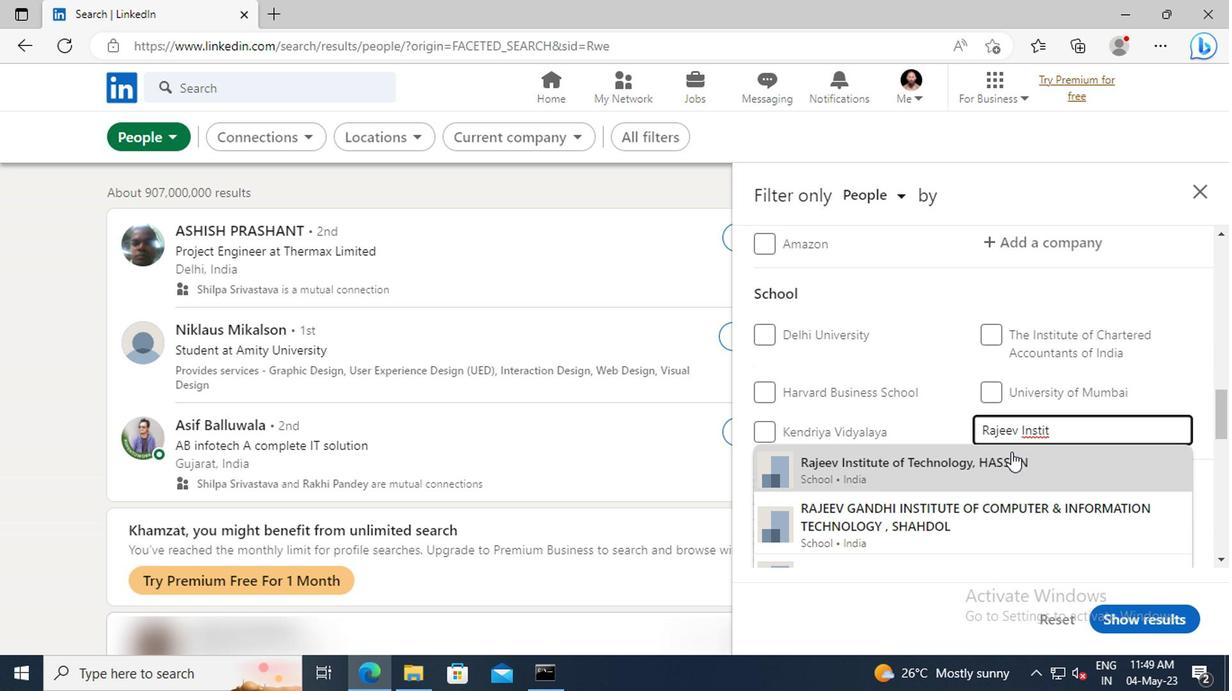 
Action: Mouse pressed left at (1014, 466)
Screenshot: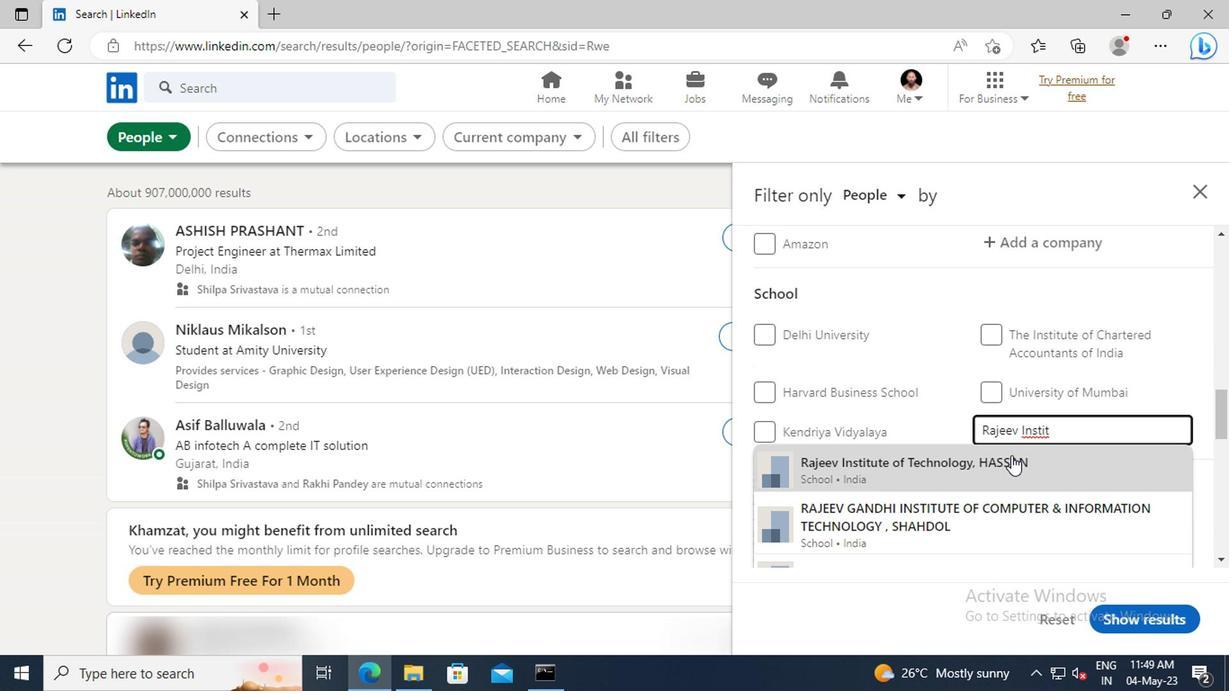 
Action: Mouse scrolled (1014, 464) with delta (0, -1)
Screenshot: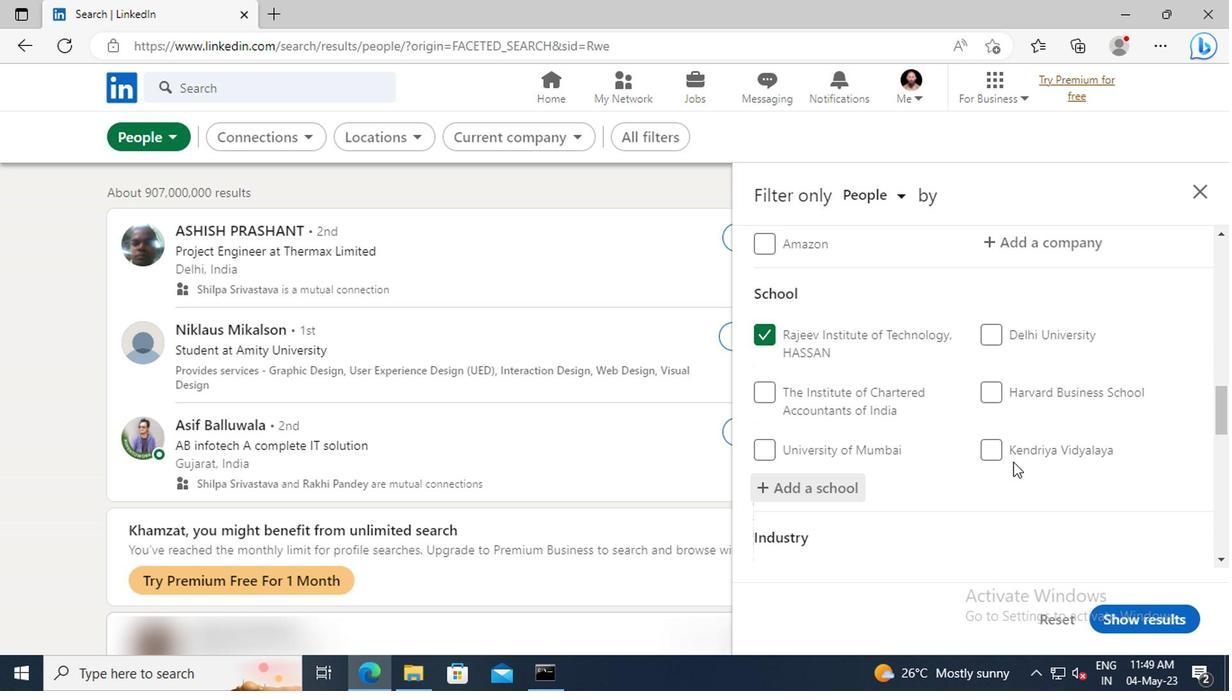 
Action: Mouse scrolled (1014, 464) with delta (0, -1)
Screenshot: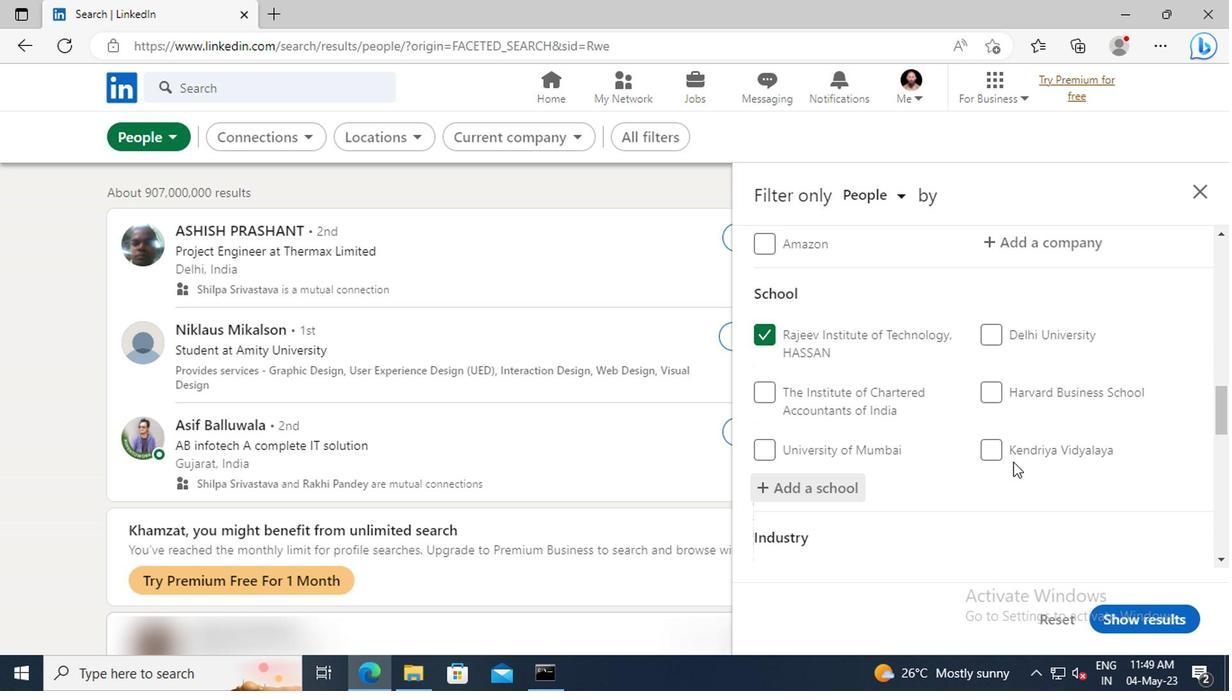 
Action: Mouse moved to (1012, 447)
Screenshot: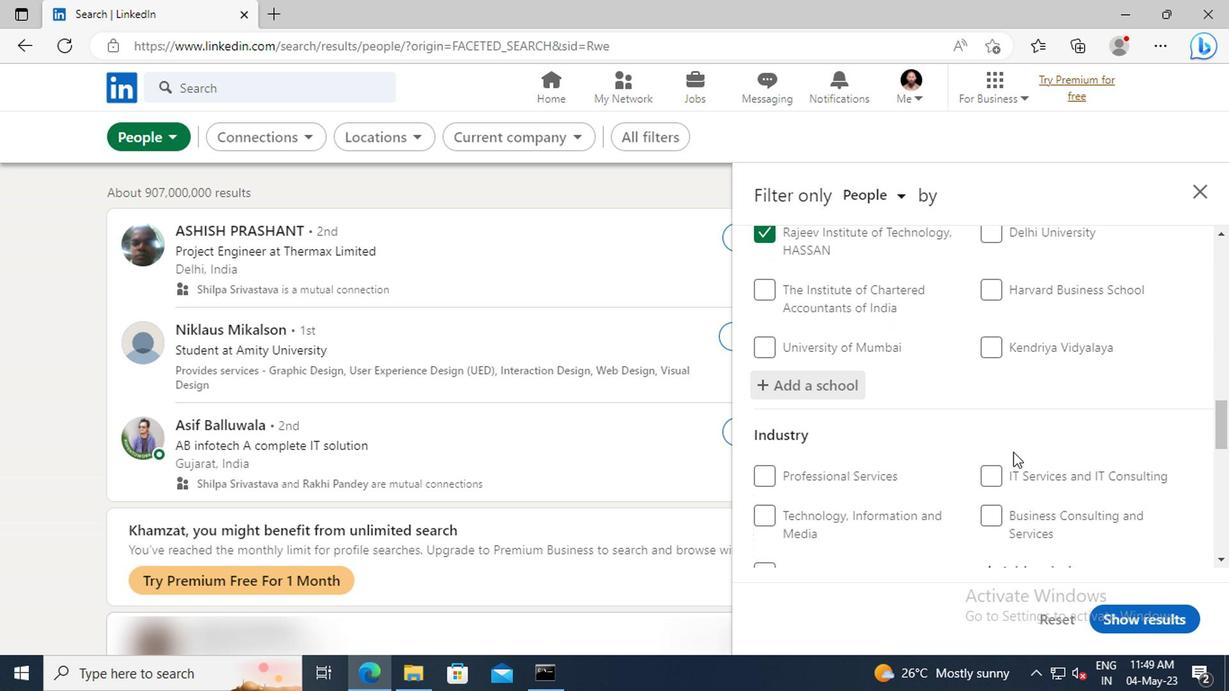 
Action: Mouse scrolled (1012, 446) with delta (0, 0)
Screenshot: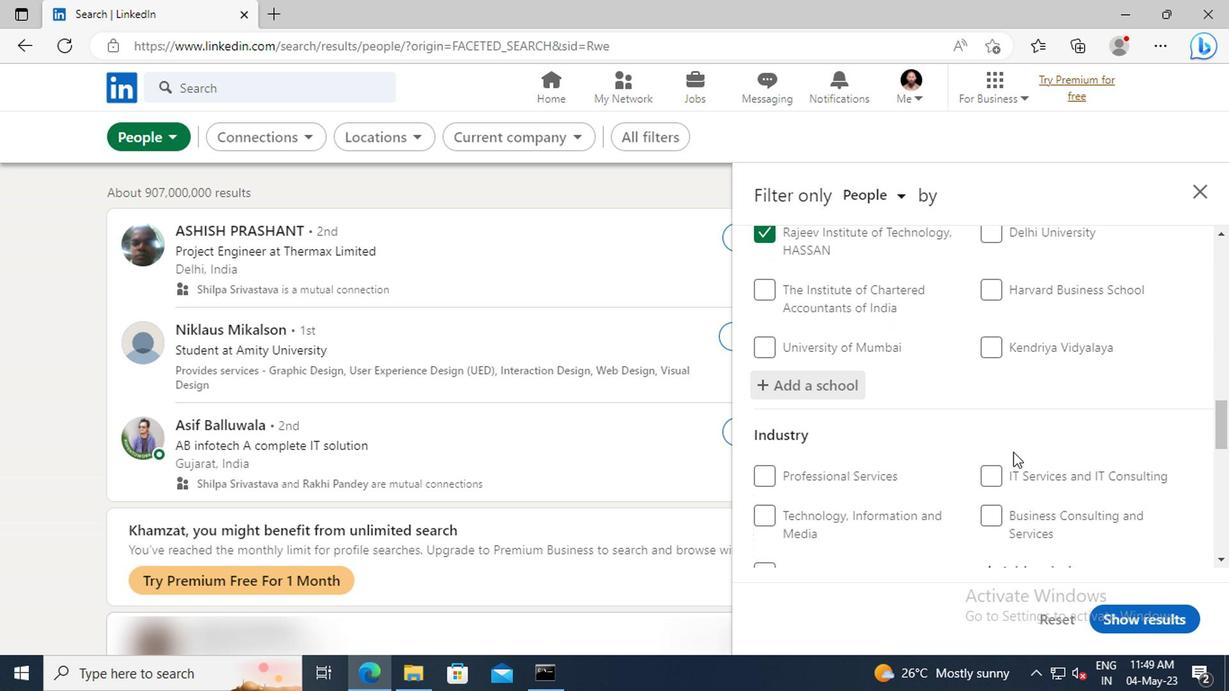 
Action: Mouse moved to (1011, 446)
Screenshot: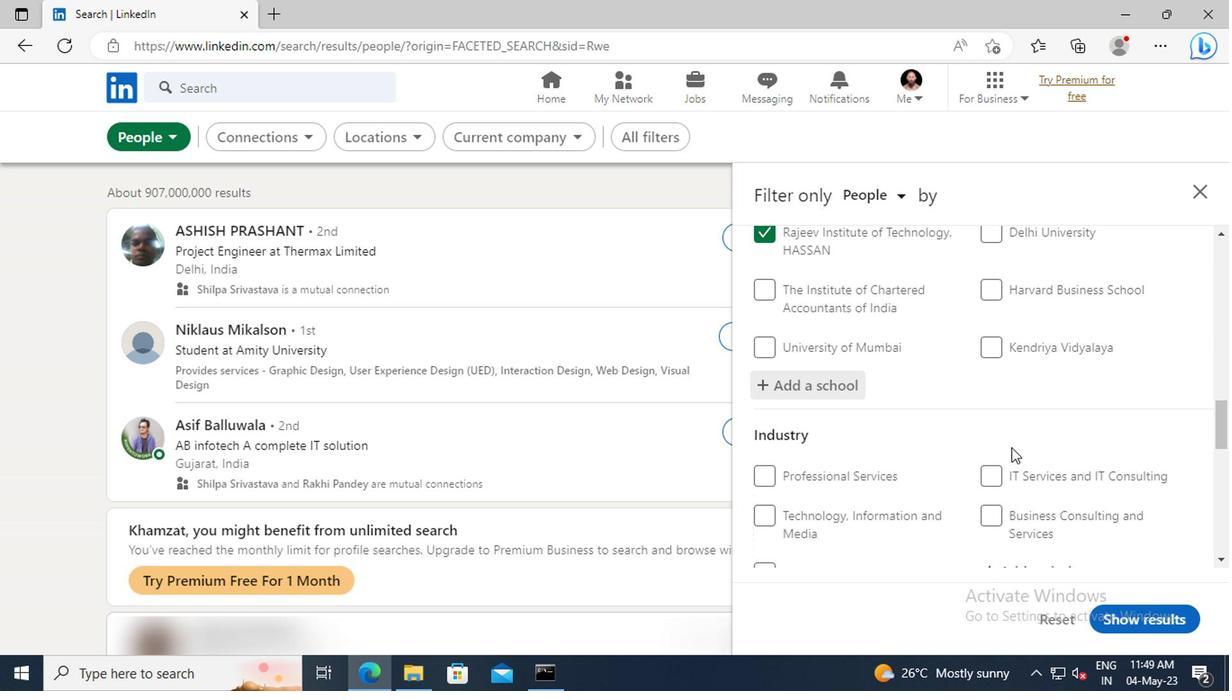 
Action: Mouse scrolled (1011, 445) with delta (0, -1)
Screenshot: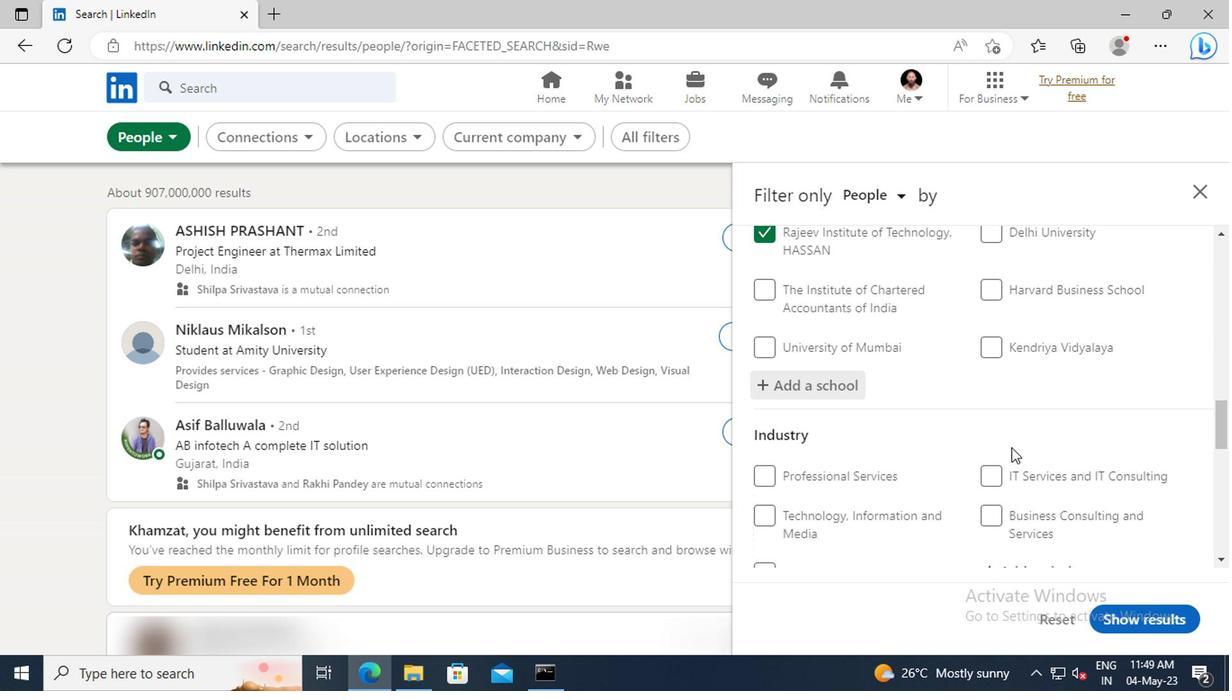 
Action: Mouse moved to (1010, 443)
Screenshot: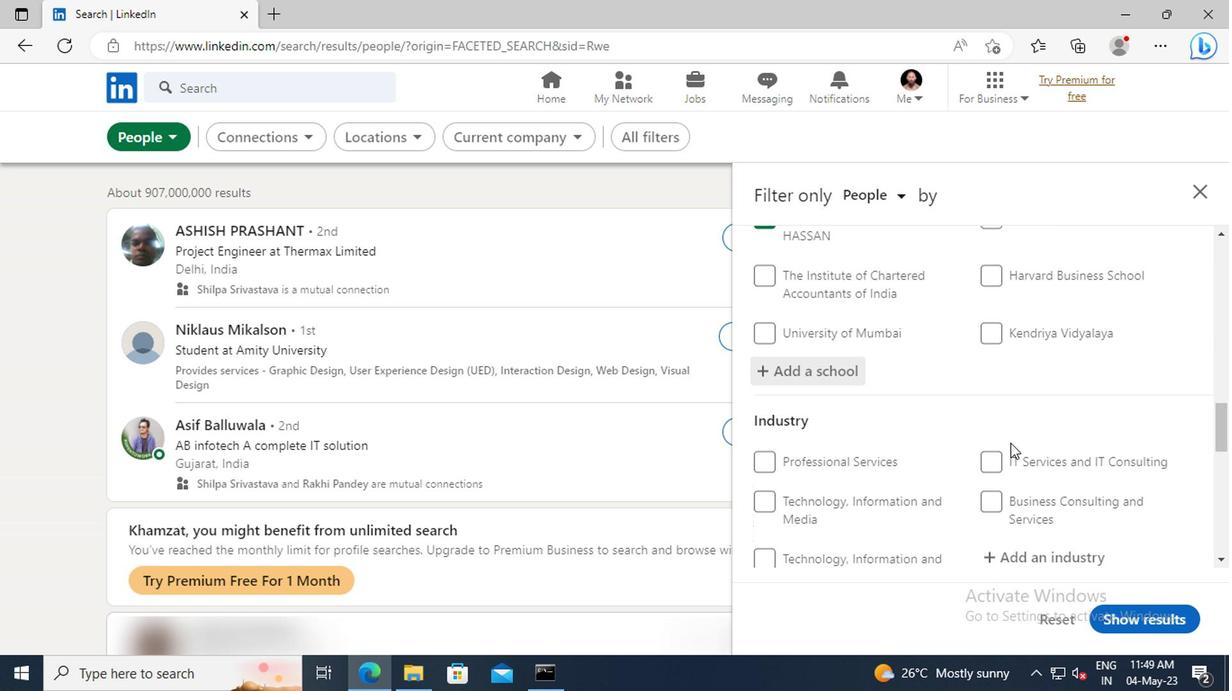 
Action: Mouse scrolled (1010, 442) with delta (0, 0)
Screenshot: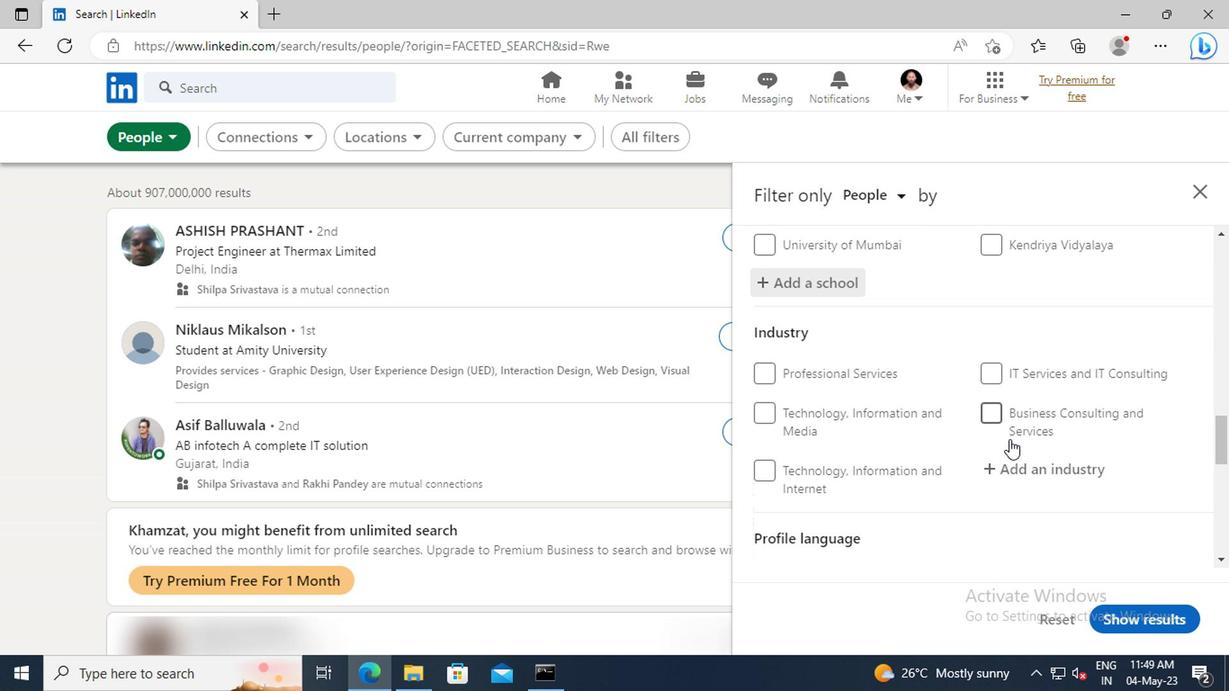 
Action: Mouse moved to (1015, 428)
Screenshot: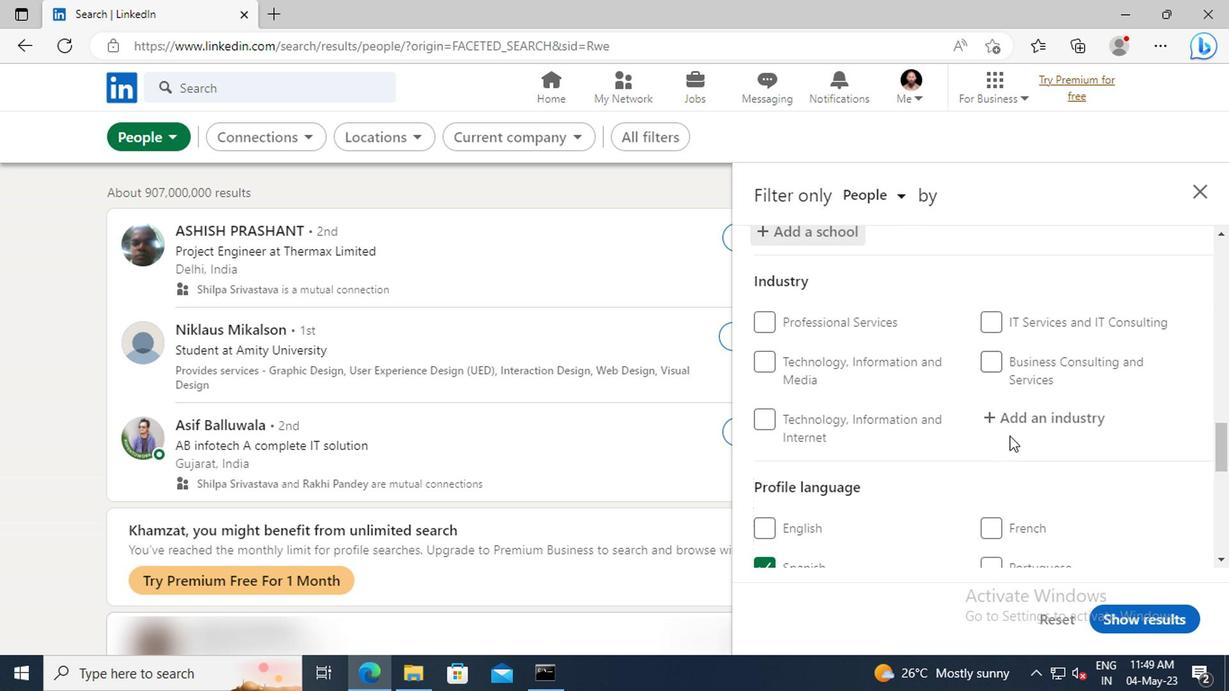 
Action: Mouse pressed left at (1015, 428)
Screenshot: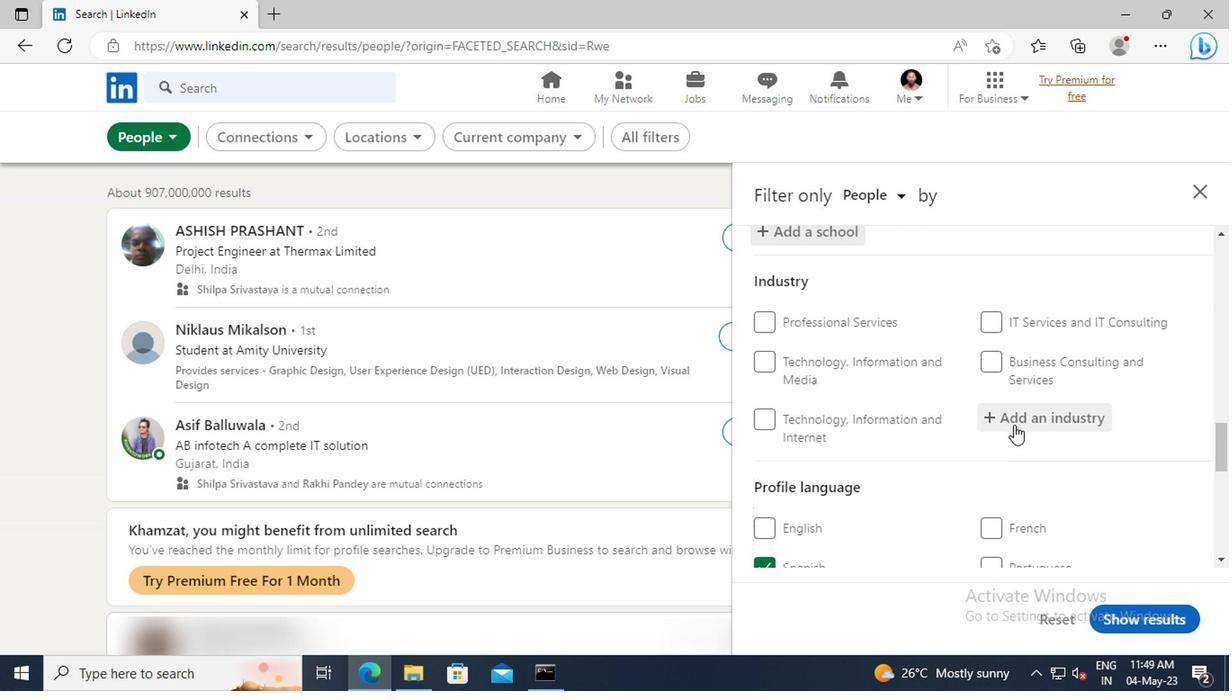 
Action: Key pressed <Key.shift>BUILDING
Screenshot: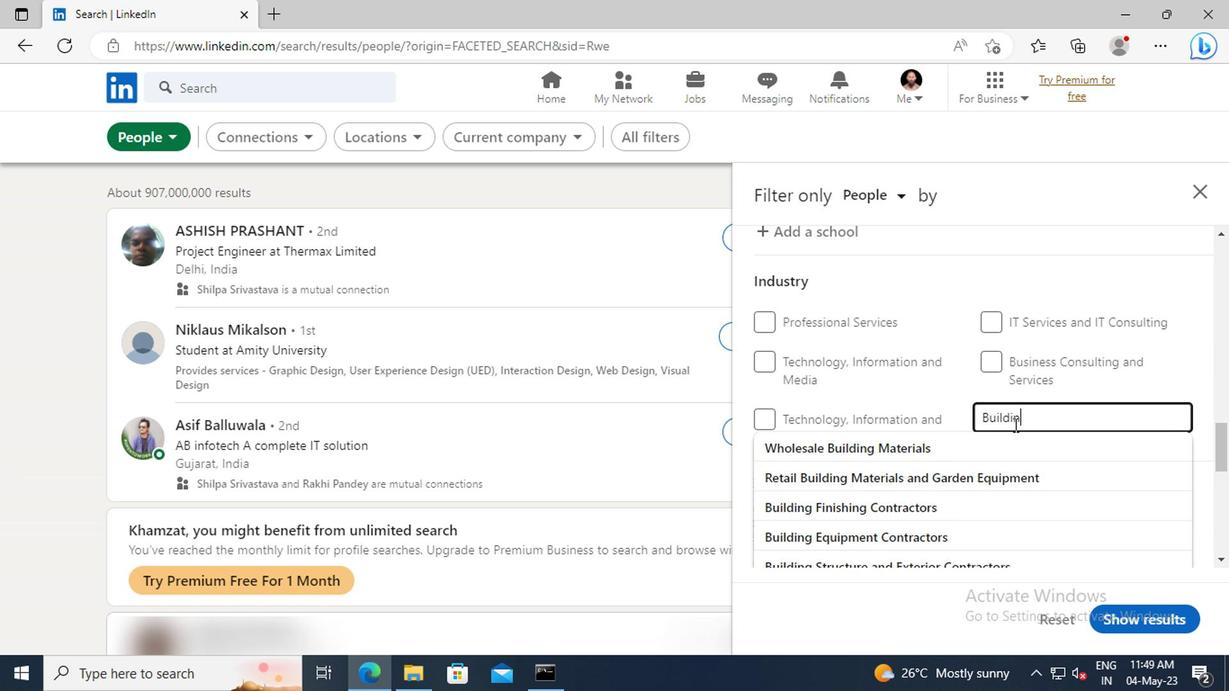 
Action: Mouse moved to (1015, 427)
Screenshot: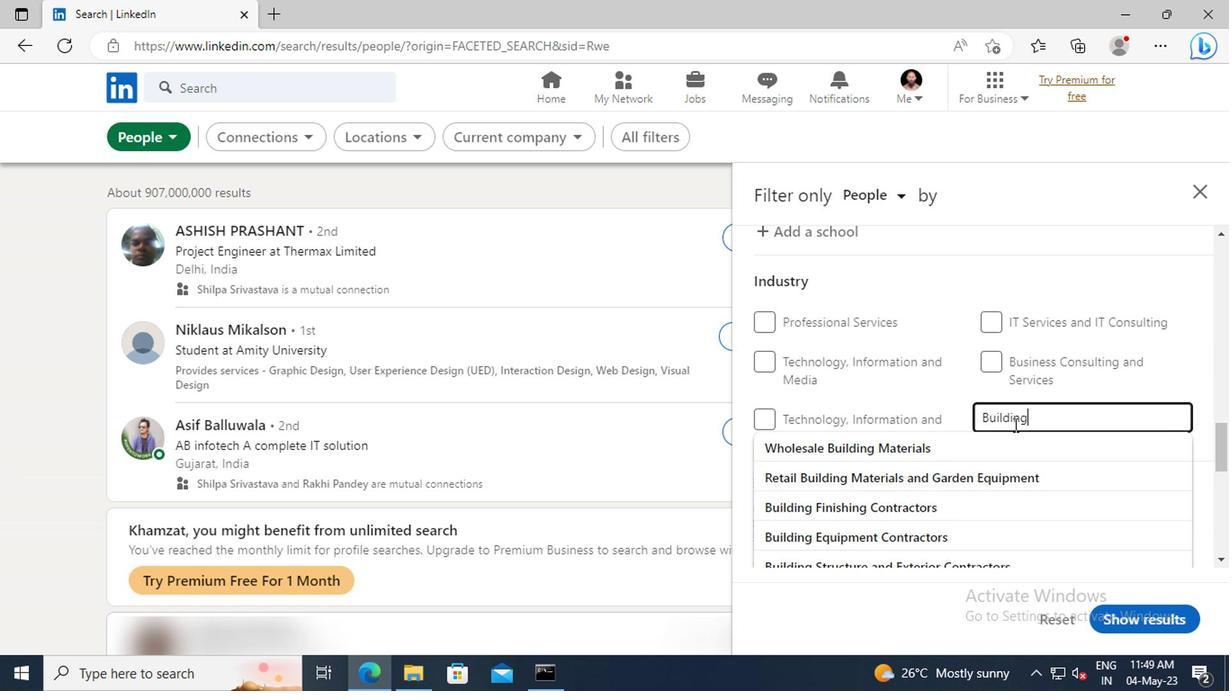 
Action: Key pressed <Key.space><Key.shift>FIN
Screenshot: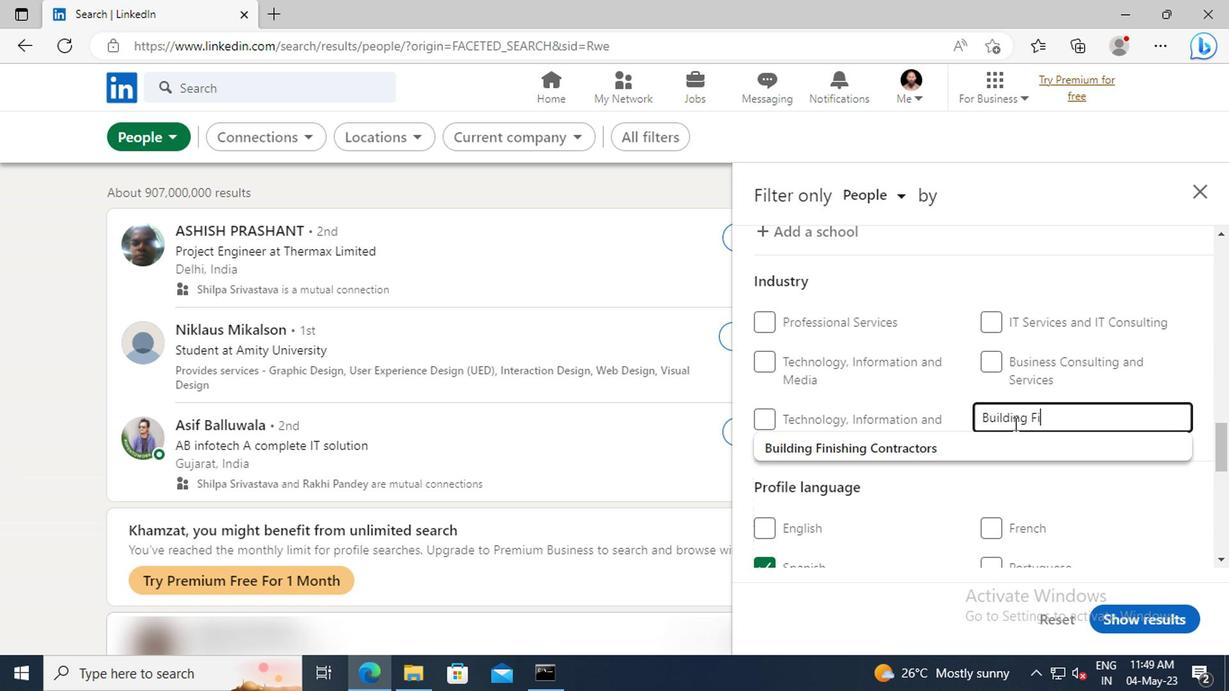 
Action: Mouse moved to (1013, 449)
Screenshot: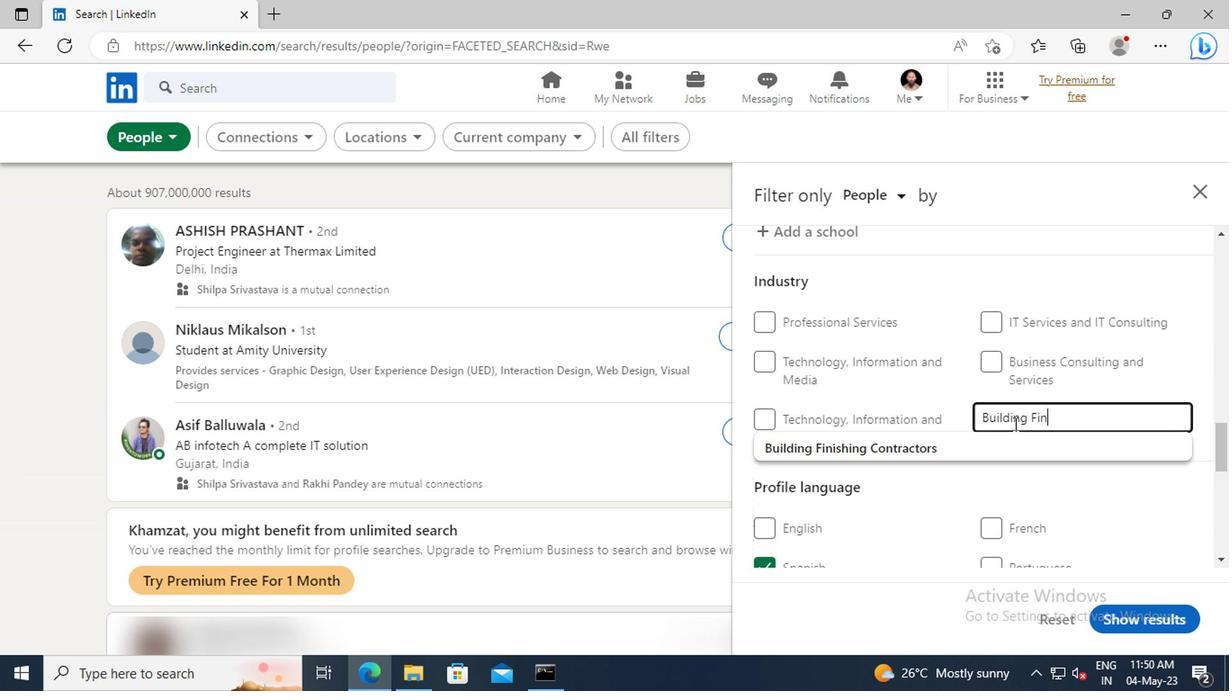 
Action: Mouse pressed left at (1013, 449)
Screenshot: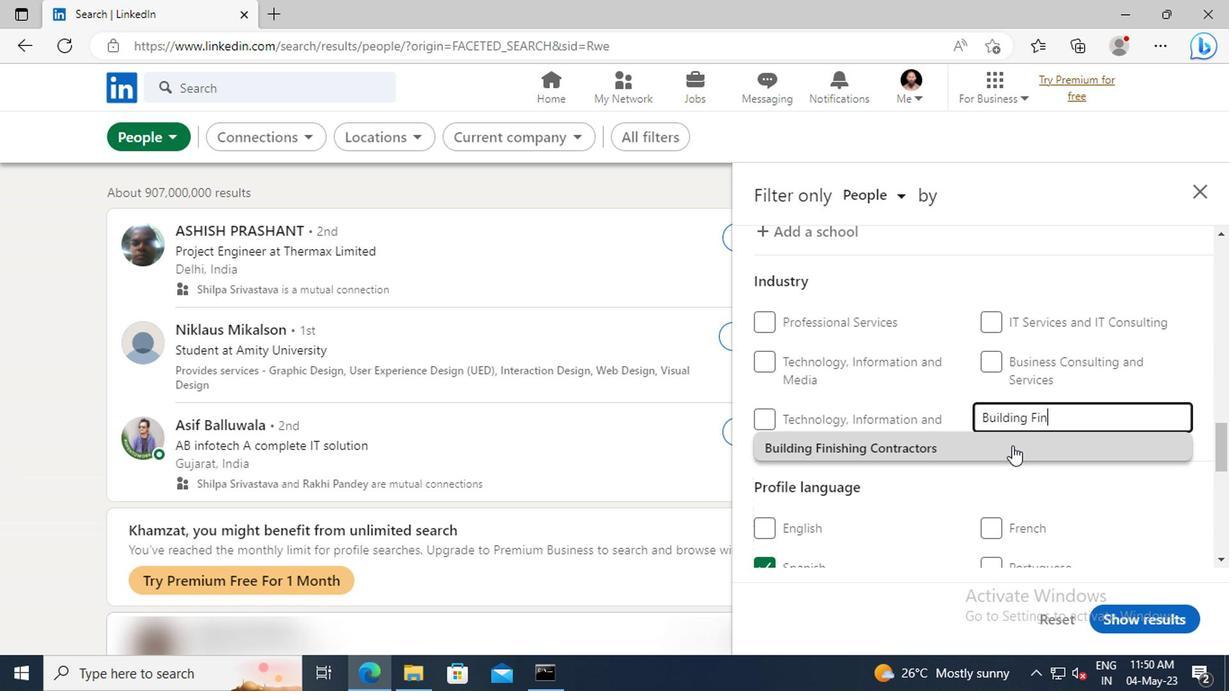 
Action: Mouse scrolled (1013, 448) with delta (0, 0)
Screenshot: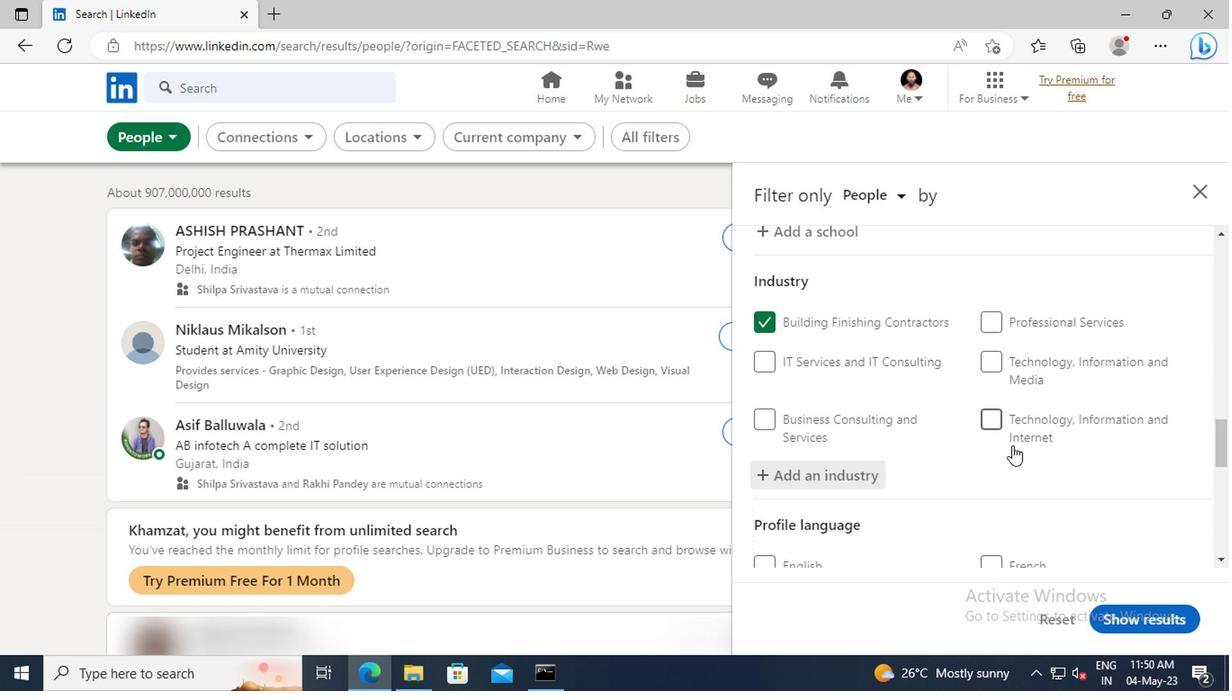
Action: Mouse scrolled (1013, 448) with delta (0, 0)
Screenshot: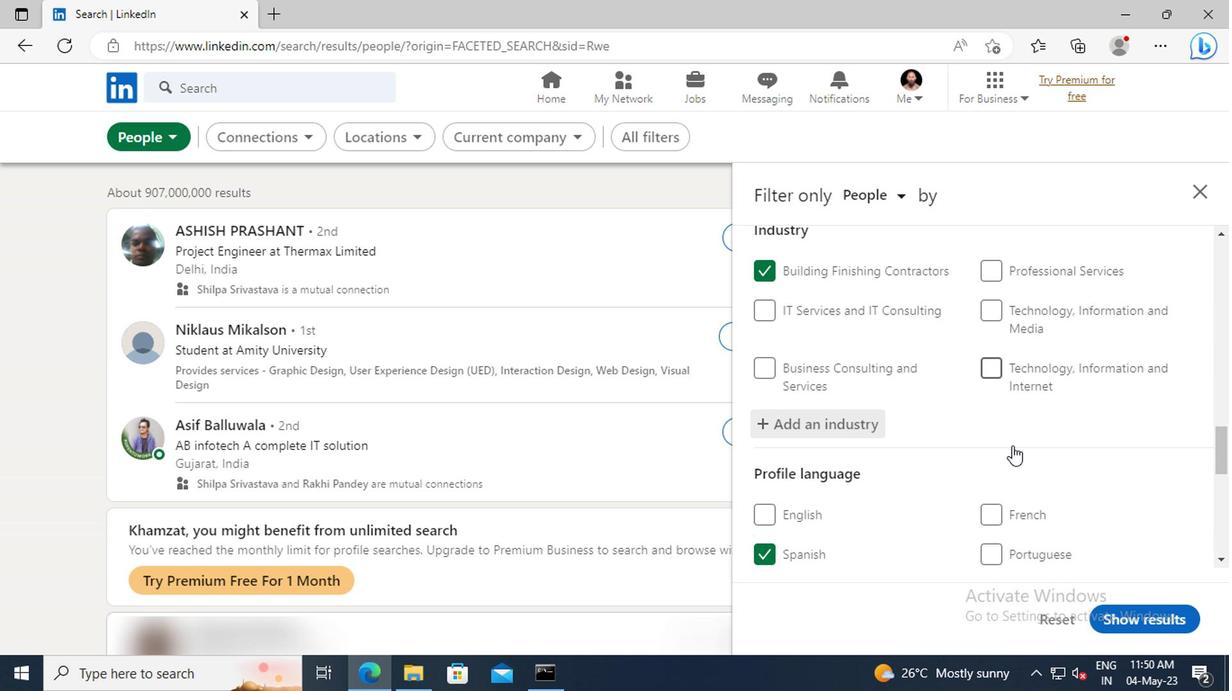 
Action: Mouse scrolled (1013, 448) with delta (0, 0)
Screenshot: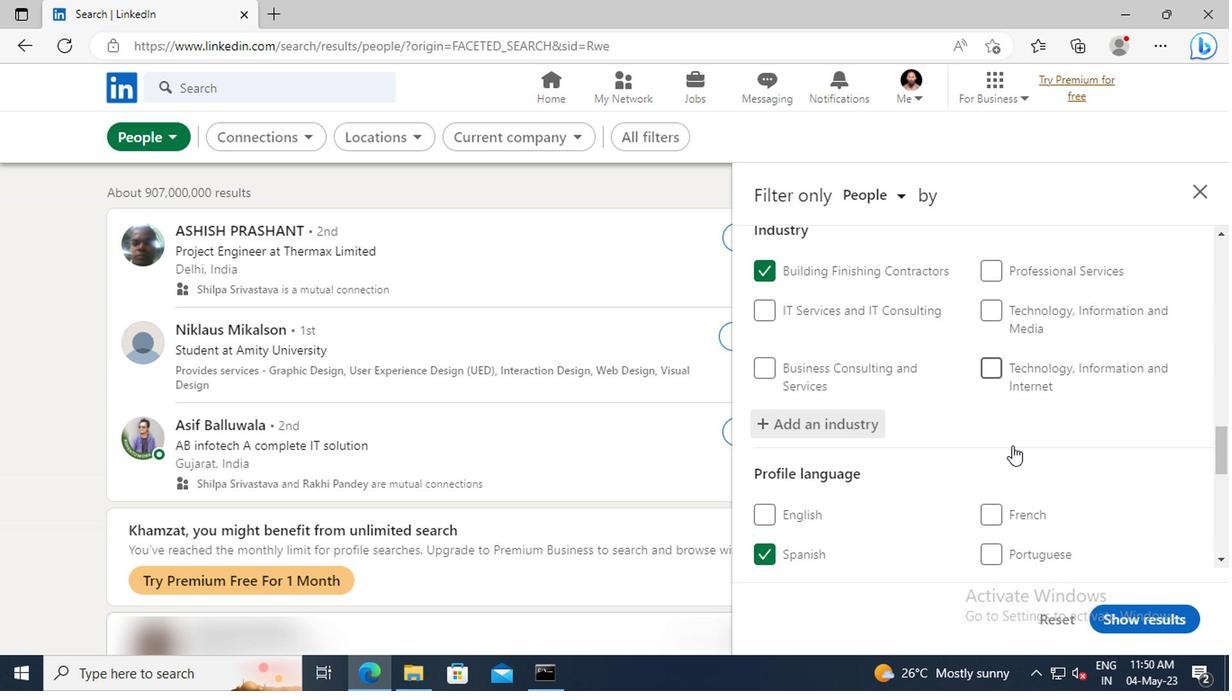 
Action: Mouse moved to (1013, 440)
Screenshot: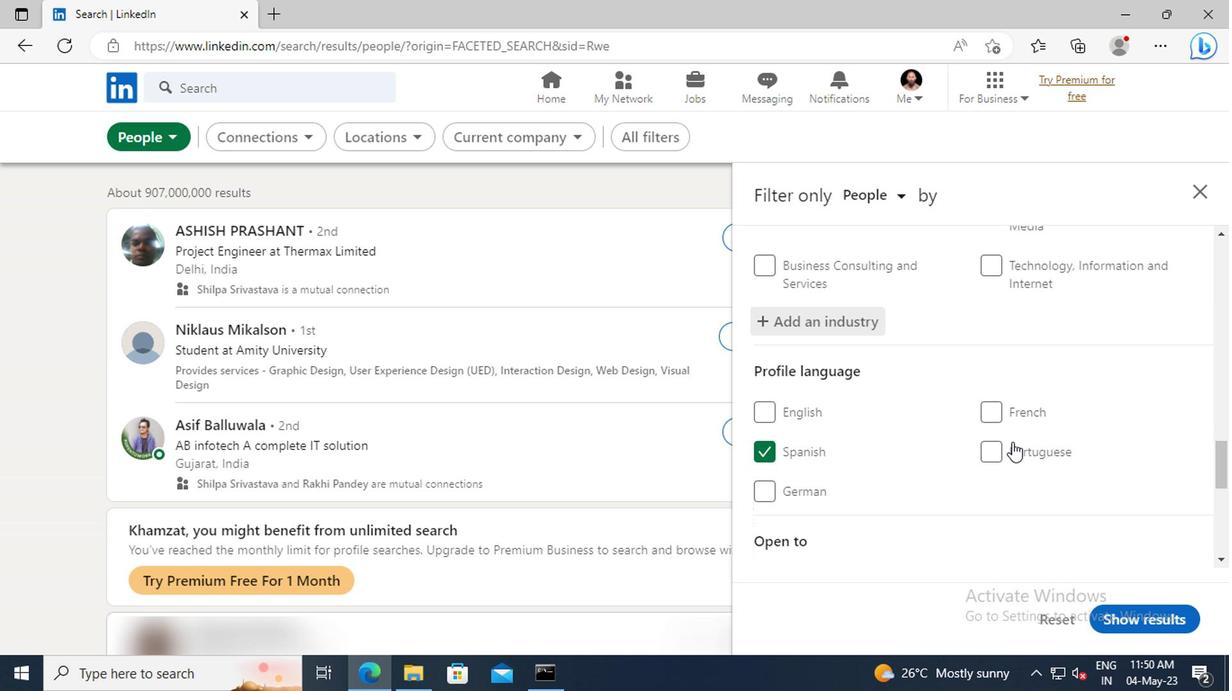
Action: Mouse scrolled (1013, 439) with delta (0, -1)
Screenshot: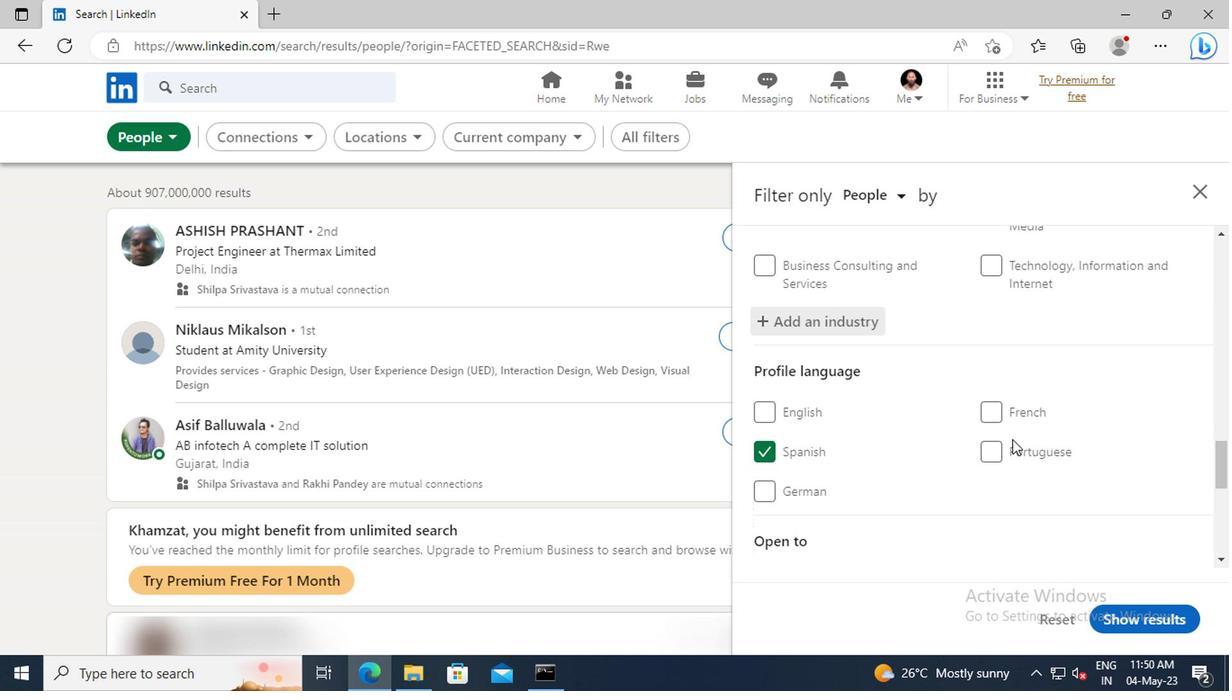 
Action: Mouse moved to (1012, 434)
Screenshot: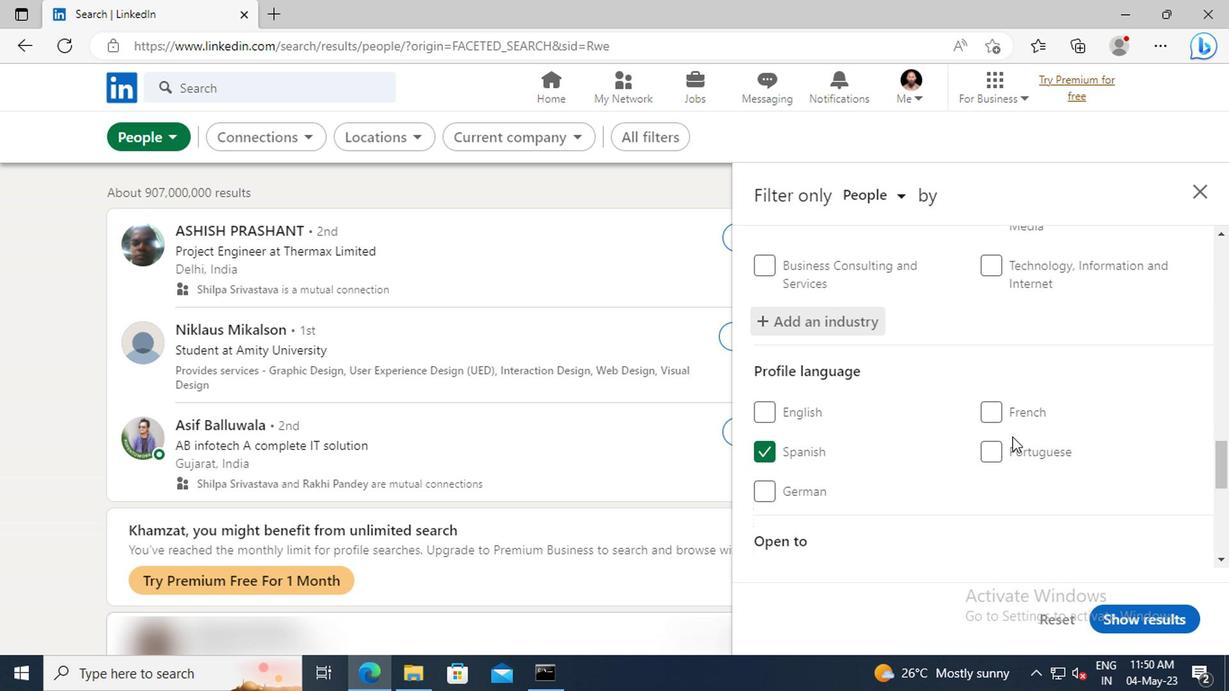 
Action: Mouse scrolled (1012, 432) with delta (0, -1)
Screenshot: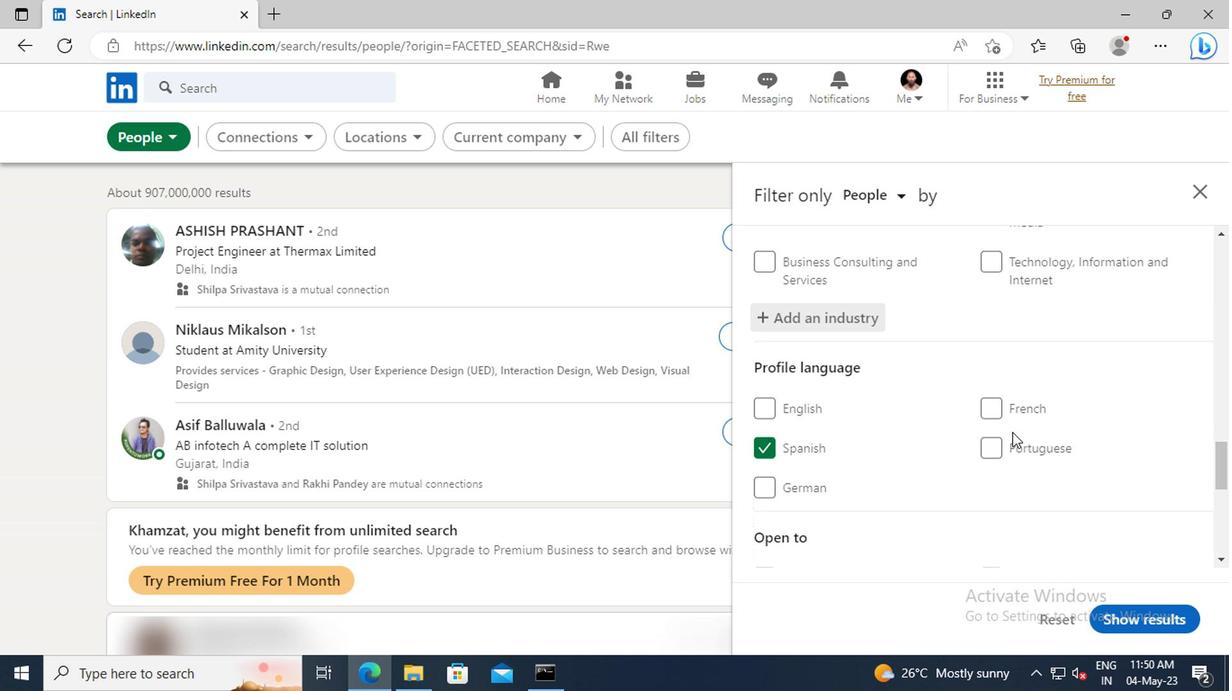 
Action: Mouse moved to (1010, 402)
Screenshot: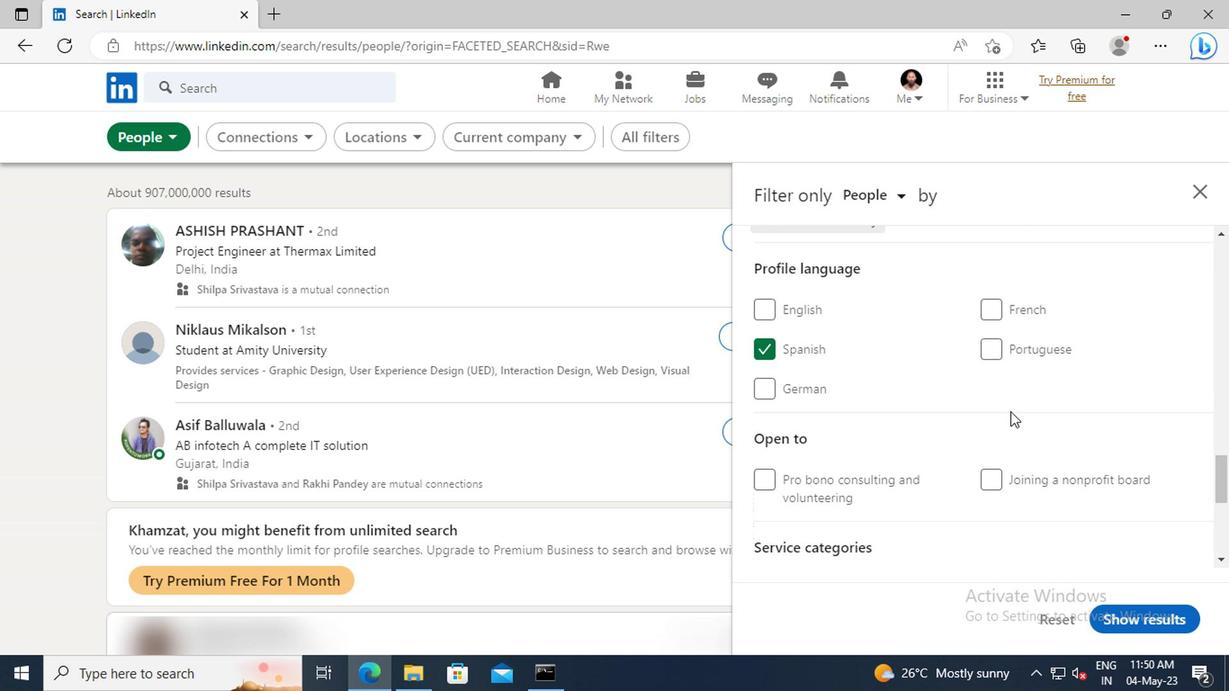 
Action: Mouse scrolled (1010, 402) with delta (0, 0)
Screenshot: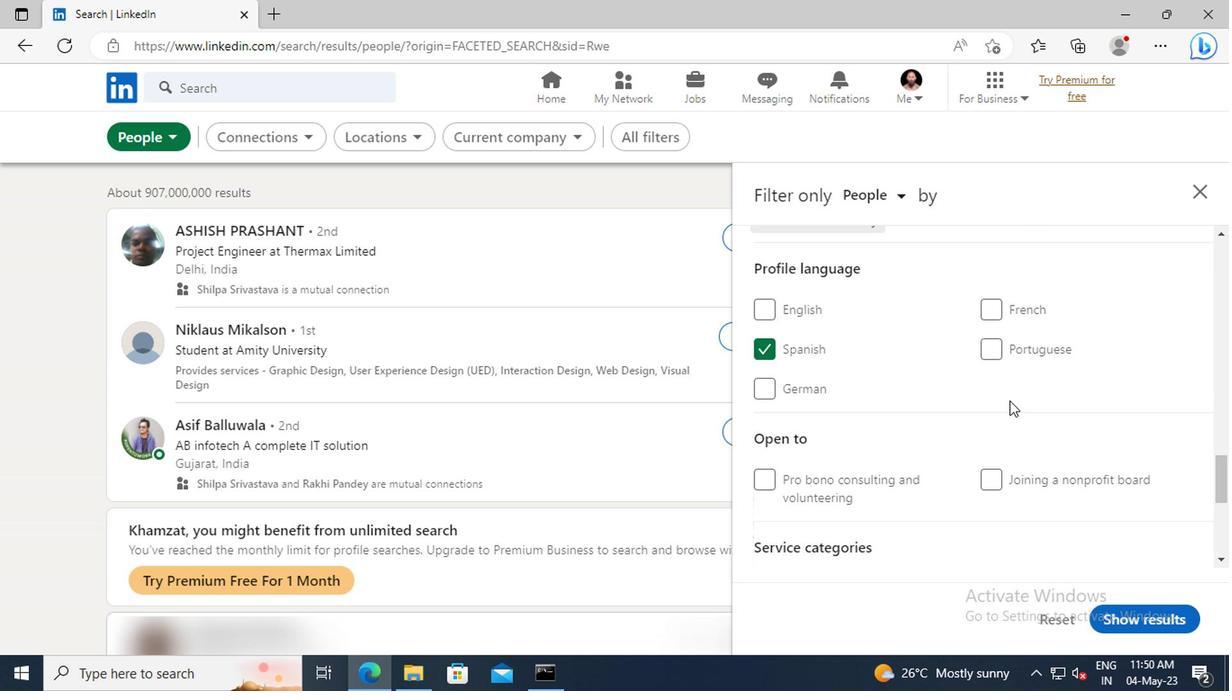 
Action: Mouse moved to (1009, 391)
Screenshot: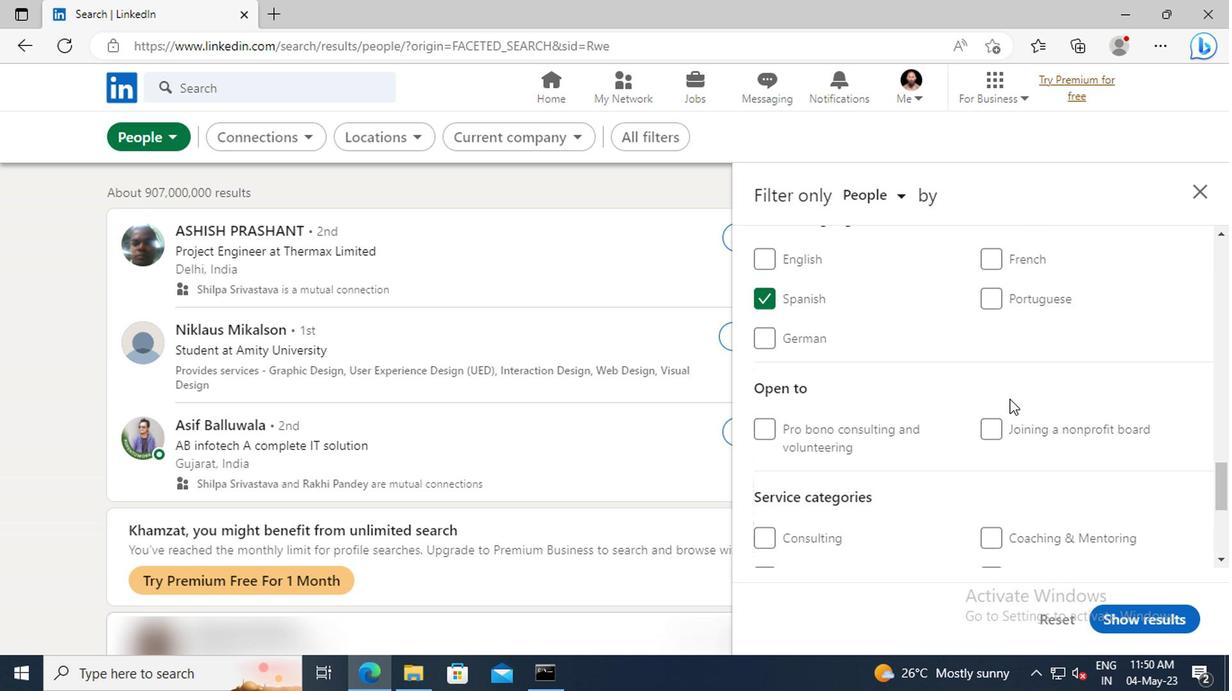 
Action: Mouse scrolled (1009, 390) with delta (0, -1)
Screenshot: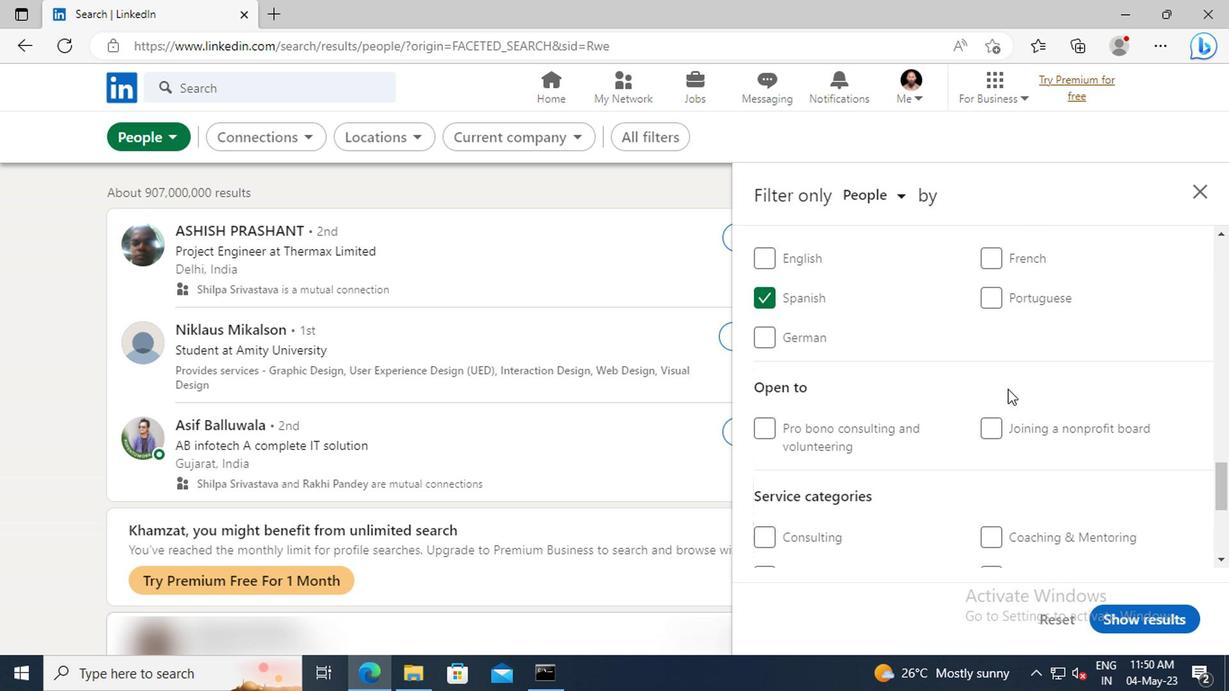 
Action: Mouse scrolled (1009, 390) with delta (0, -1)
Screenshot: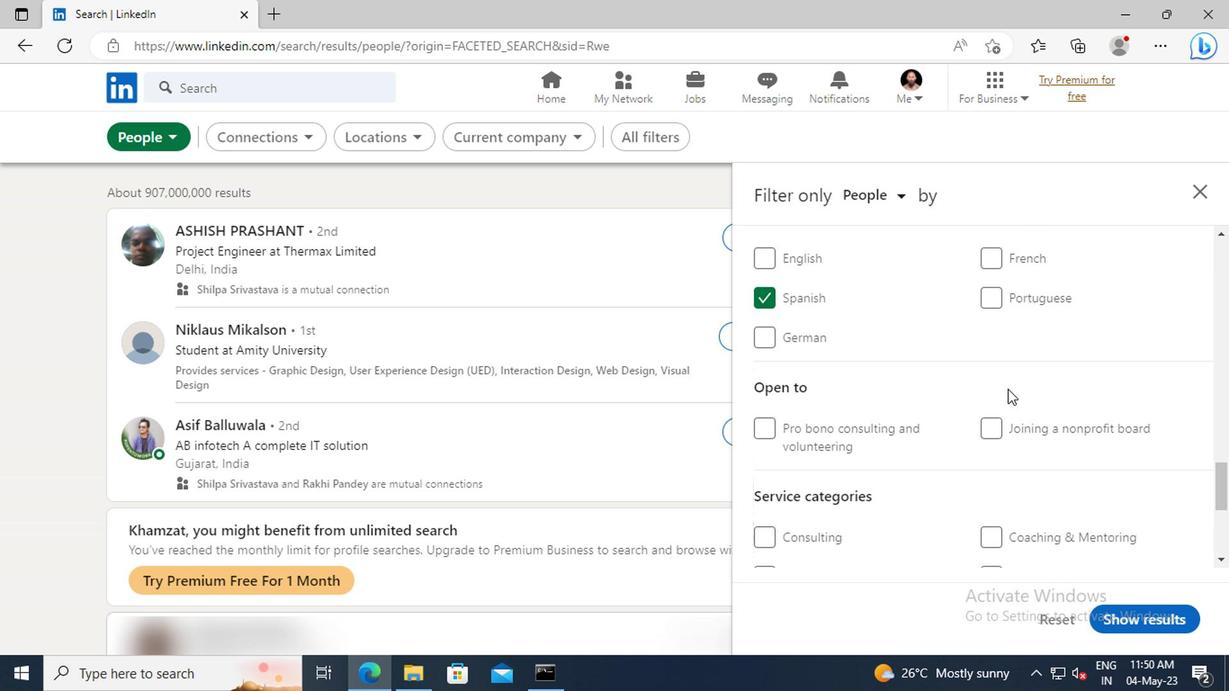 
Action: Mouse scrolled (1009, 390) with delta (0, -1)
Screenshot: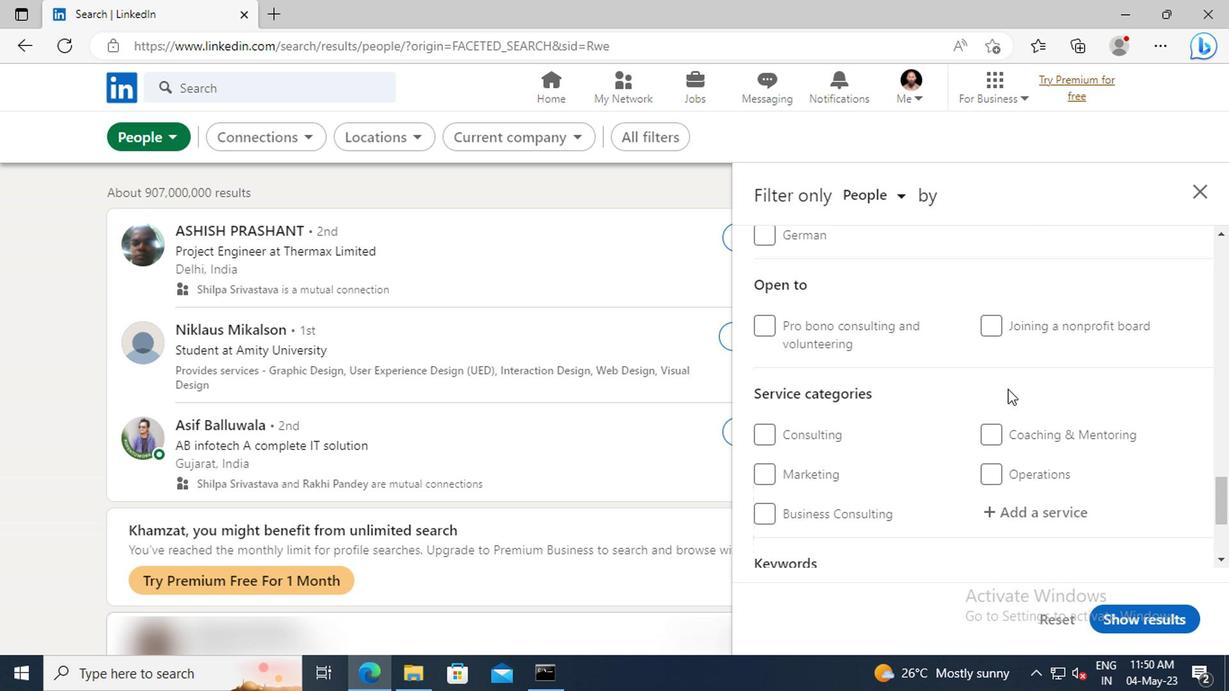 
Action: Mouse scrolled (1009, 390) with delta (0, -1)
Screenshot: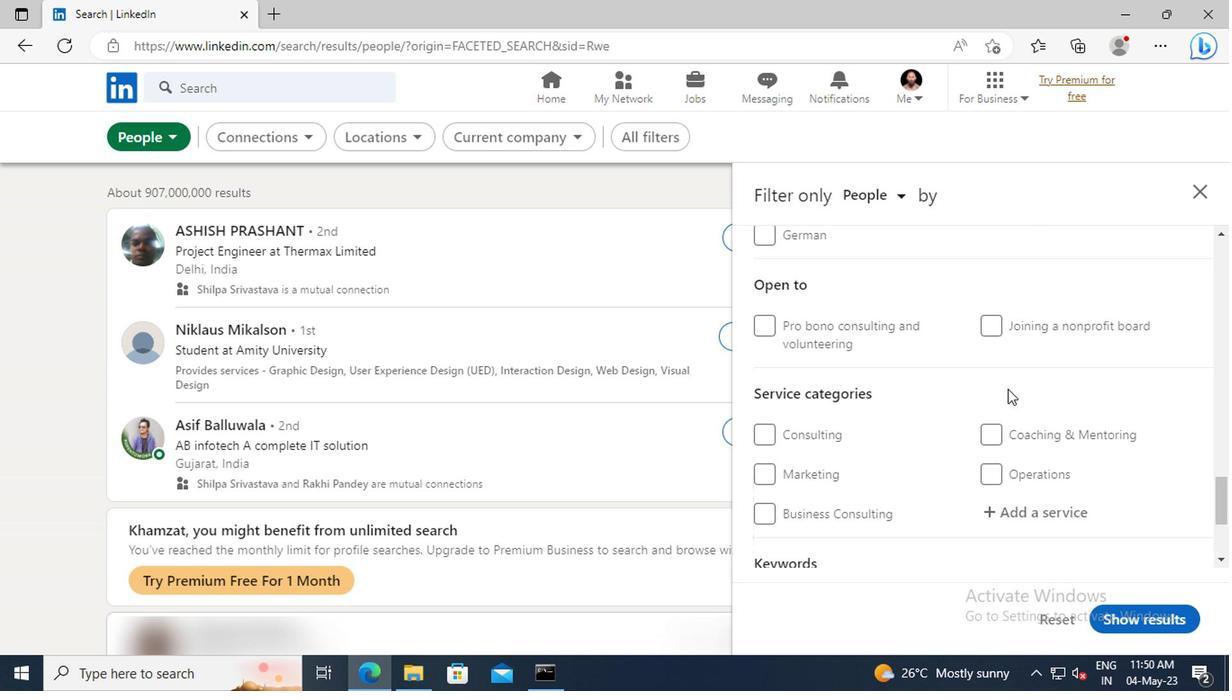 
Action: Mouse moved to (1010, 411)
Screenshot: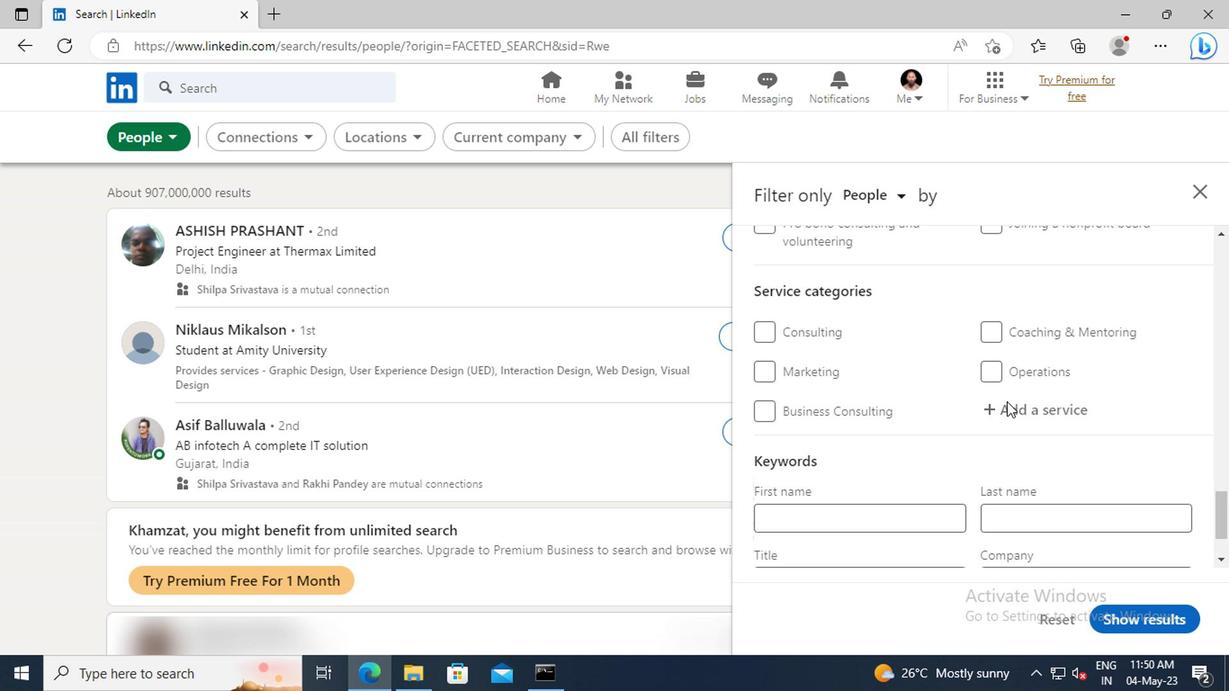 
Action: Mouse pressed left at (1010, 411)
Screenshot: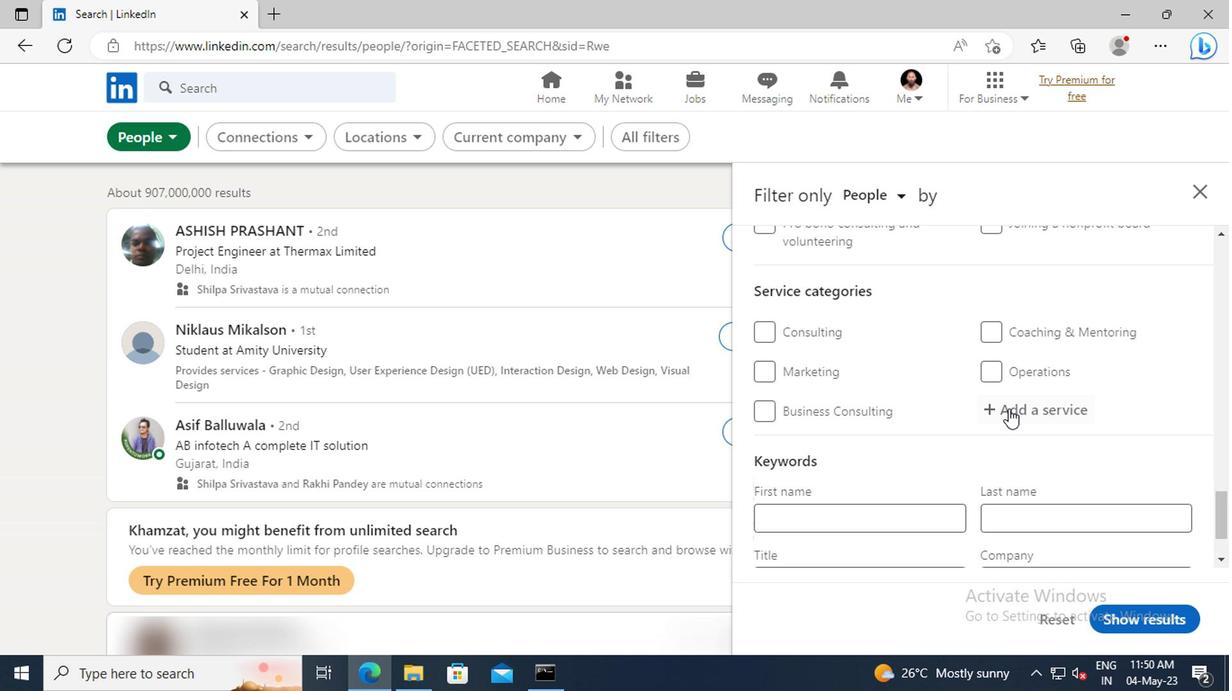 
Action: Key pressed <Key.shift><Key.shift>SEARCH<Key.space>
Screenshot: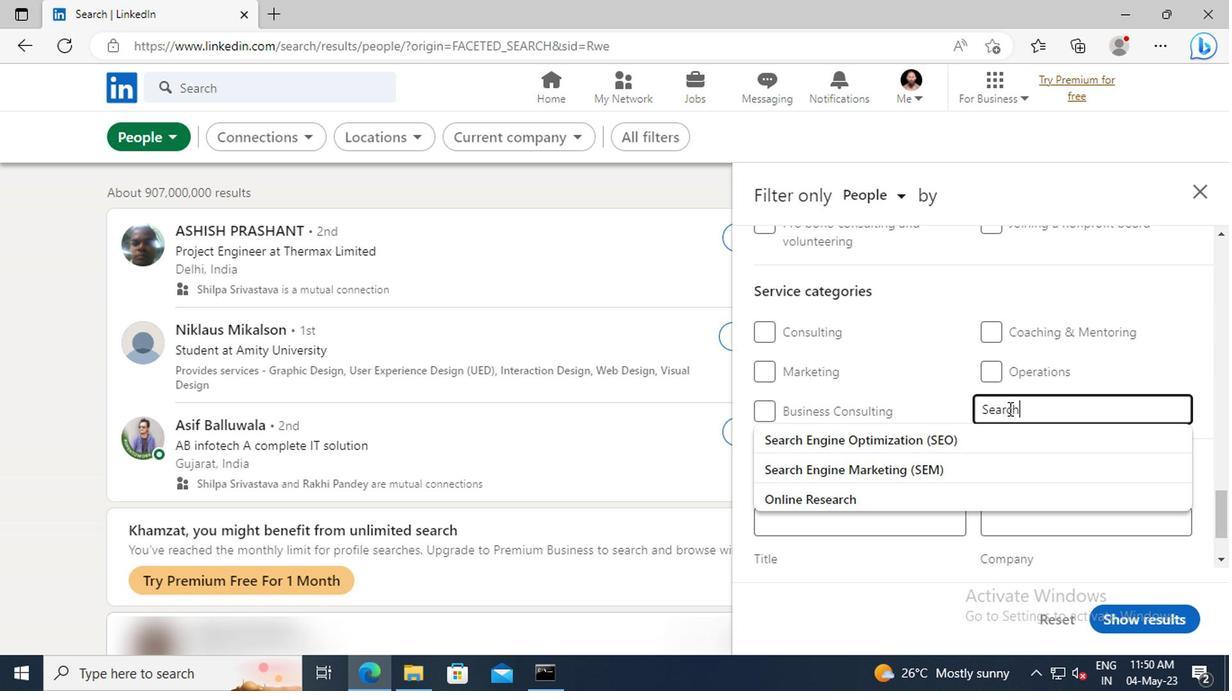 
Action: Mouse moved to (1010, 444)
Screenshot: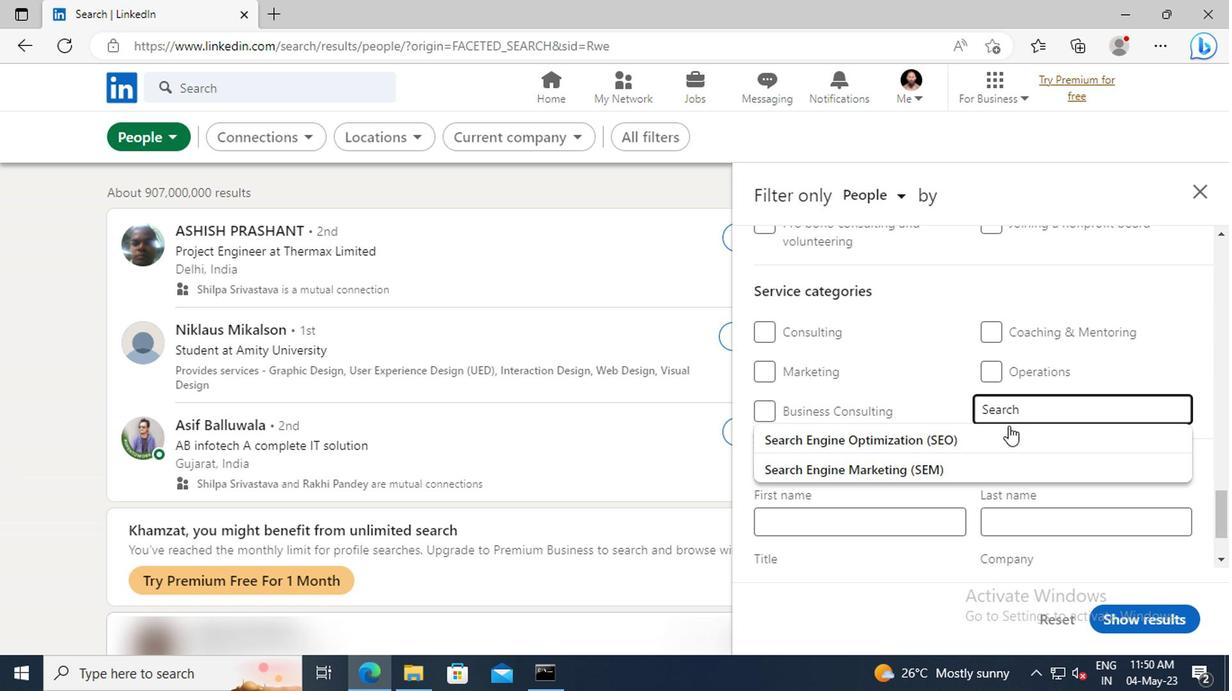 
Action: Mouse pressed left at (1010, 444)
Screenshot: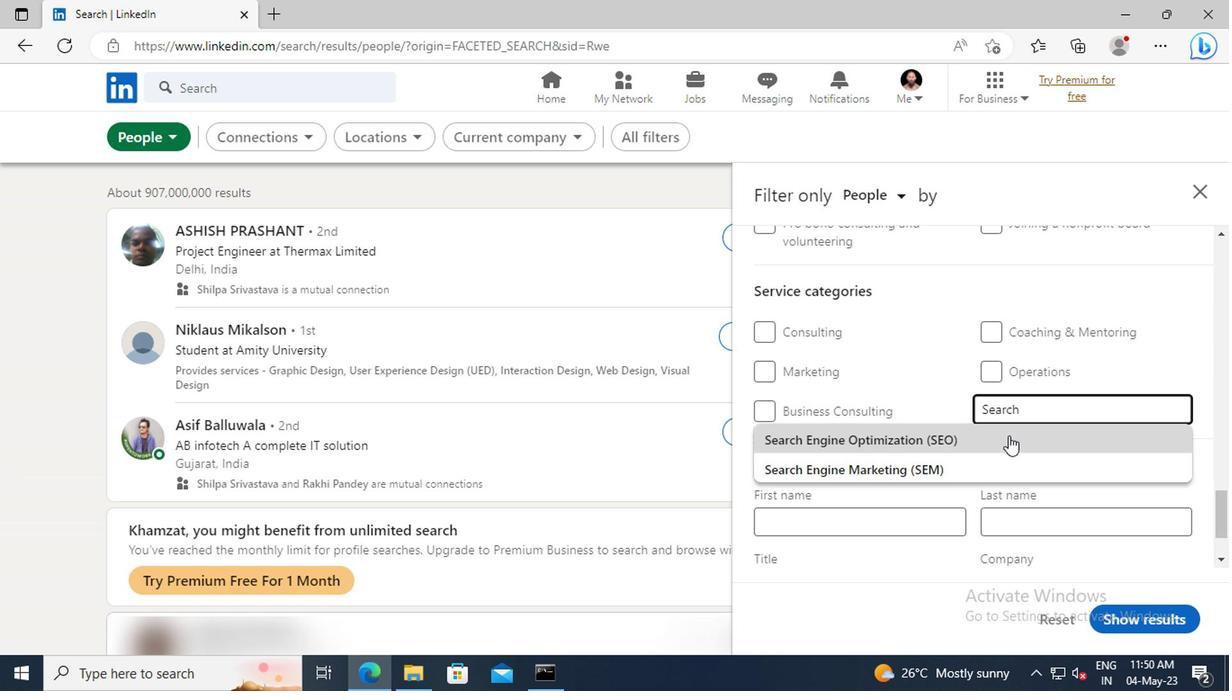 
Action: Mouse scrolled (1010, 443) with delta (0, -1)
Screenshot: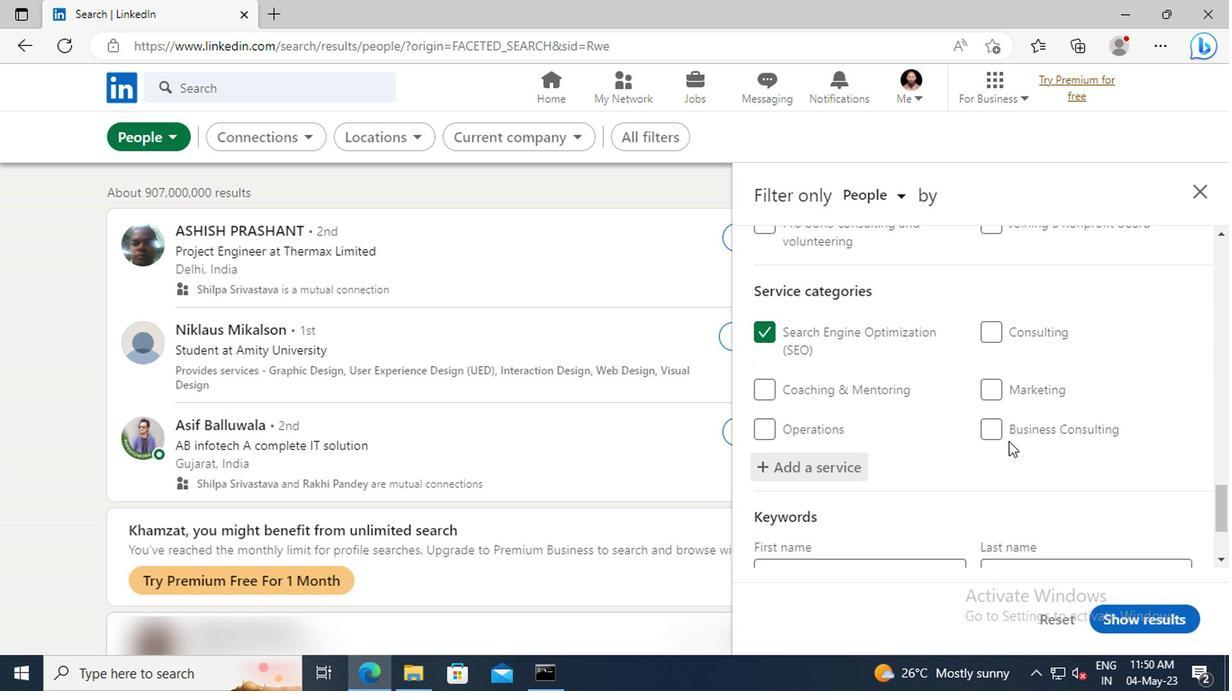 
Action: Mouse scrolled (1010, 443) with delta (0, -1)
Screenshot: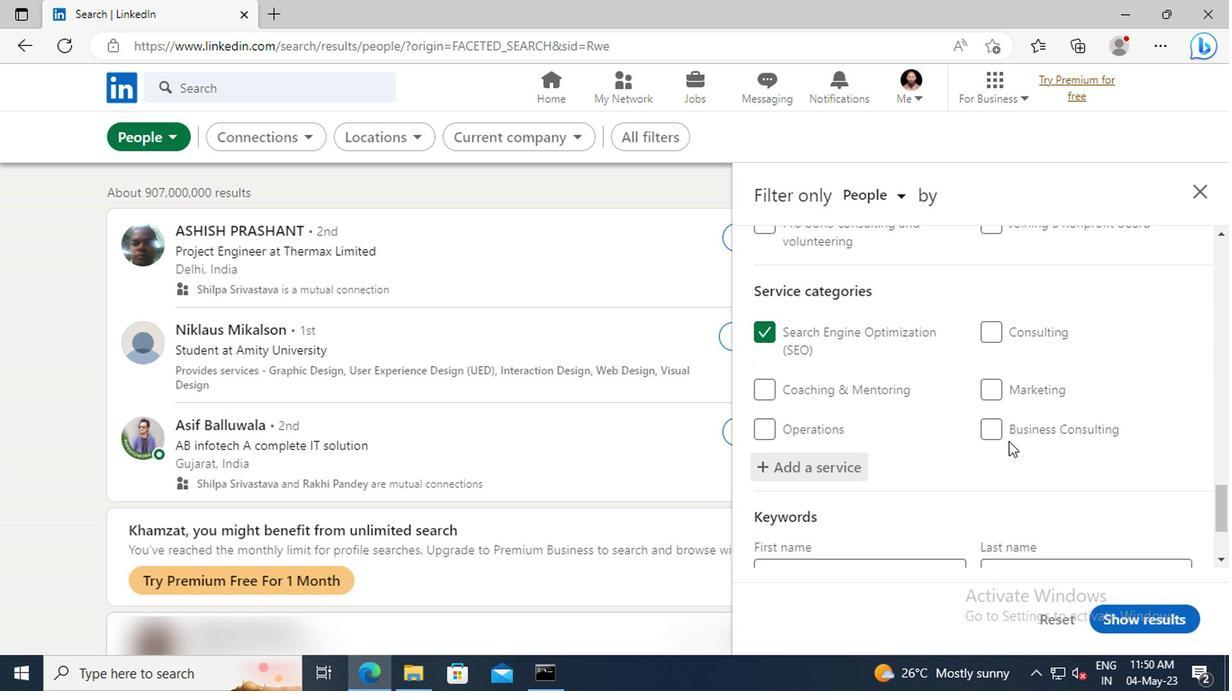
Action: Mouse scrolled (1010, 443) with delta (0, -1)
Screenshot: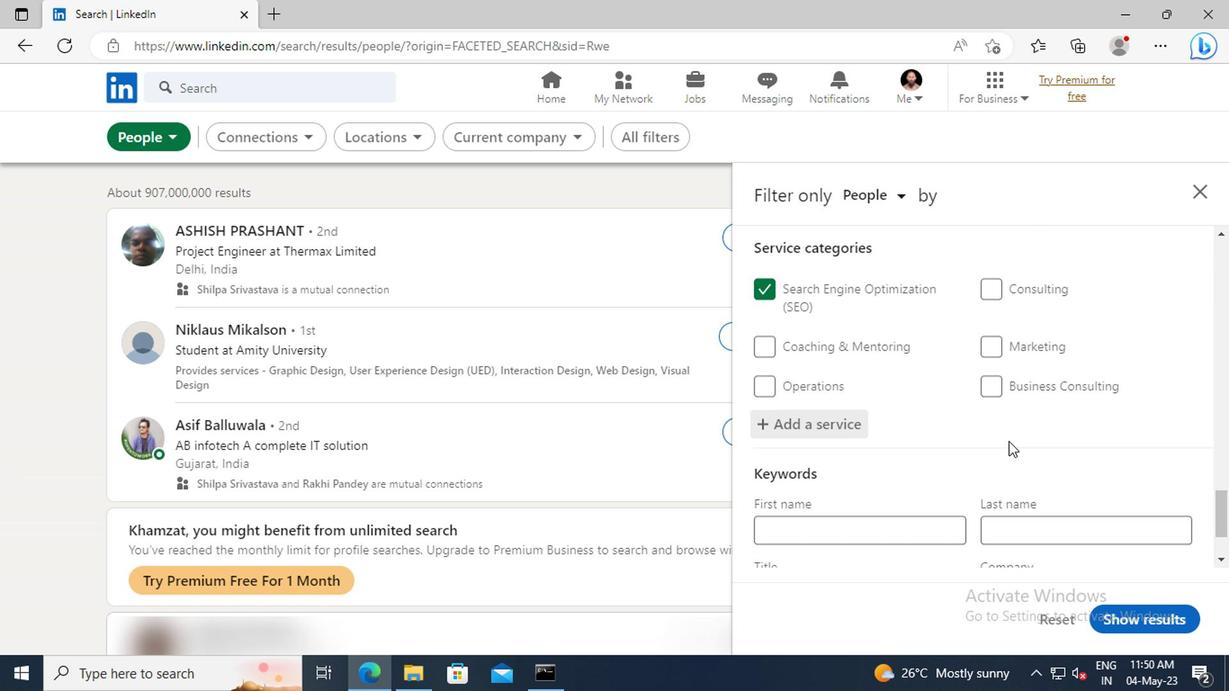 
Action: Mouse scrolled (1010, 443) with delta (0, -1)
Screenshot: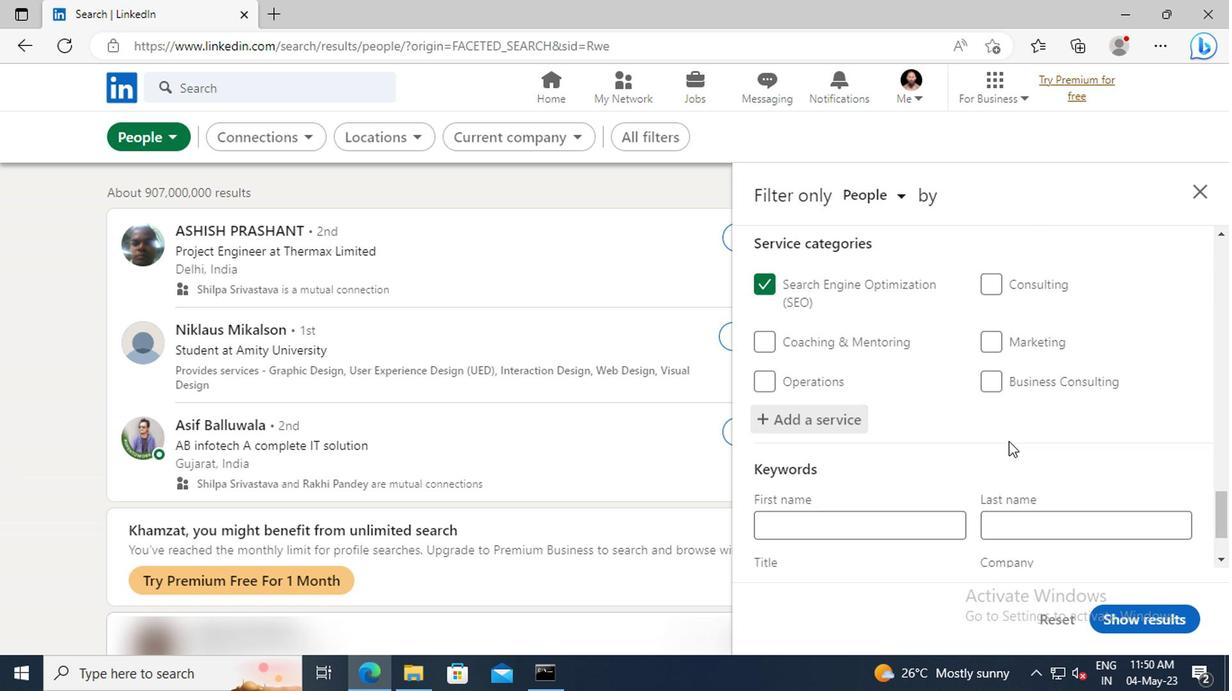 
Action: Mouse moved to (904, 495)
Screenshot: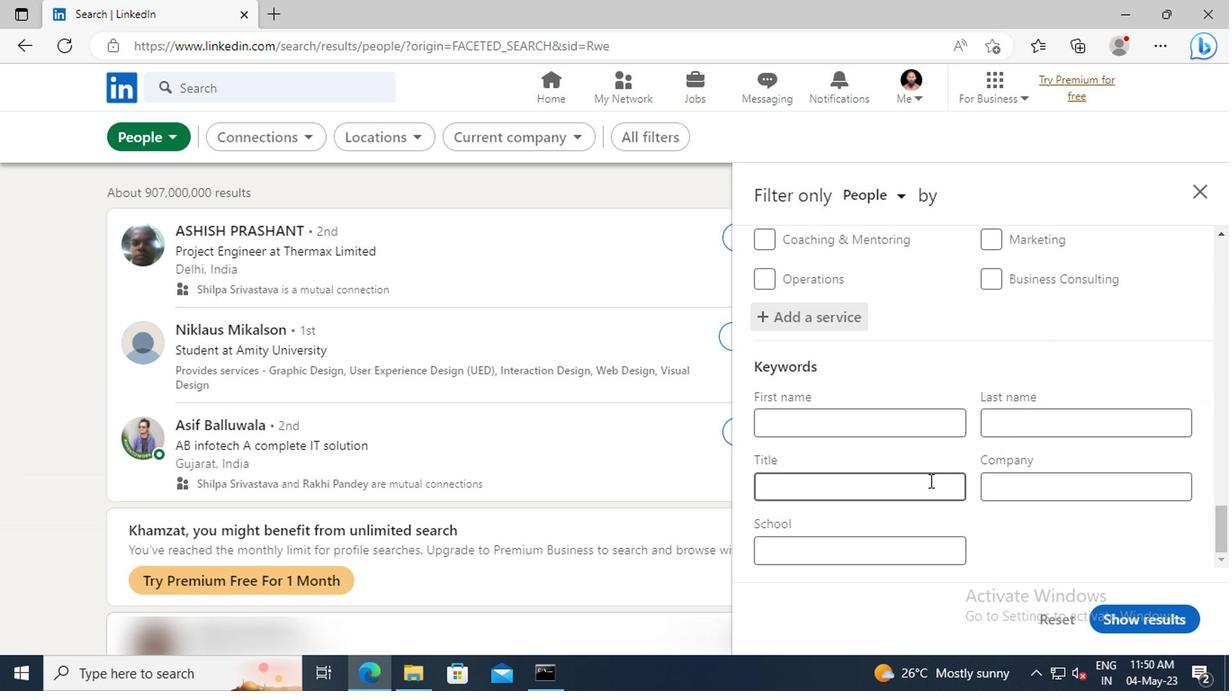 
Action: Mouse pressed left at (904, 495)
Screenshot: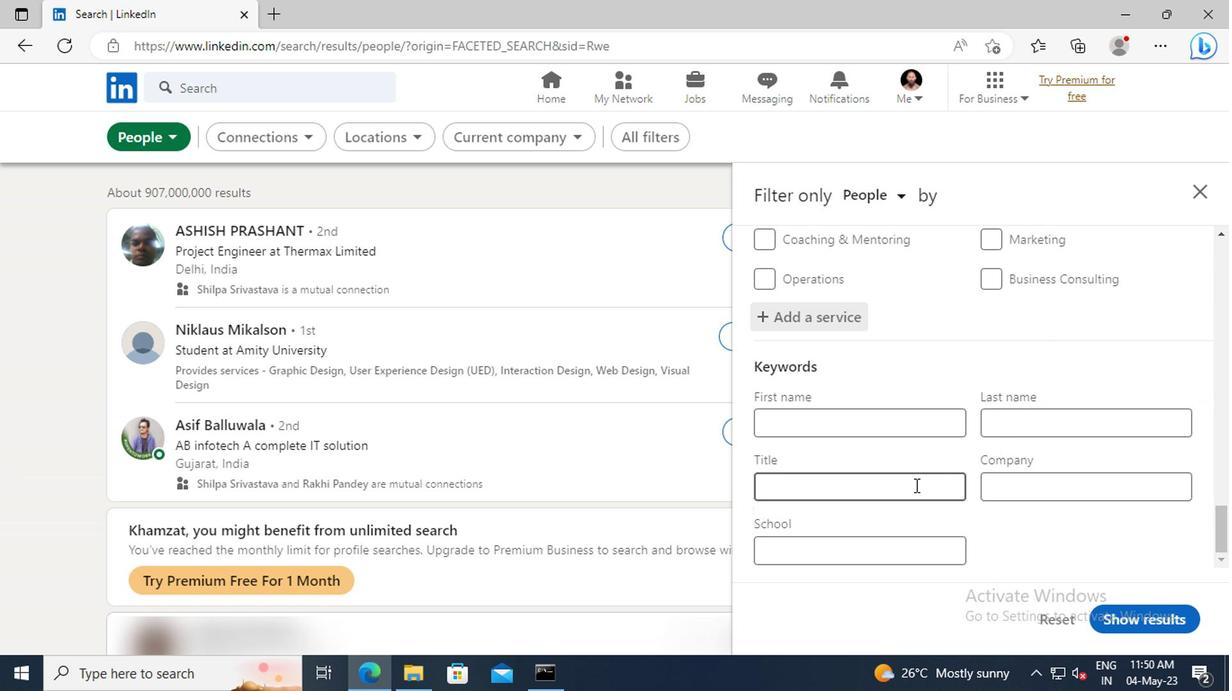 
Action: Key pressed <Key.shift>CREDIT<Key.space><Key.shift>COUNSELOR<Key.enter>
Screenshot: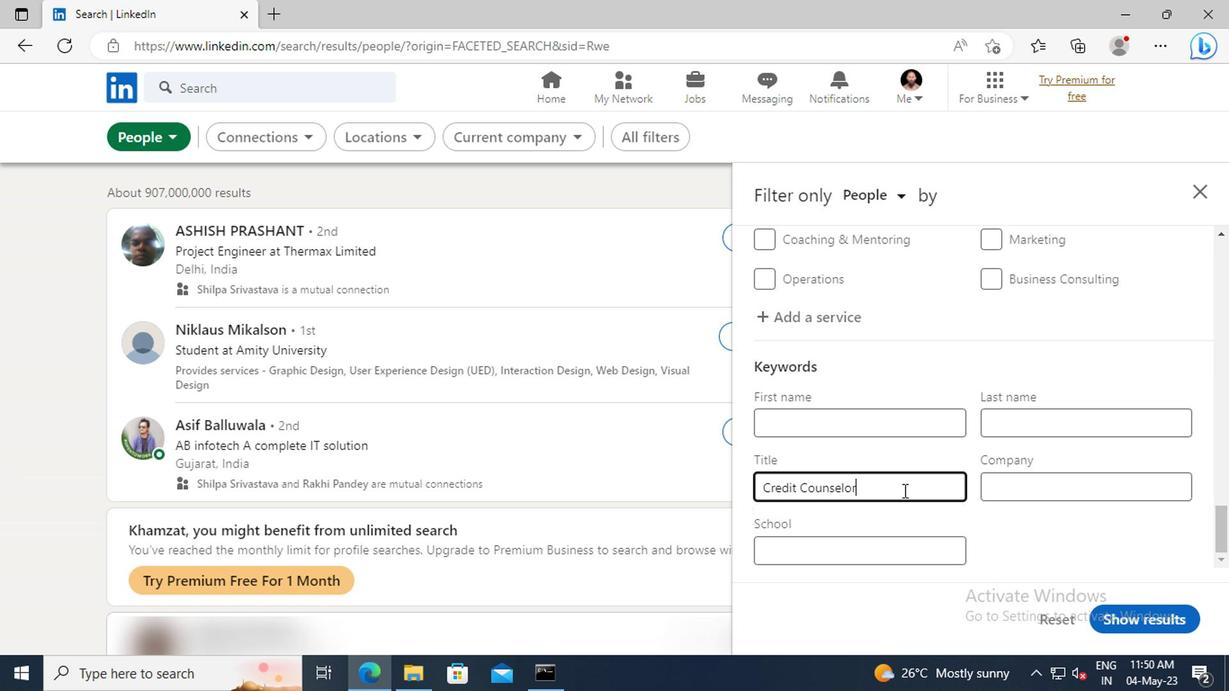 
Action: Mouse moved to (1133, 629)
Screenshot: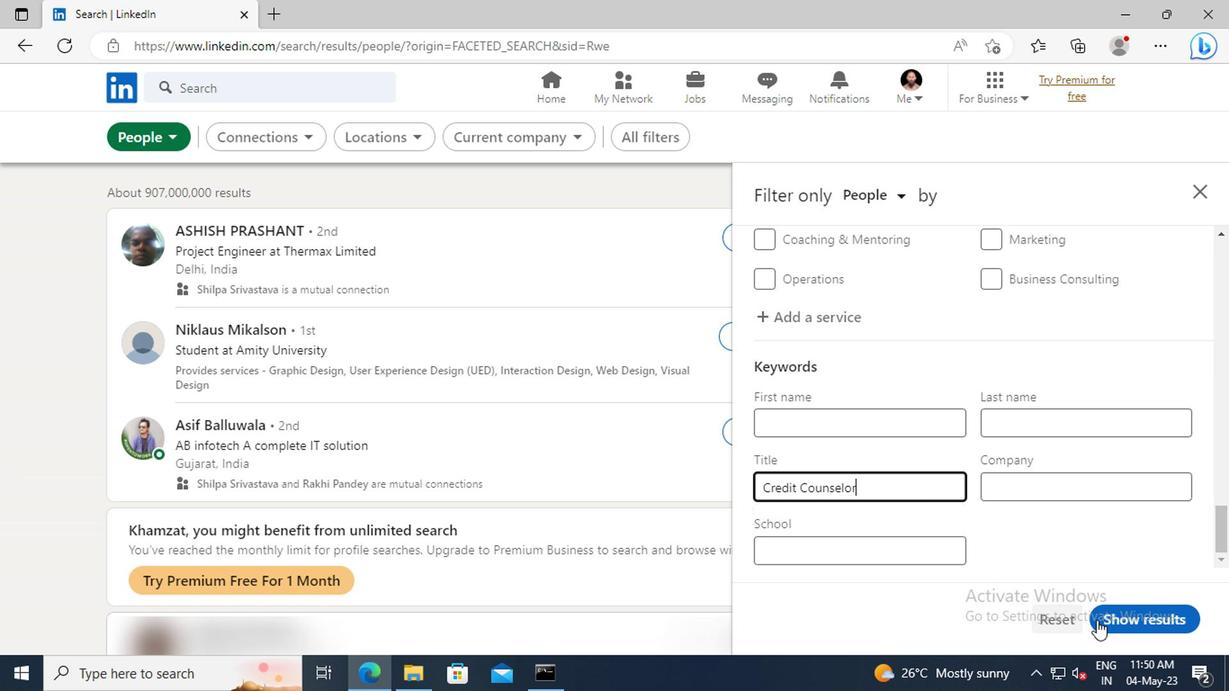 
Action: Mouse pressed left at (1133, 629)
Screenshot: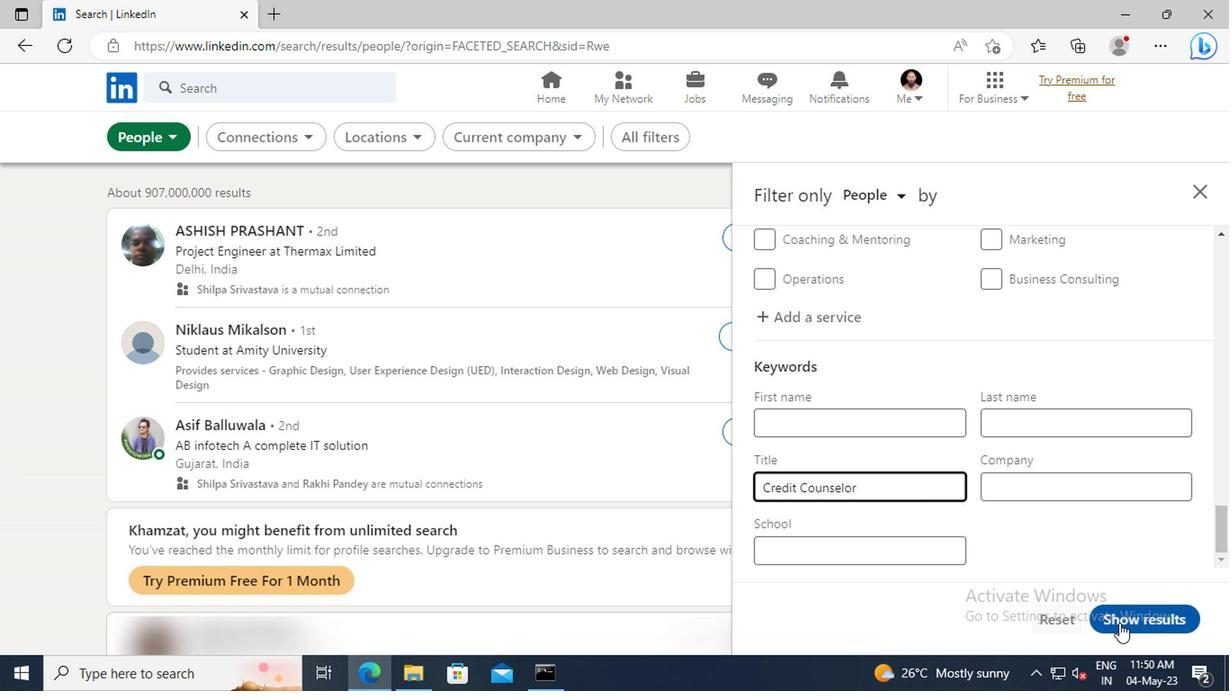 
